 Task: Create a due date automation trigger when advanced on, on the wednesday before a card is due add fields without custom field "Resume" set to a number greater or equal to 1 and lower or equal to 10 at 11:00 AM.
Action: Mouse moved to (96, 350)
Screenshot: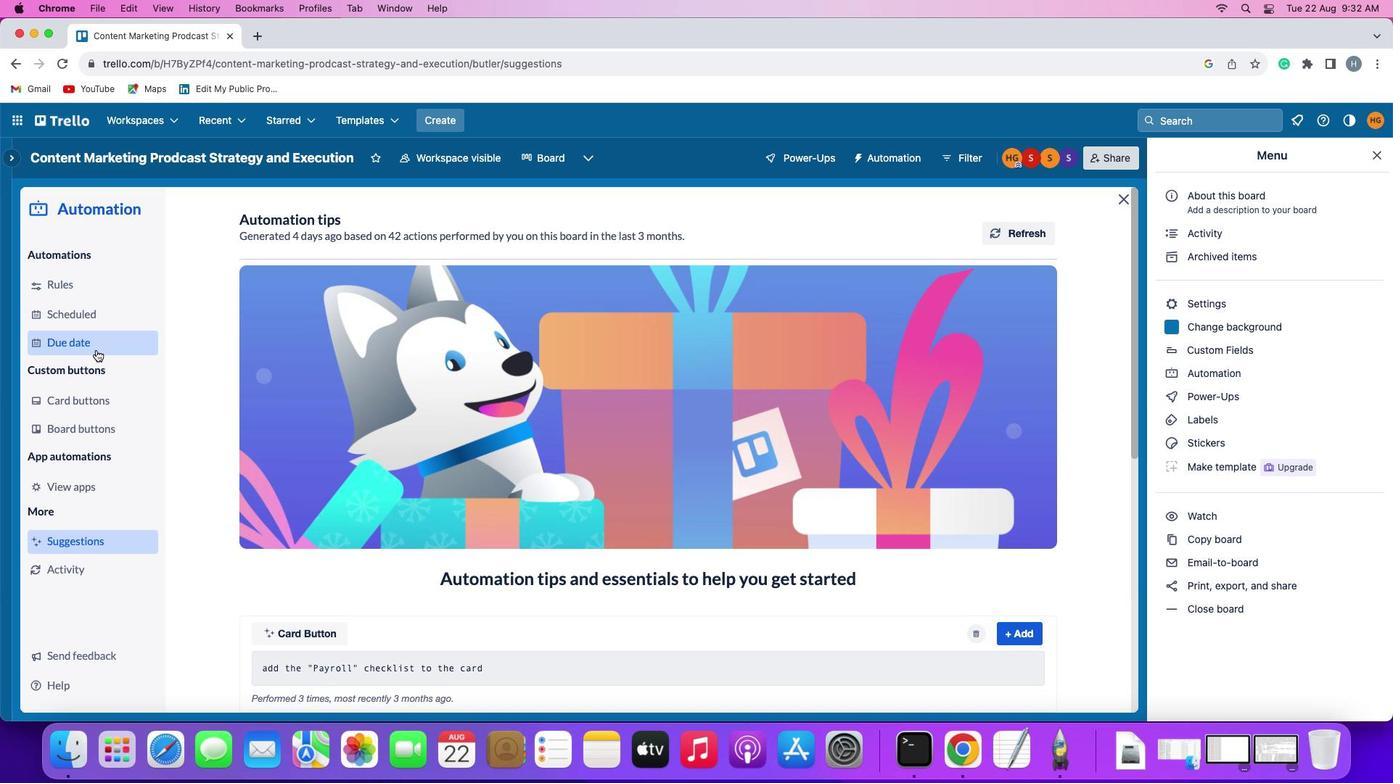 
Action: Mouse pressed left at (96, 350)
Screenshot: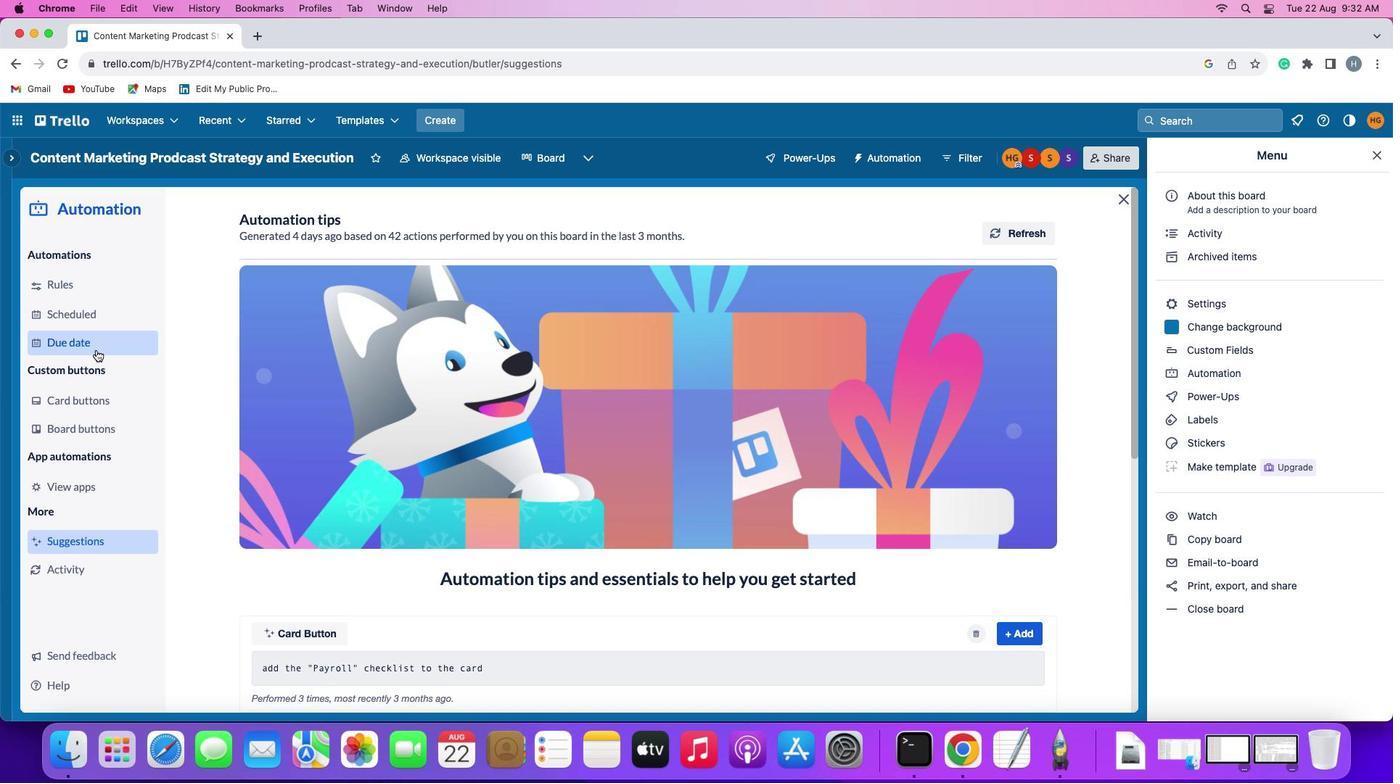 
Action: Mouse moved to (974, 214)
Screenshot: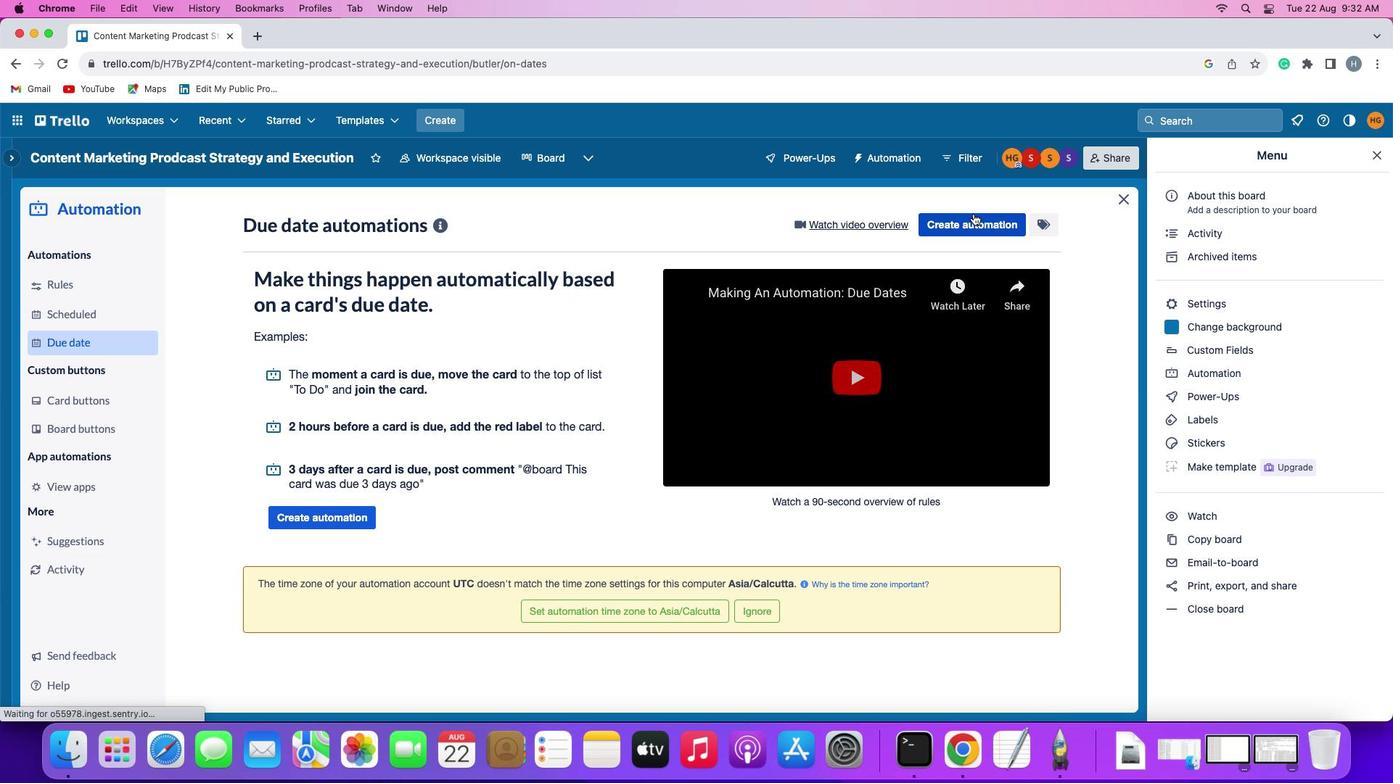
Action: Mouse pressed left at (974, 214)
Screenshot: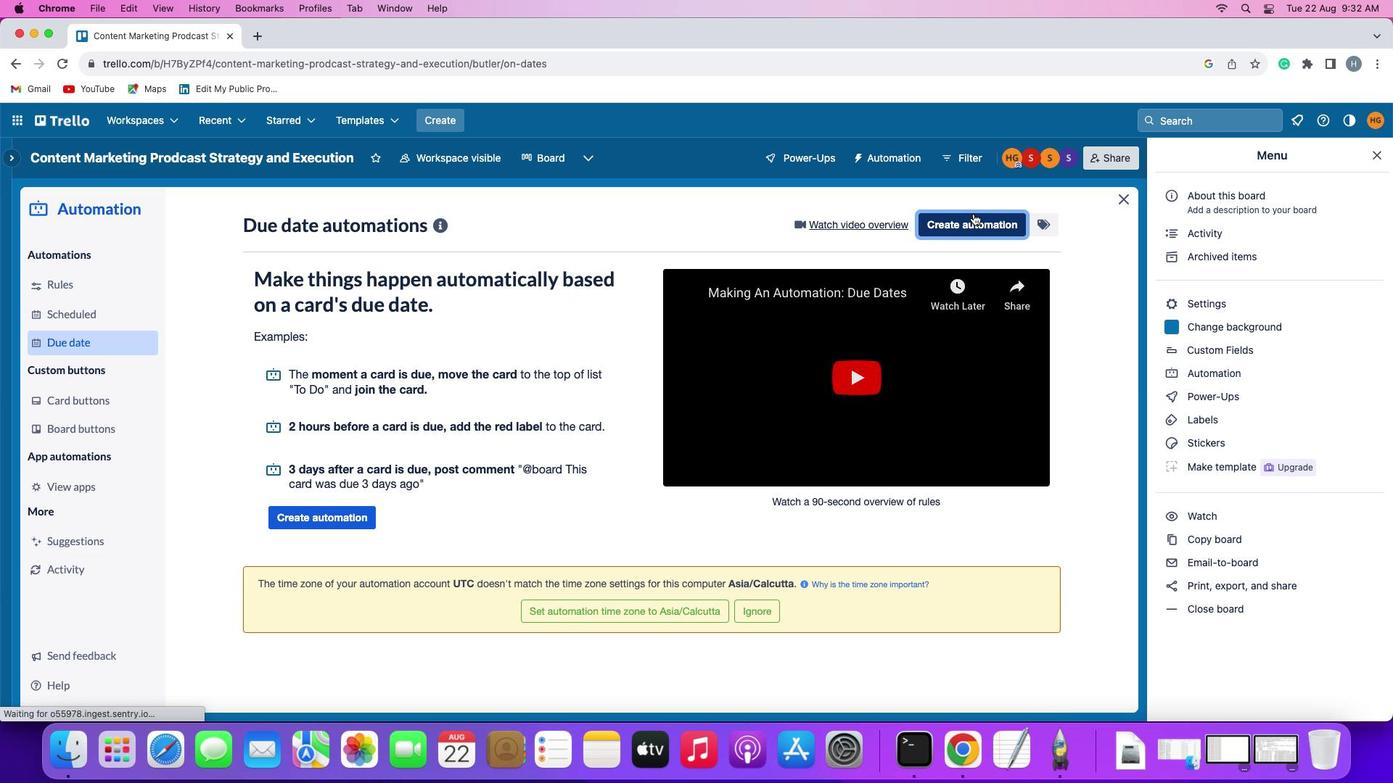 
Action: Mouse moved to (285, 367)
Screenshot: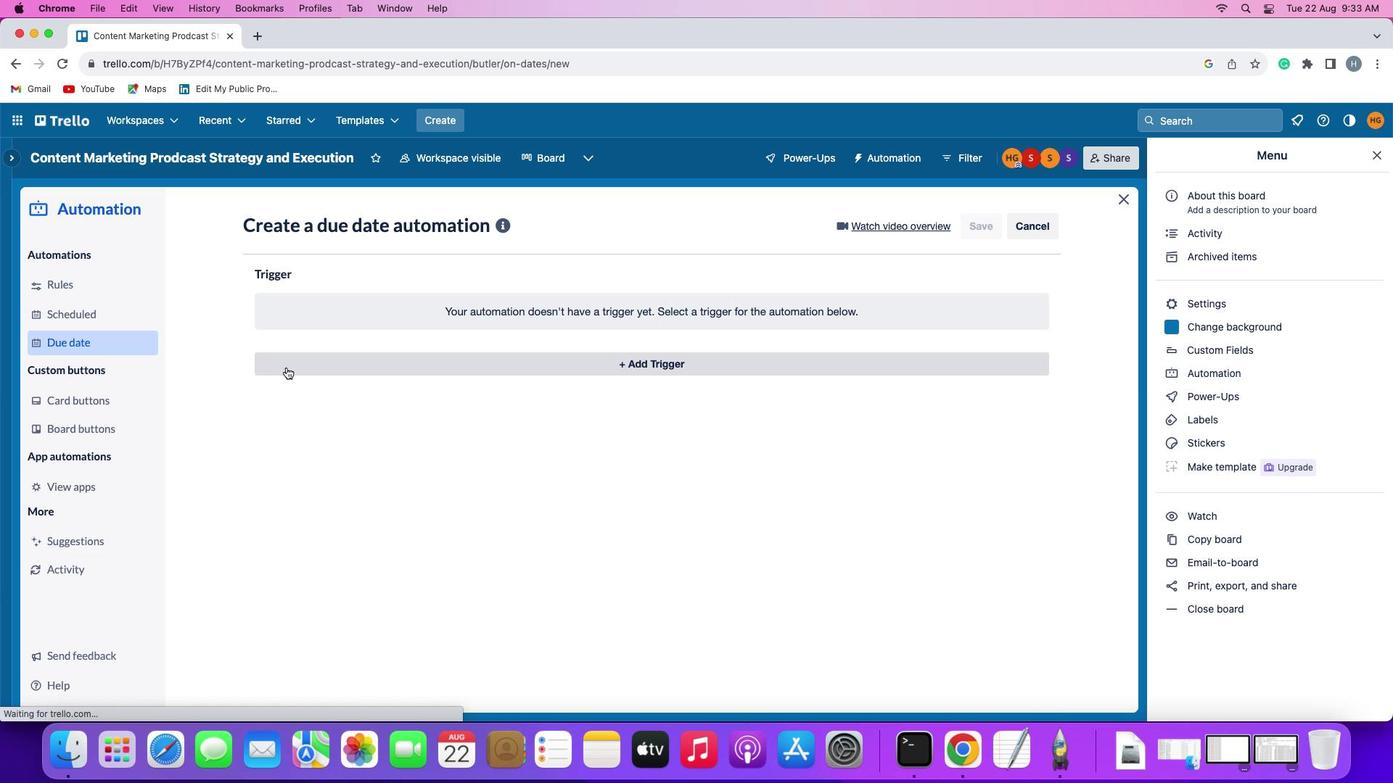 
Action: Mouse pressed left at (285, 367)
Screenshot: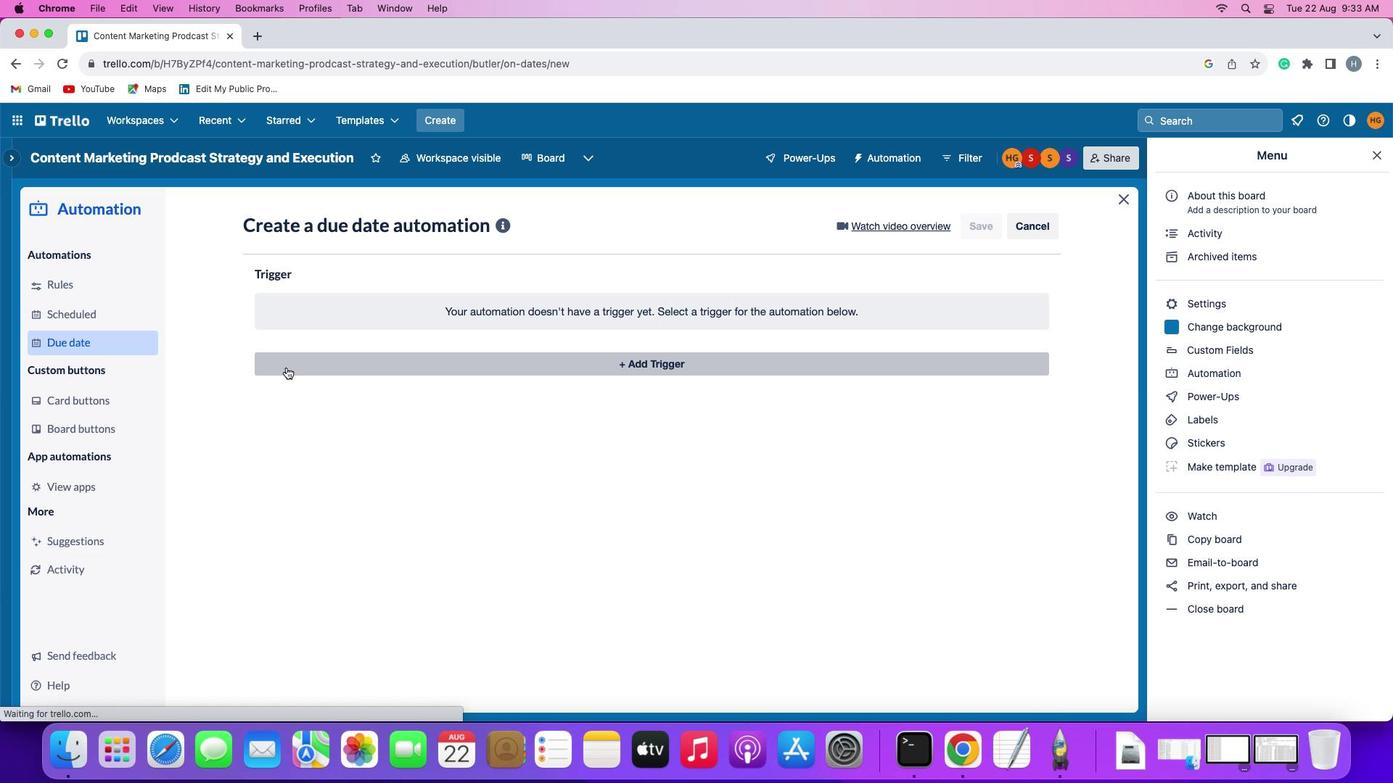 
Action: Mouse moved to (325, 624)
Screenshot: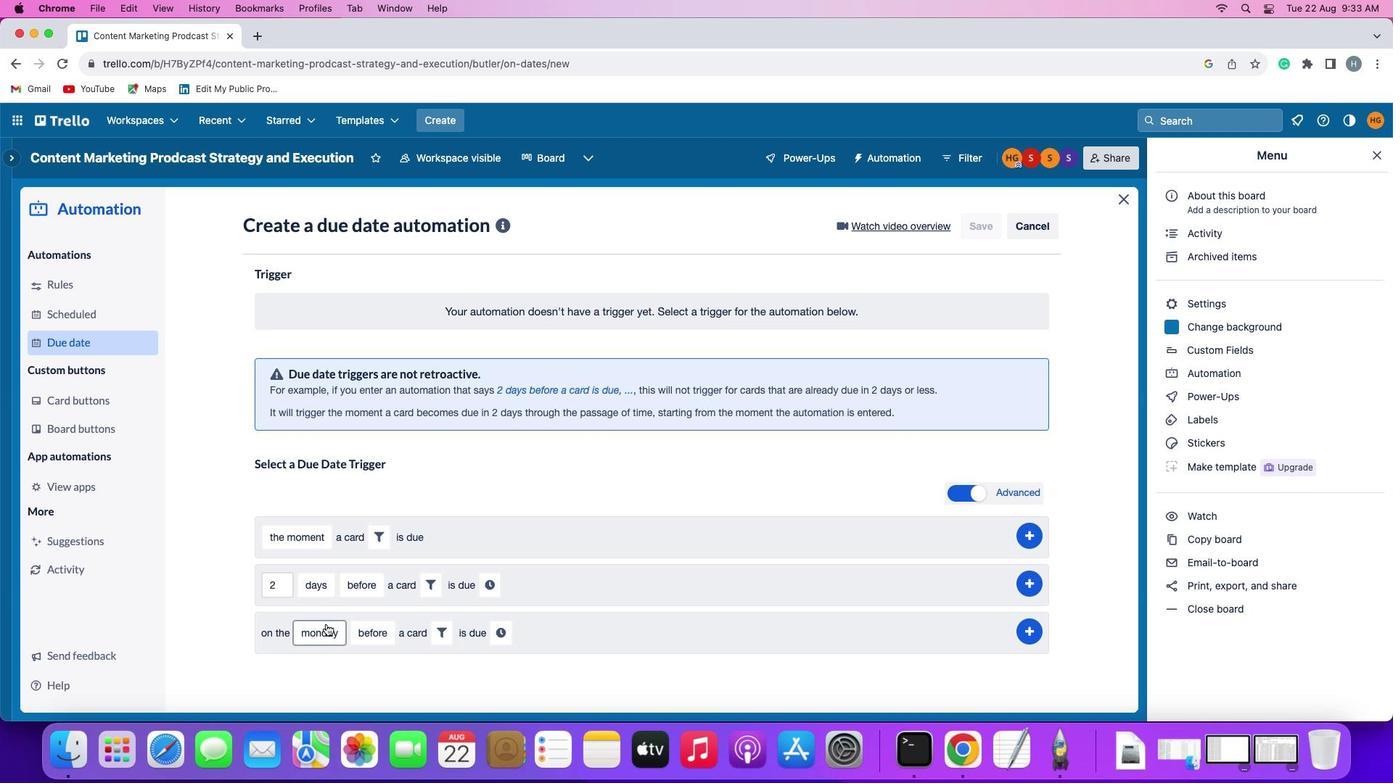 
Action: Mouse pressed left at (325, 624)
Screenshot: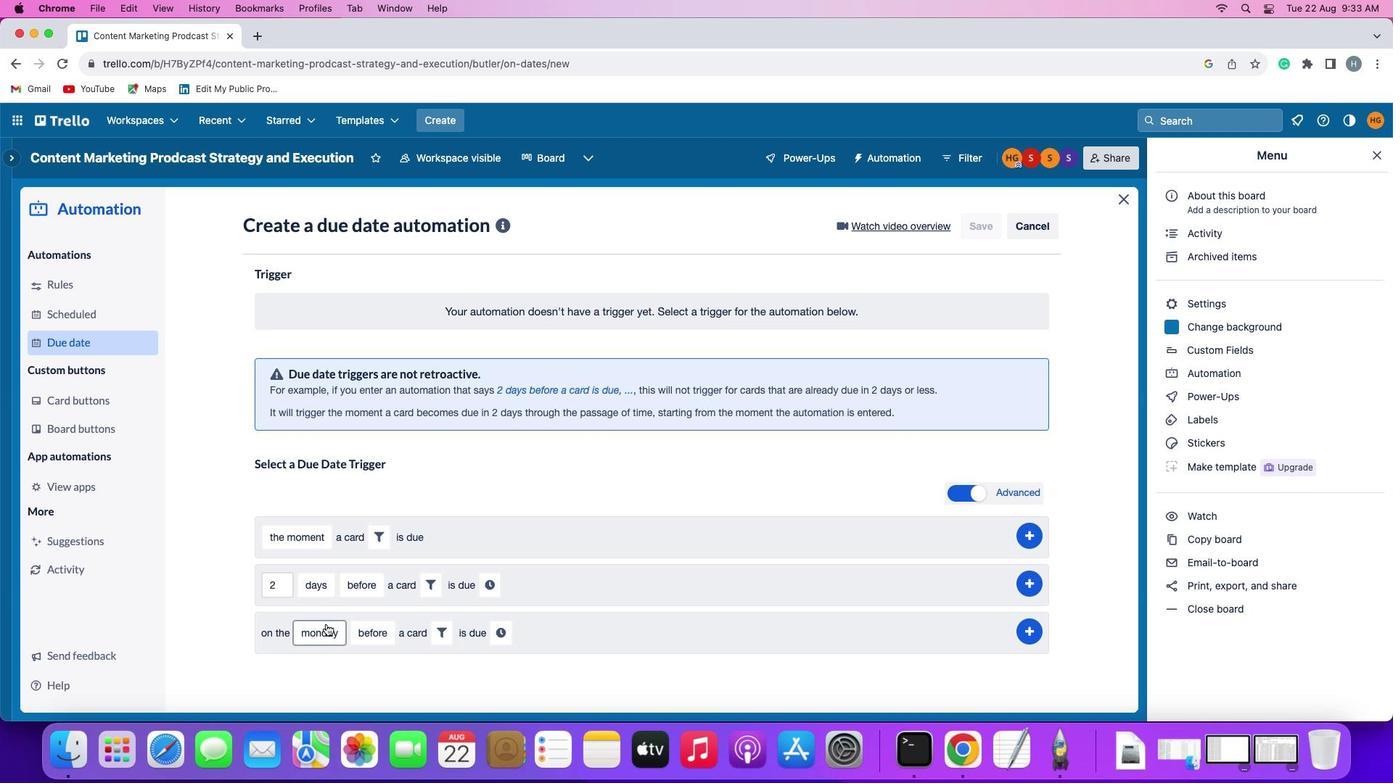 
Action: Mouse moved to (351, 495)
Screenshot: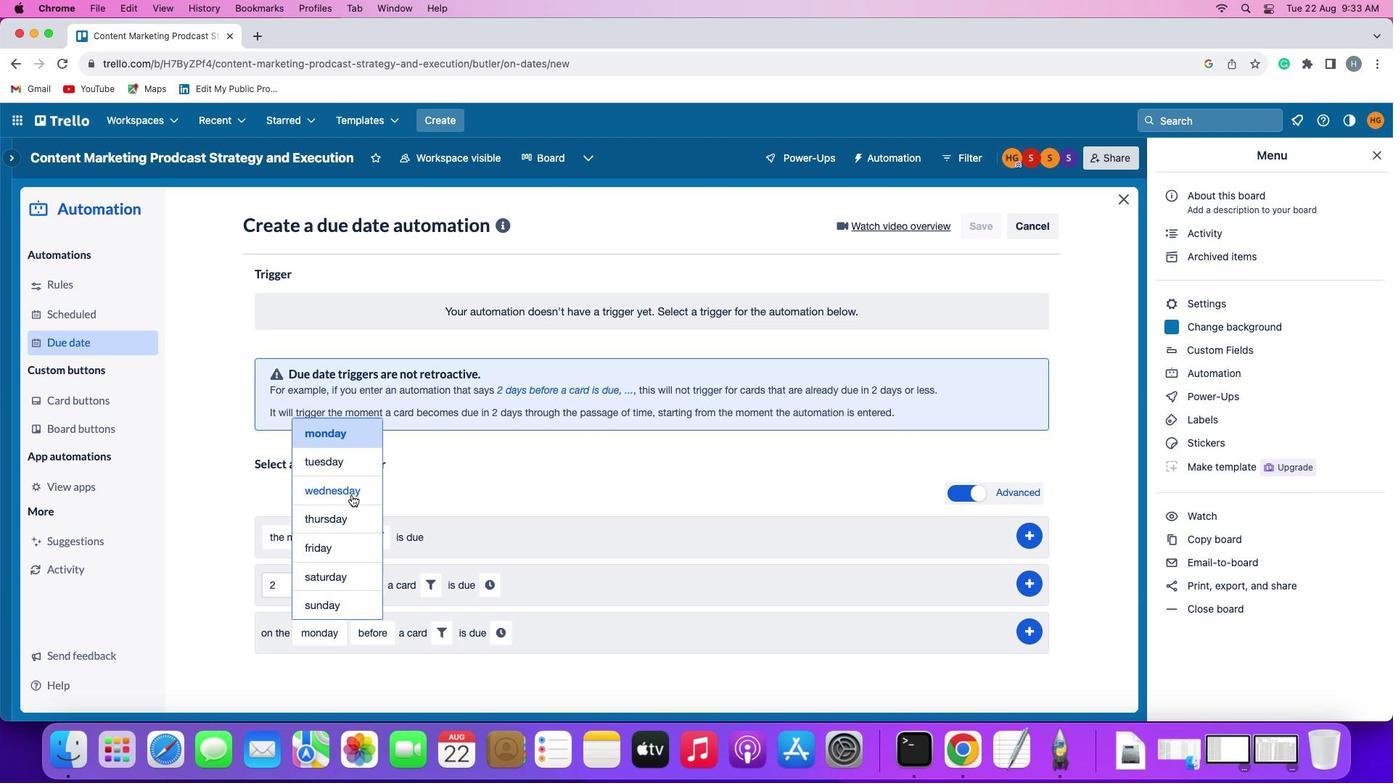 
Action: Mouse pressed left at (351, 495)
Screenshot: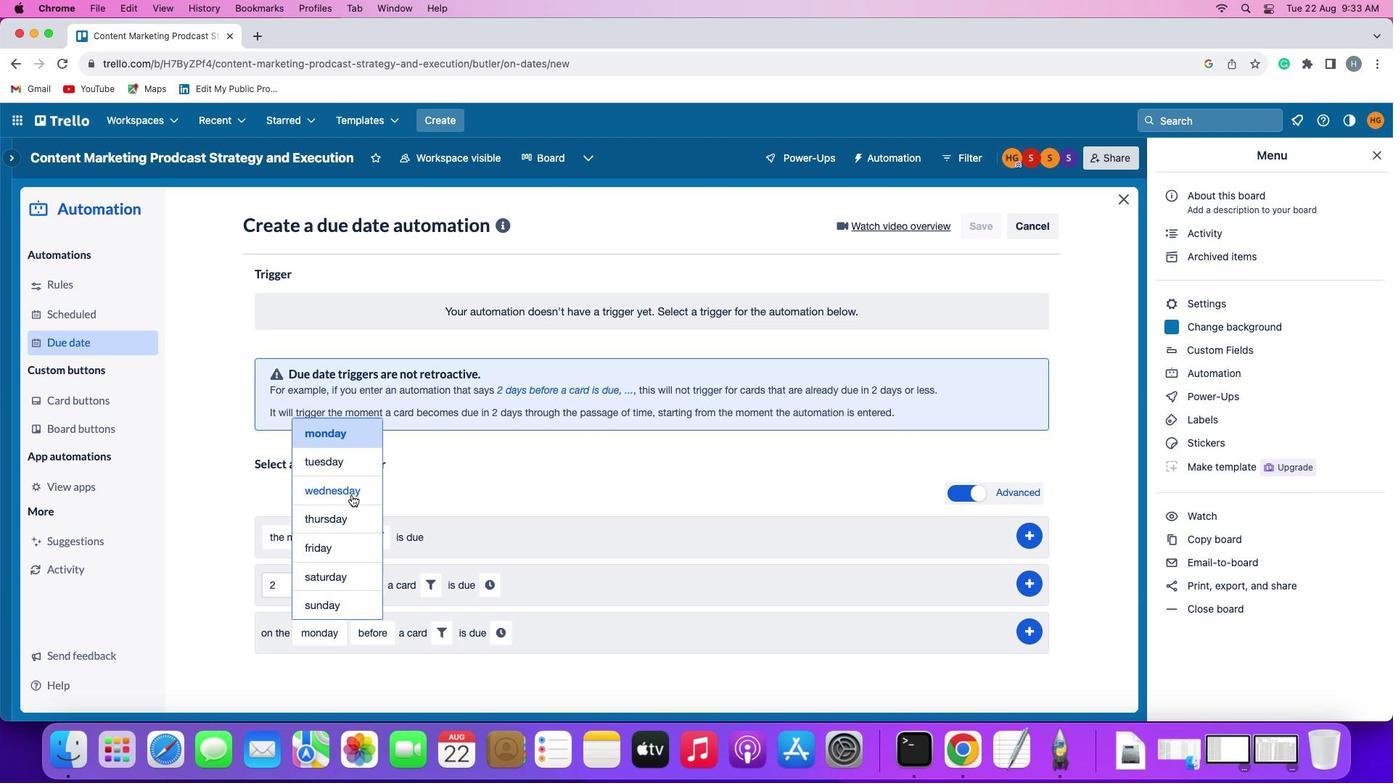 
Action: Mouse moved to (452, 628)
Screenshot: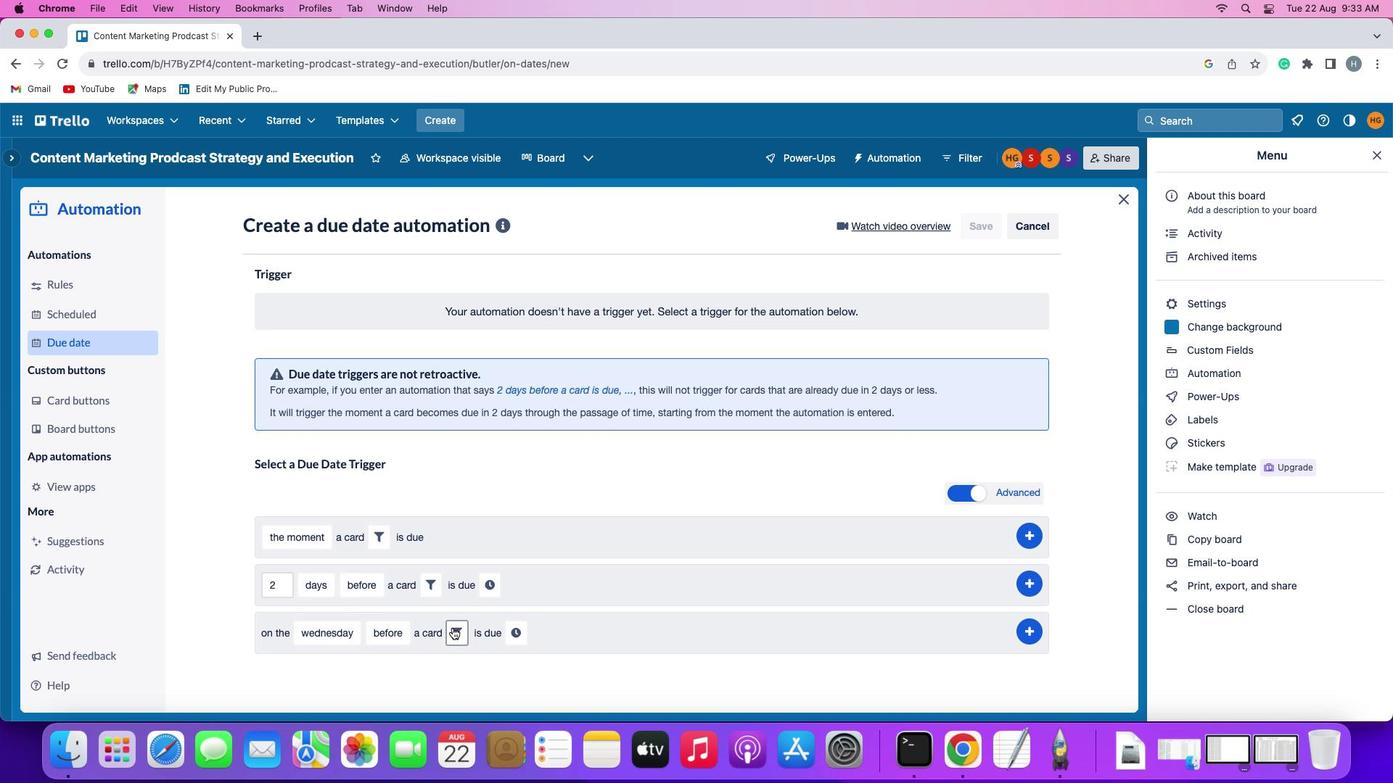 
Action: Mouse pressed left at (452, 628)
Screenshot: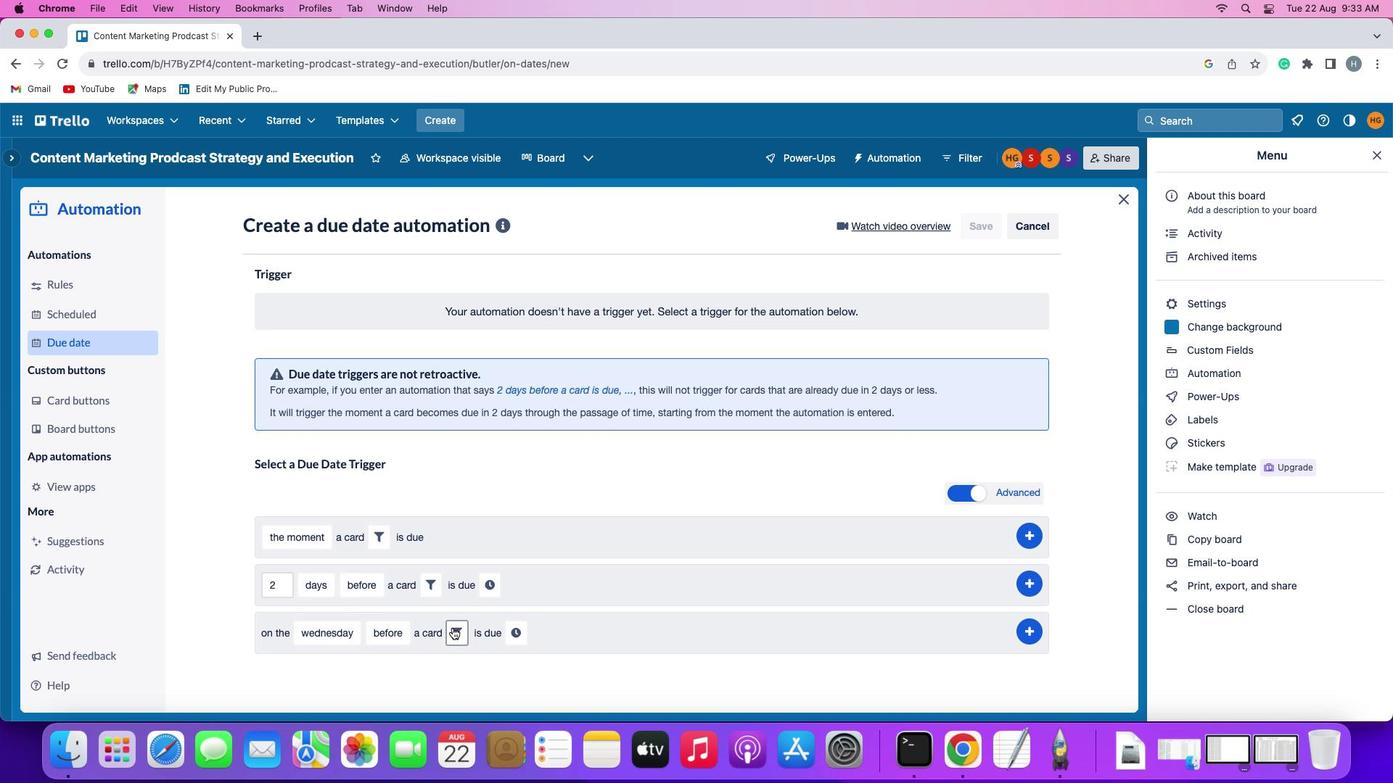 
Action: Mouse moved to (695, 681)
Screenshot: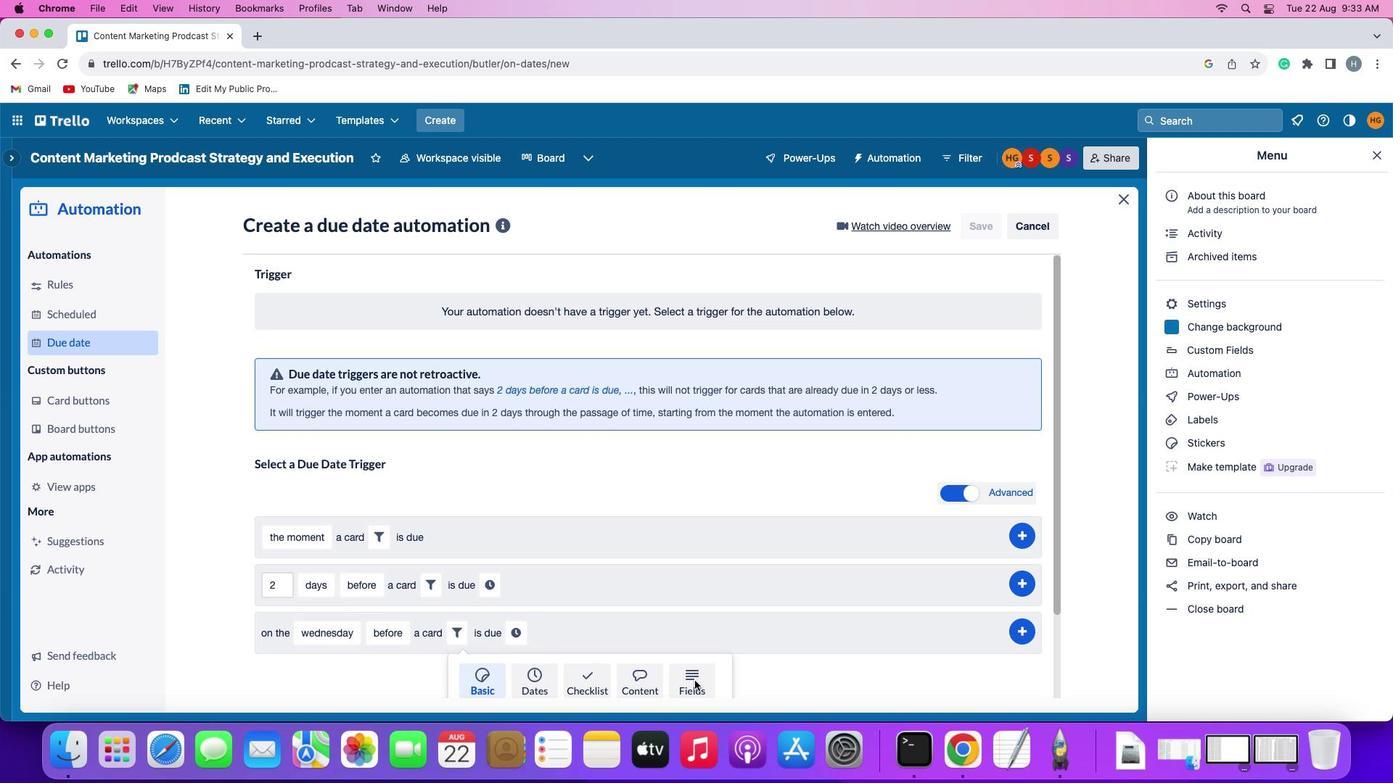 
Action: Mouse pressed left at (695, 681)
Screenshot: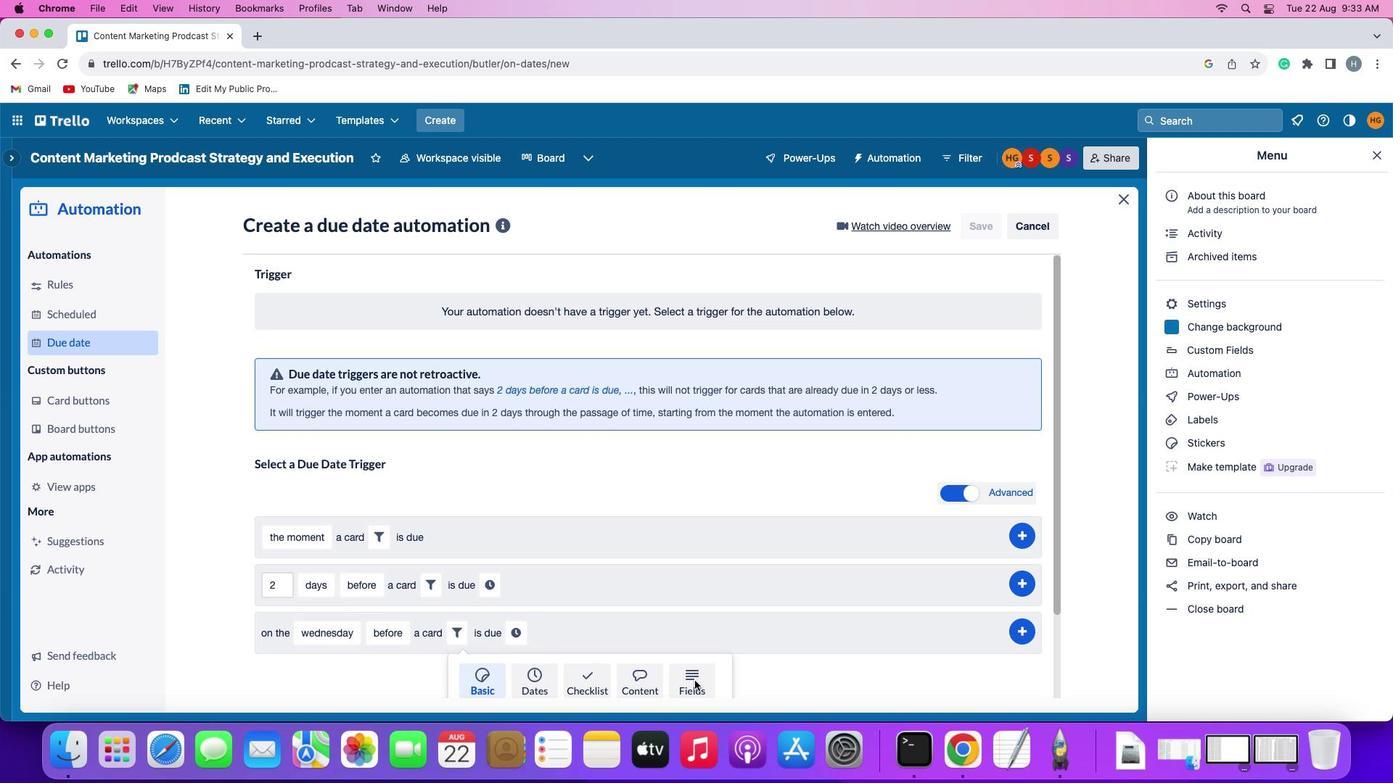 
Action: Mouse moved to (383, 672)
Screenshot: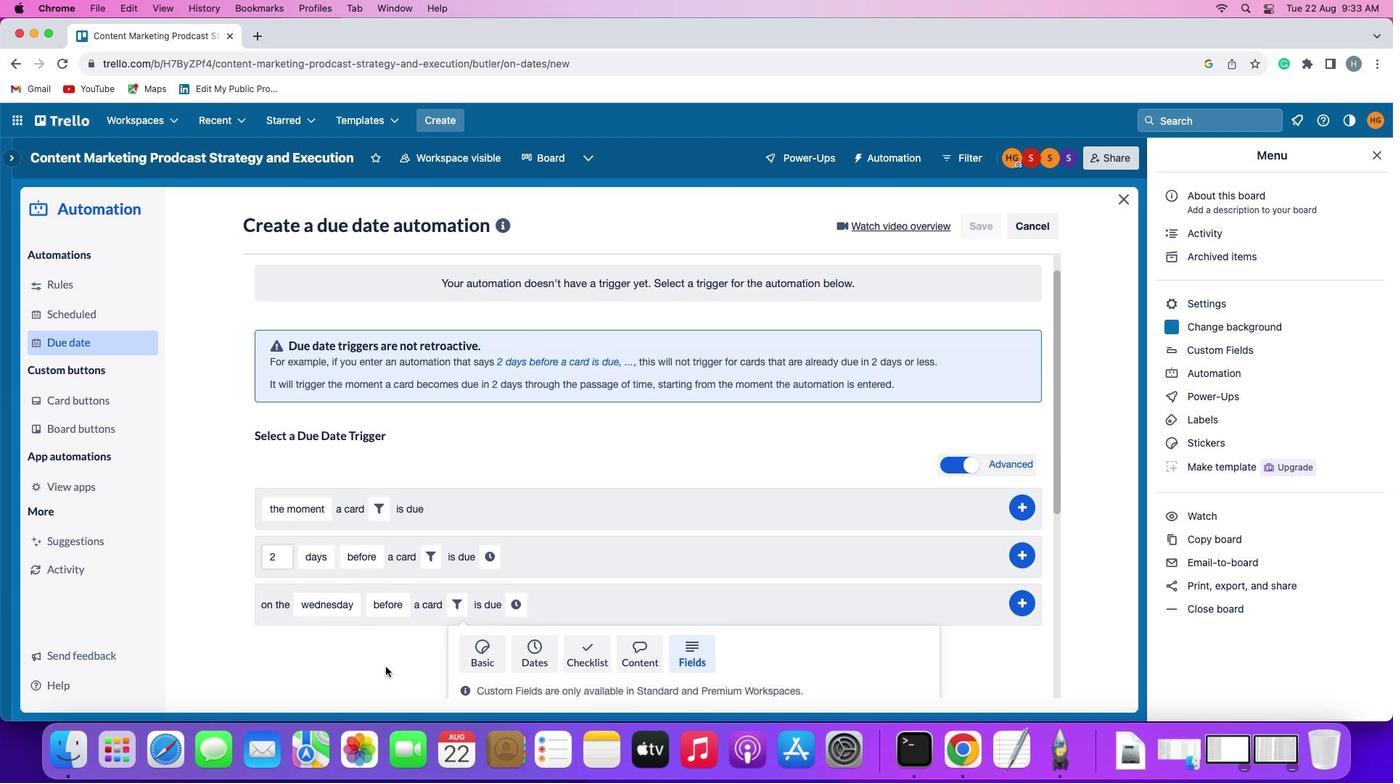 
Action: Mouse scrolled (383, 672) with delta (0, 0)
Screenshot: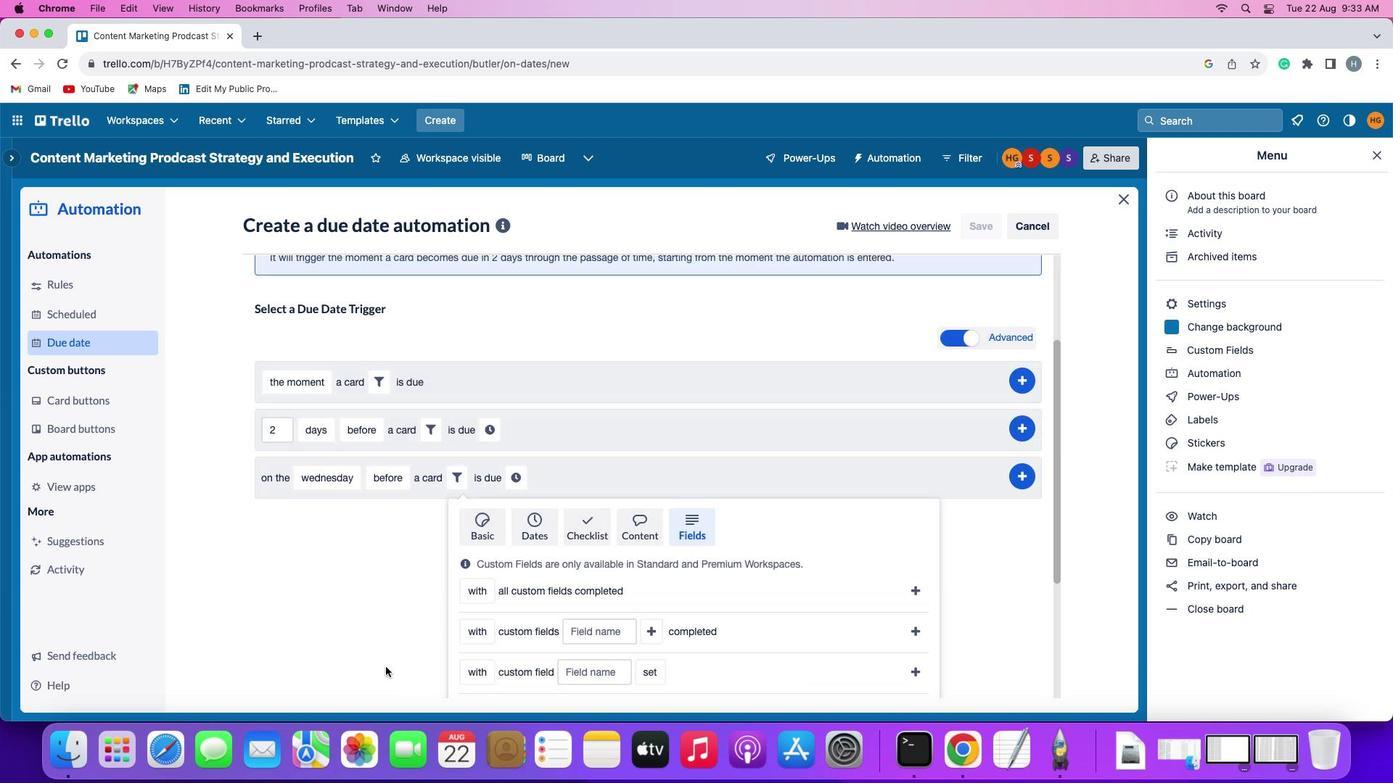 
Action: Mouse moved to (384, 671)
Screenshot: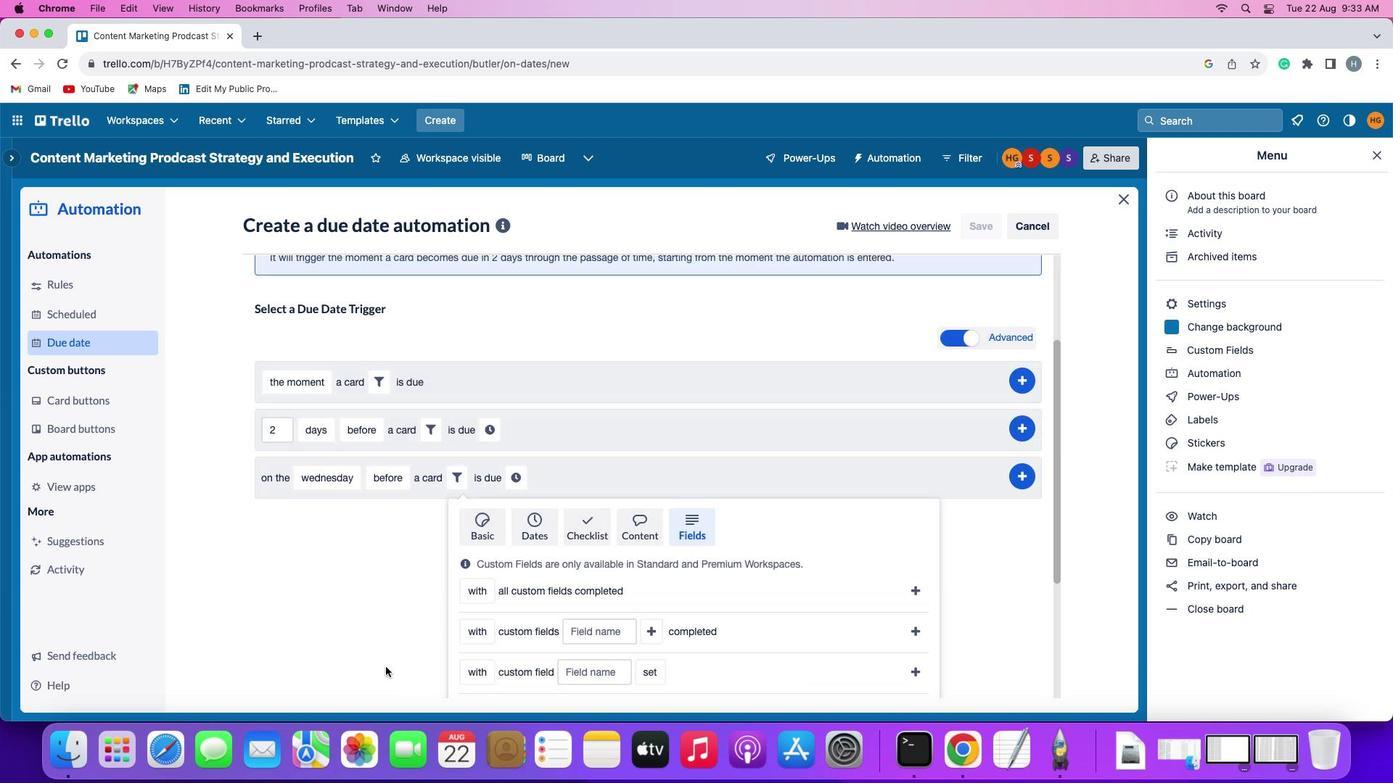 
Action: Mouse scrolled (384, 671) with delta (0, 0)
Screenshot: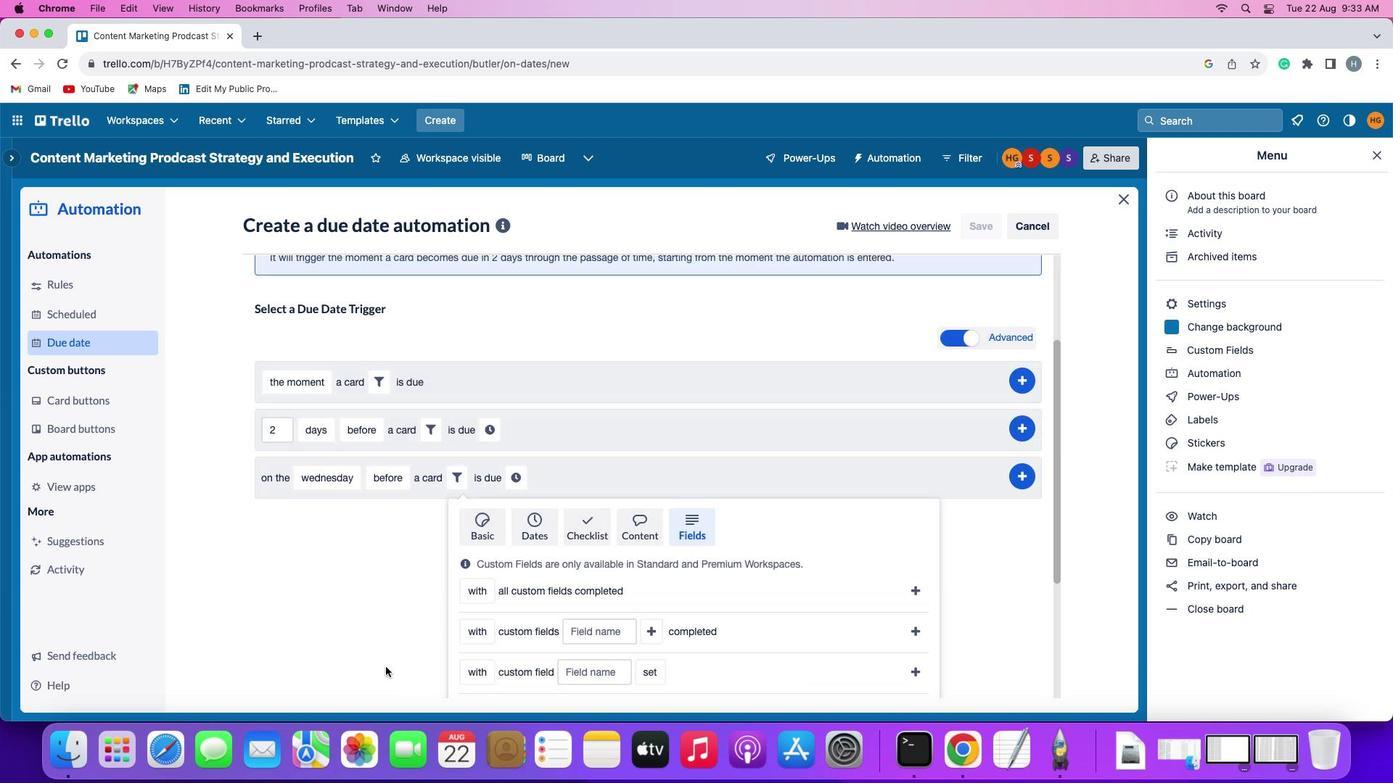 
Action: Mouse scrolled (384, 671) with delta (0, -2)
Screenshot: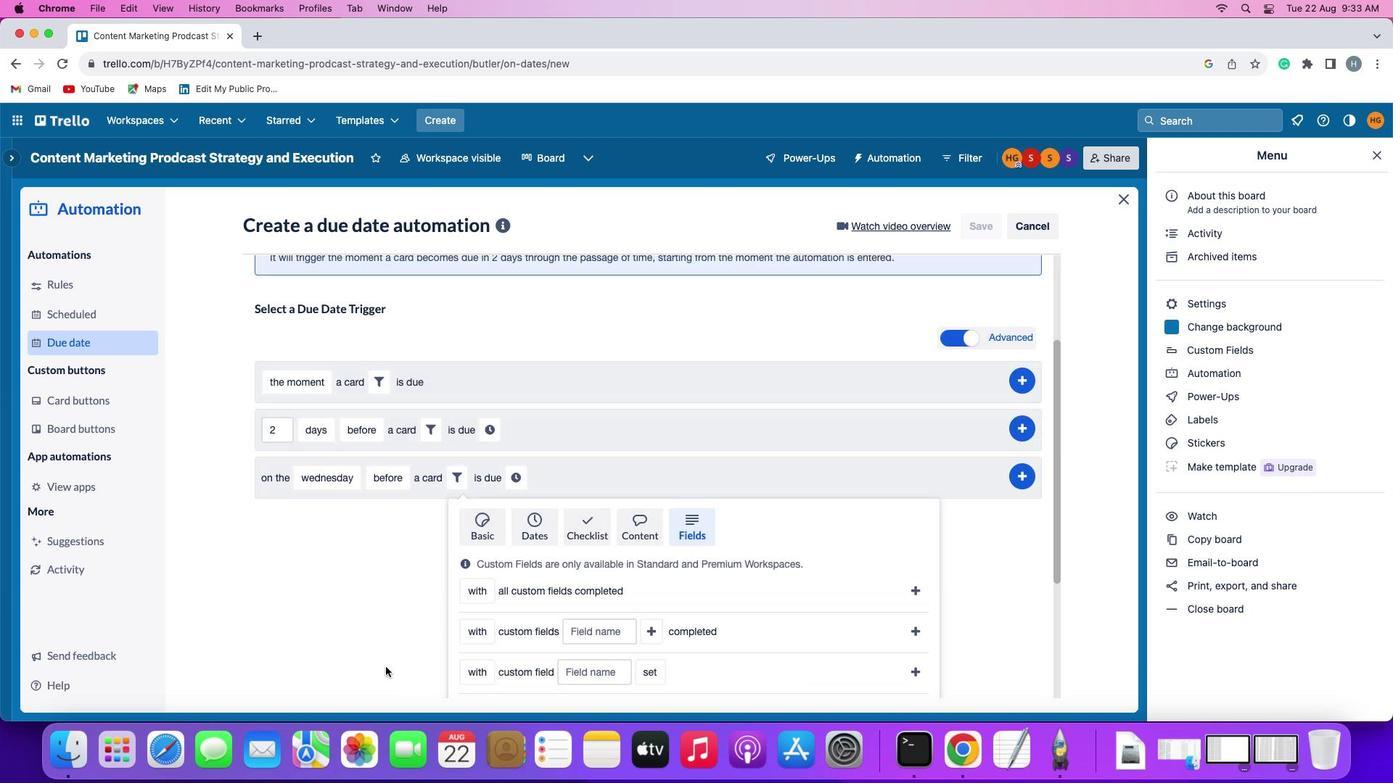 
Action: Mouse moved to (384, 670)
Screenshot: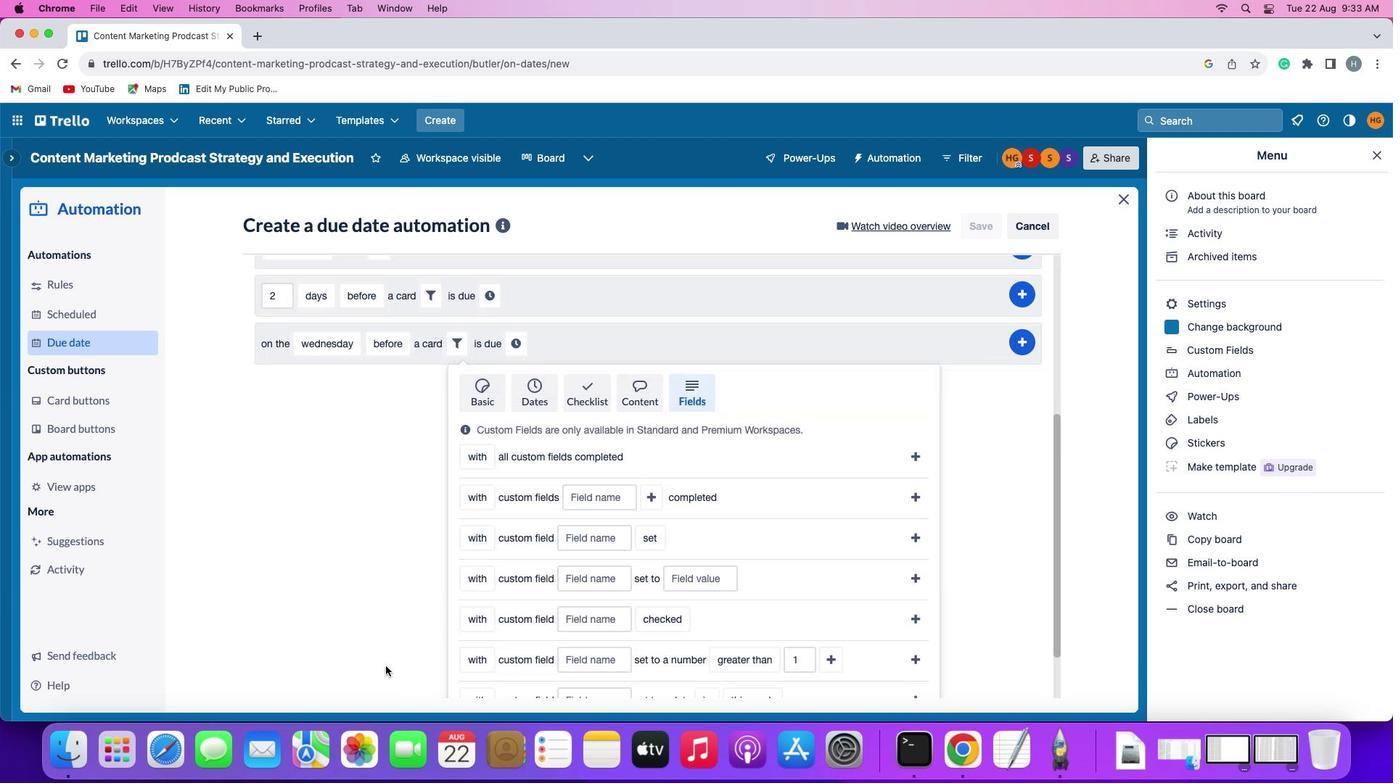 
Action: Mouse scrolled (384, 670) with delta (0, -2)
Screenshot: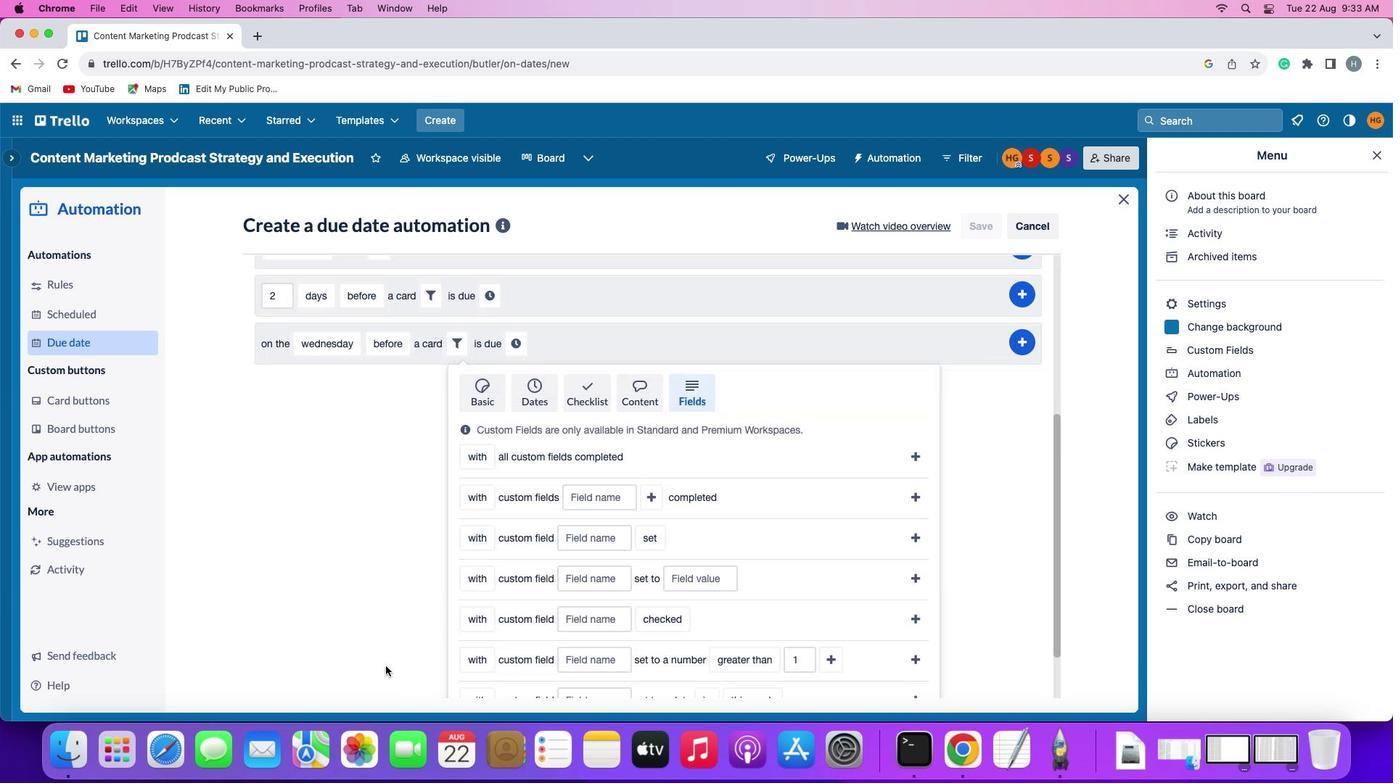 
Action: Mouse moved to (386, 667)
Screenshot: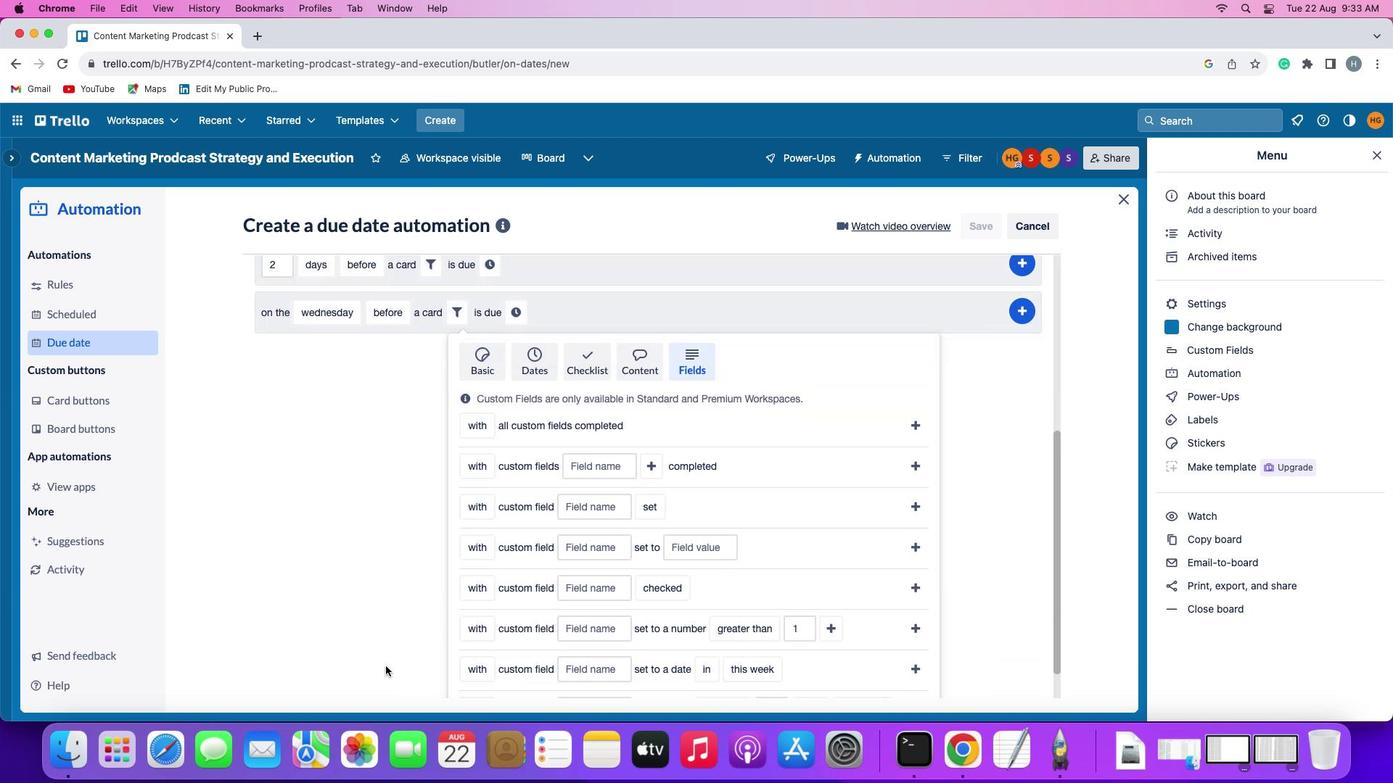 
Action: Mouse scrolled (386, 667) with delta (0, 0)
Screenshot: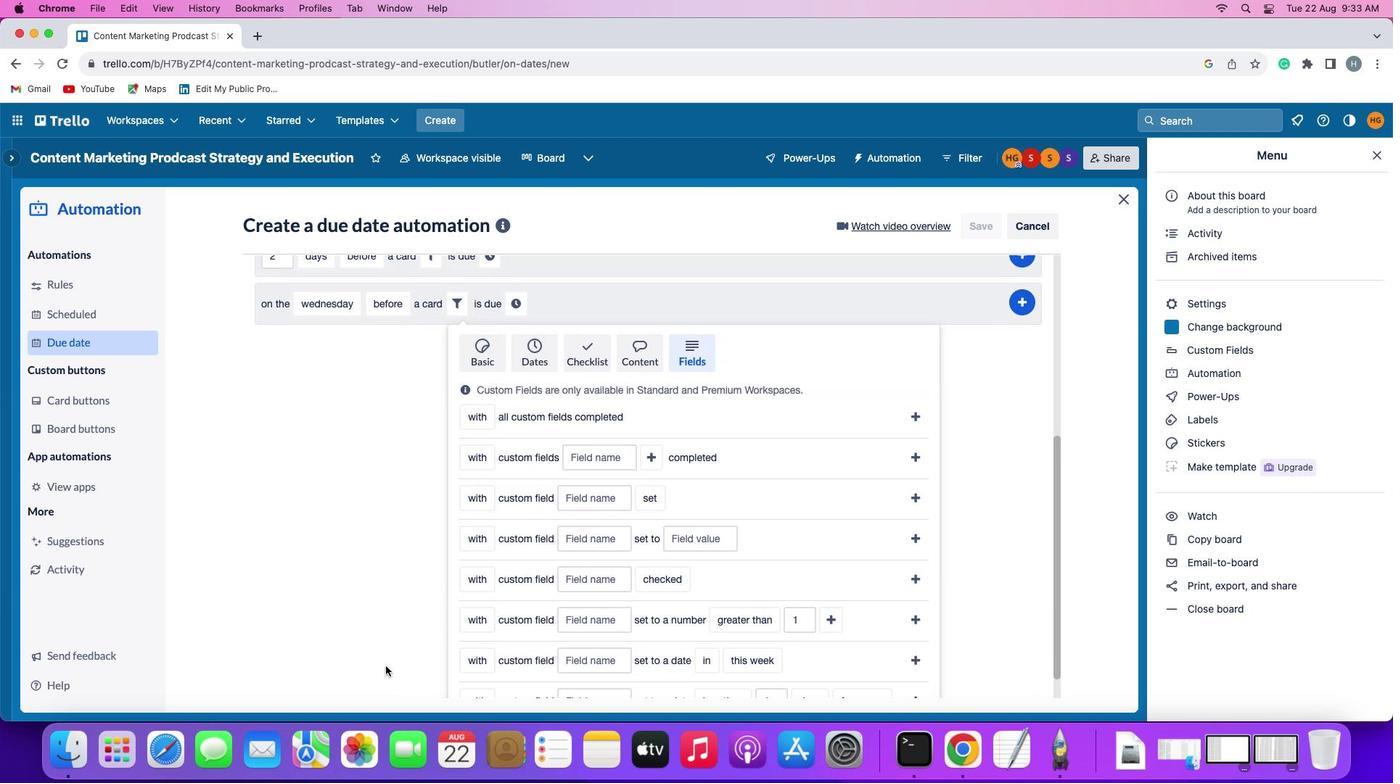 
Action: Mouse scrolled (386, 667) with delta (0, 0)
Screenshot: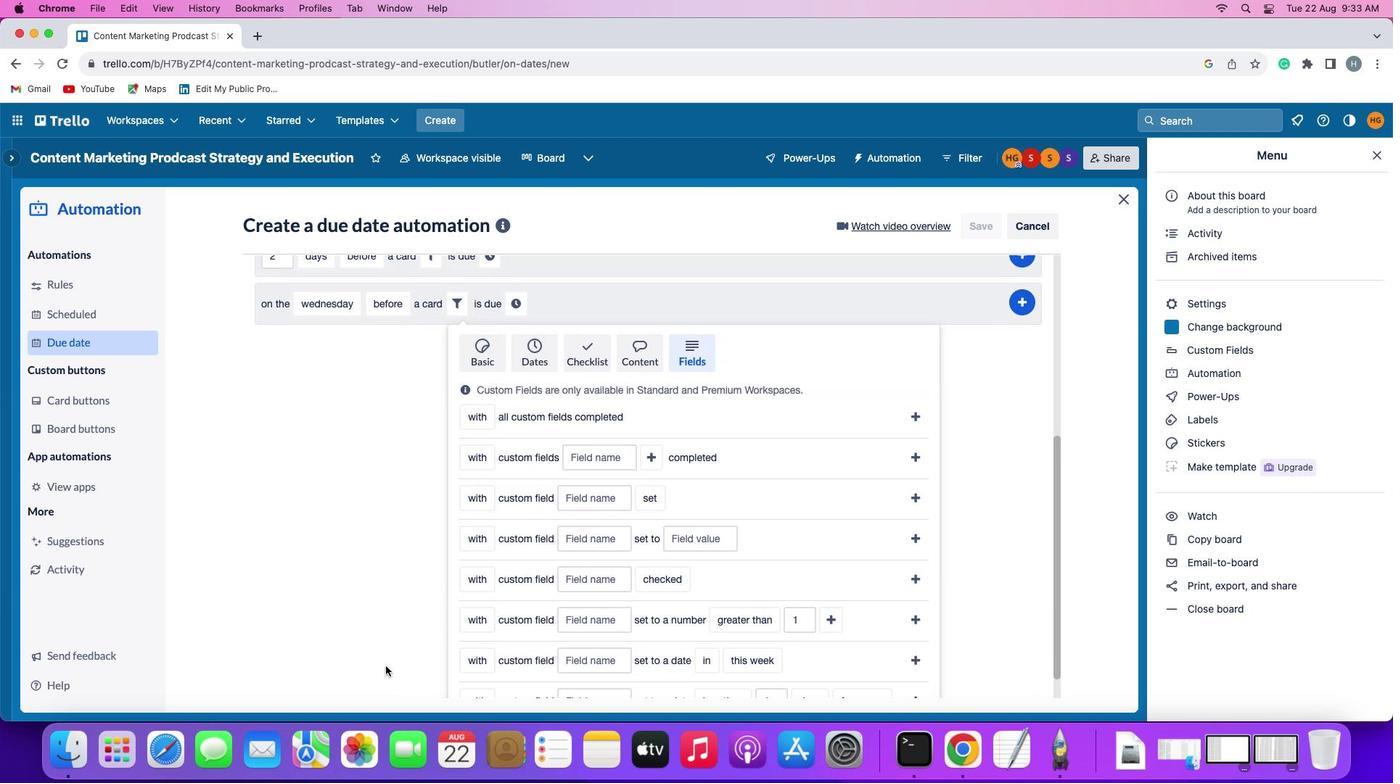 
Action: Mouse scrolled (386, 667) with delta (0, -1)
Screenshot: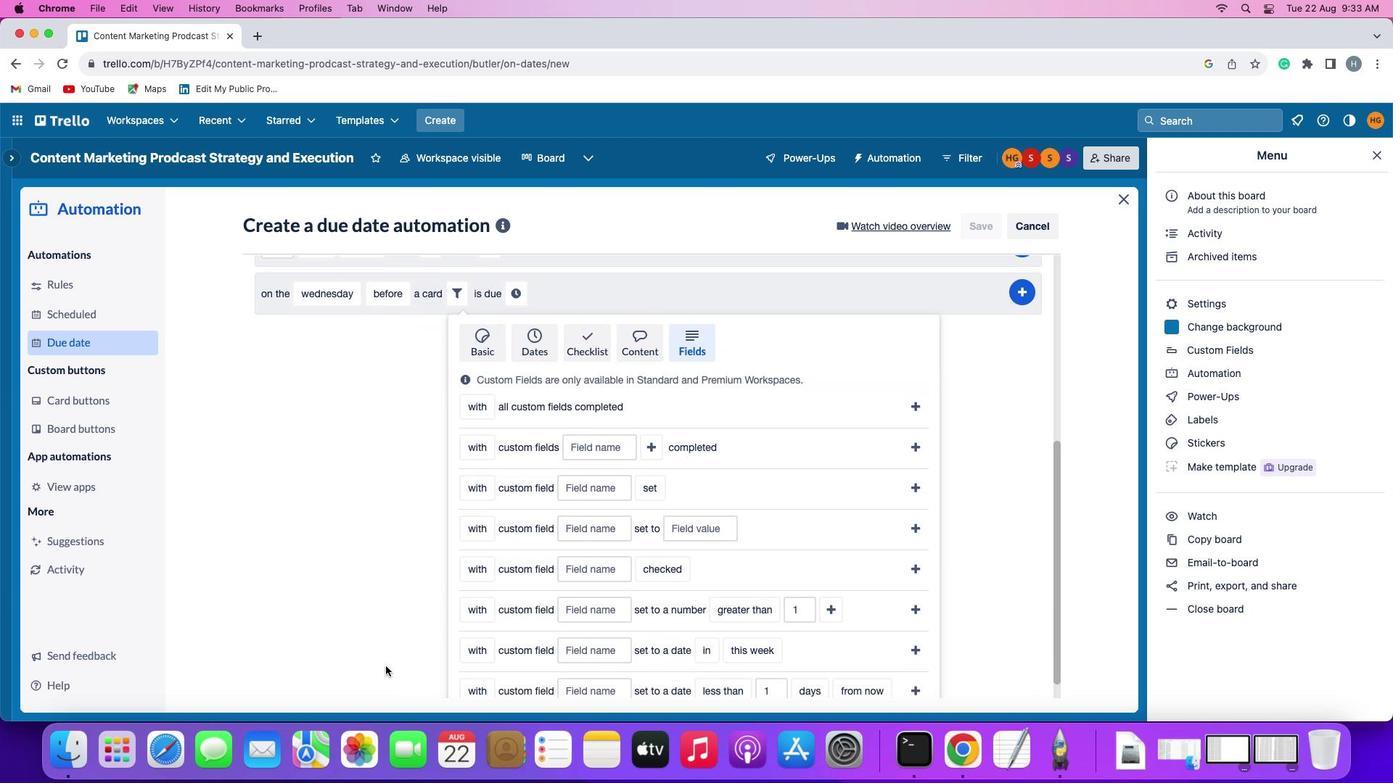 
Action: Mouse scrolled (386, 667) with delta (0, -2)
Screenshot: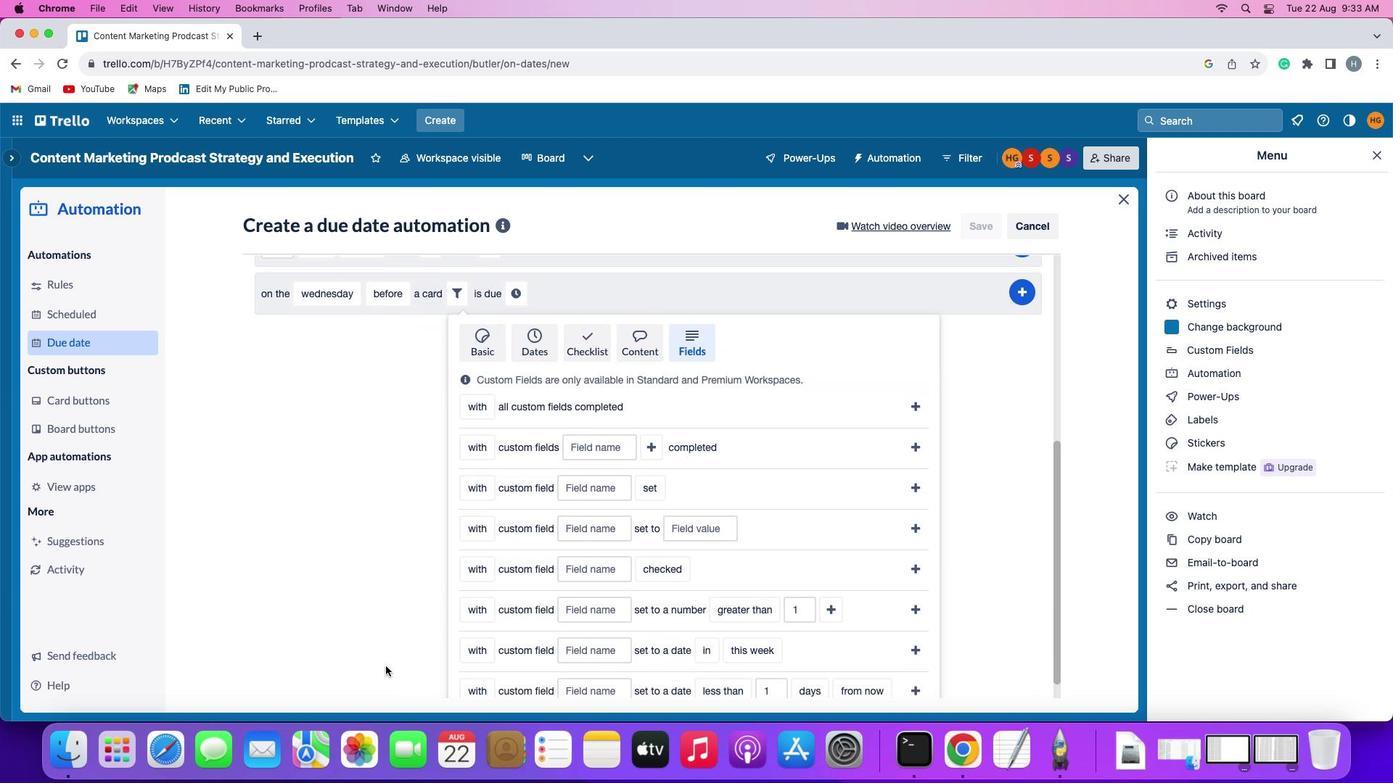 
Action: Mouse scrolled (386, 667) with delta (0, -3)
Screenshot: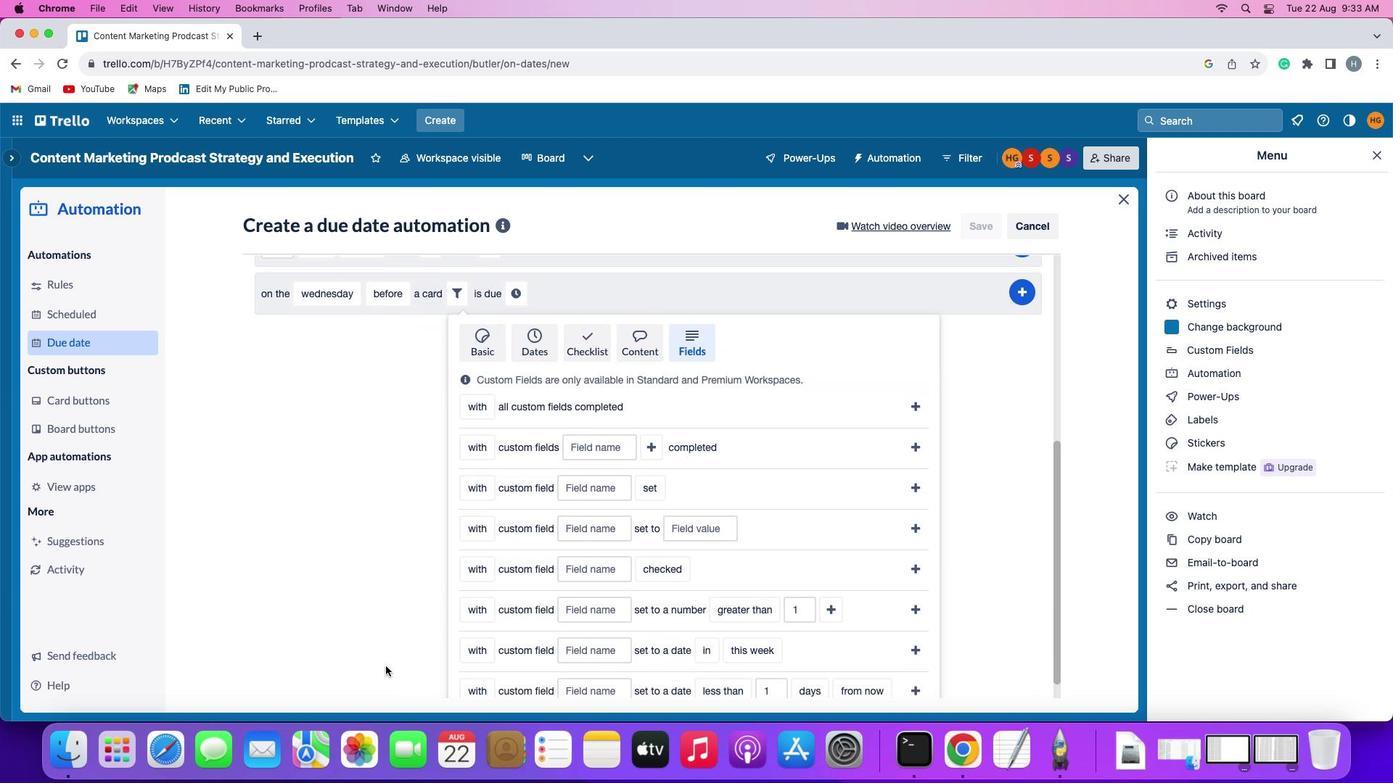 
Action: Mouse moved to (386, 640)
Screenshot: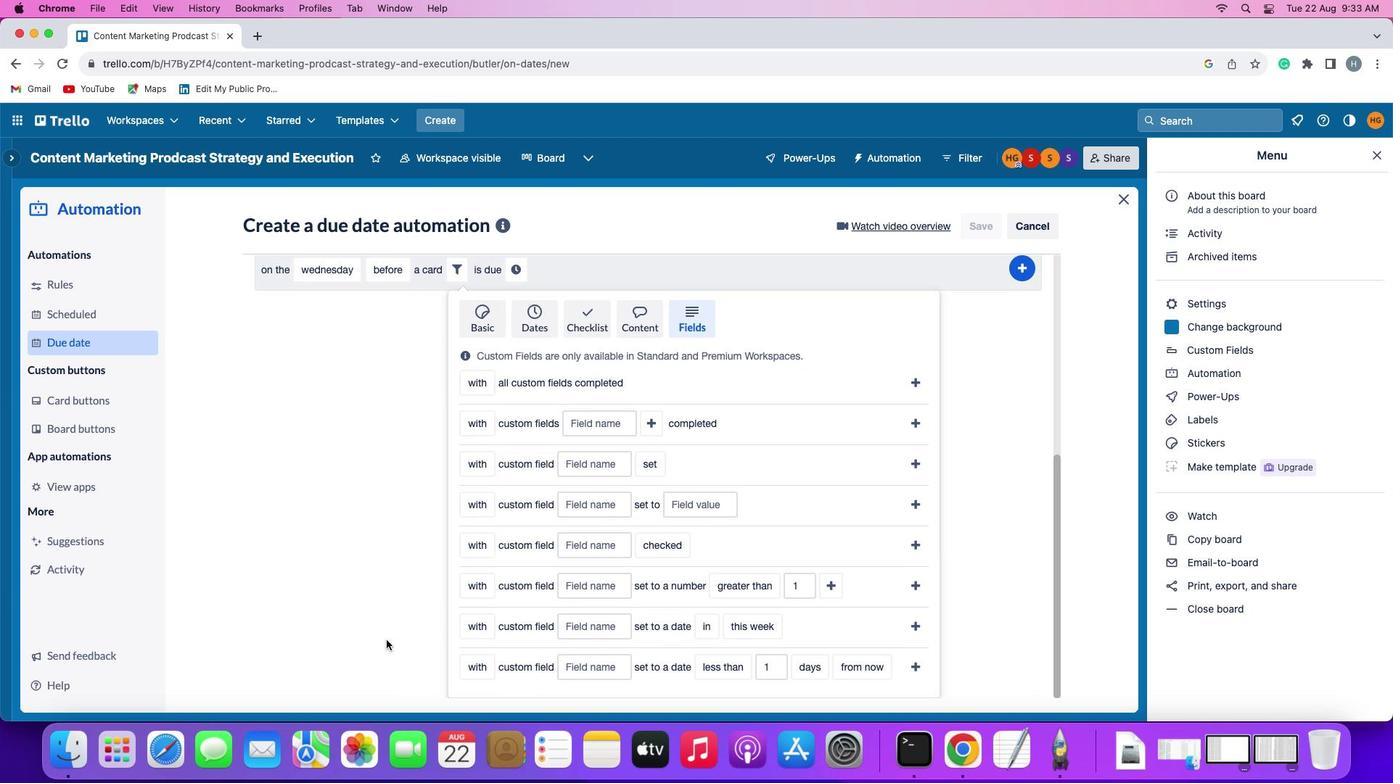 
Action: Mouse scrolled (386, 640) with delta (0, 0)
Screenshot: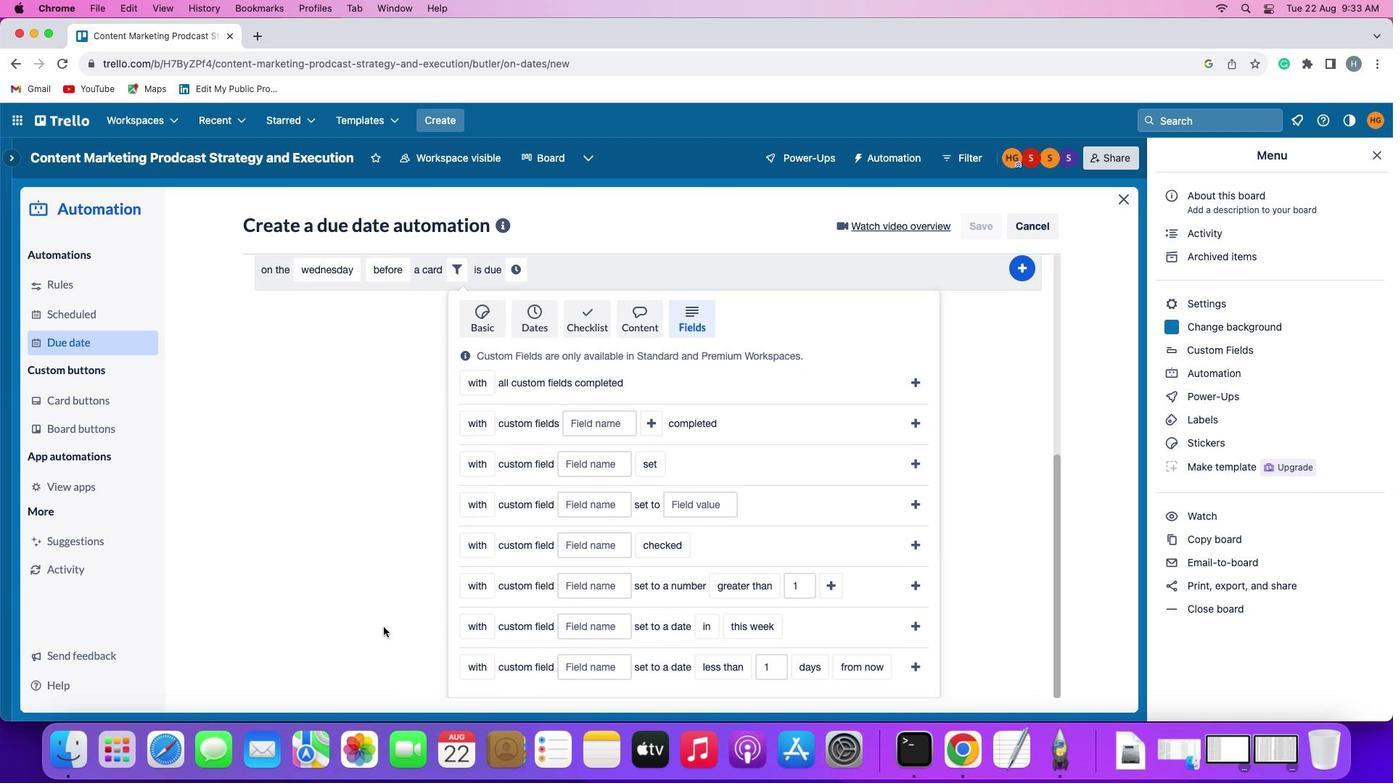
Action: Mouse moved to (386, 640)
Screenshot: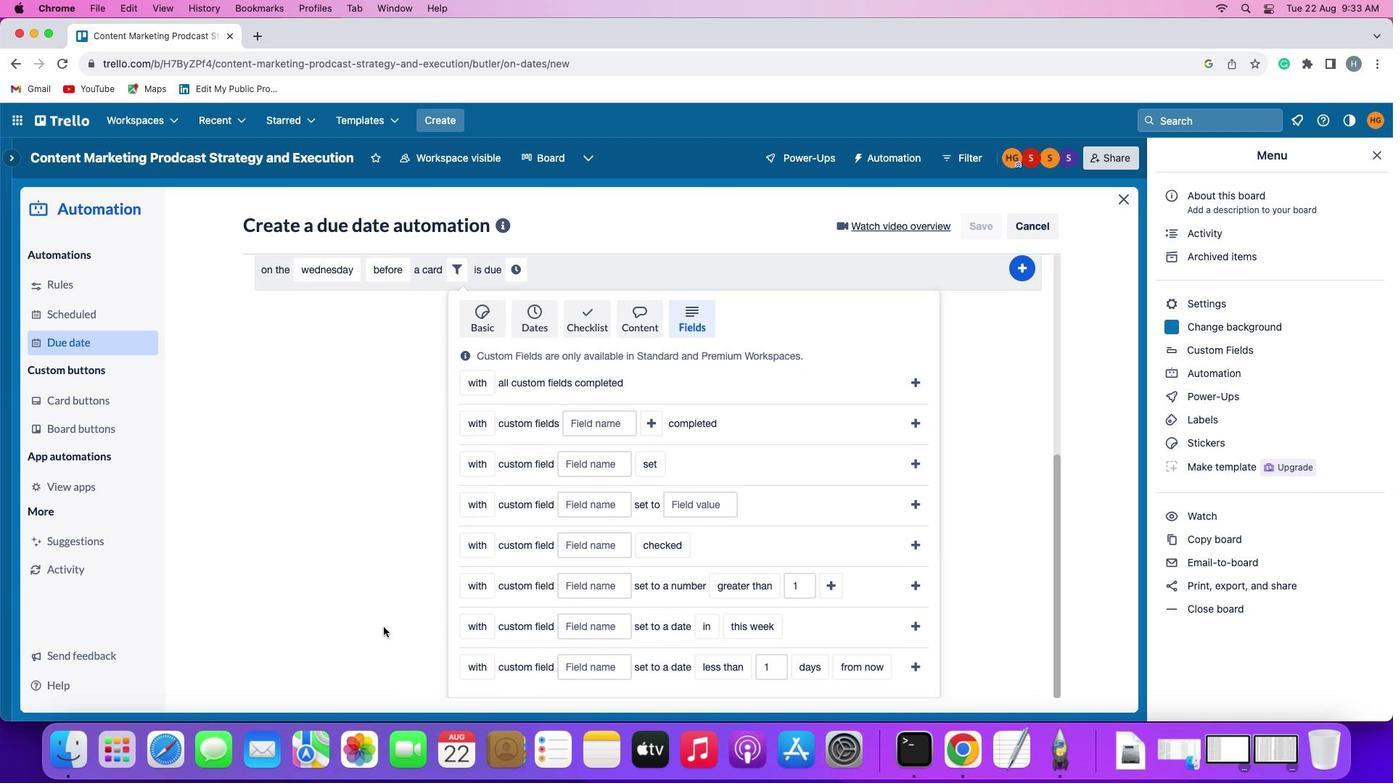 
Action: Mouse scrolled (386, 640) with delta (0, 0)
Screenshot: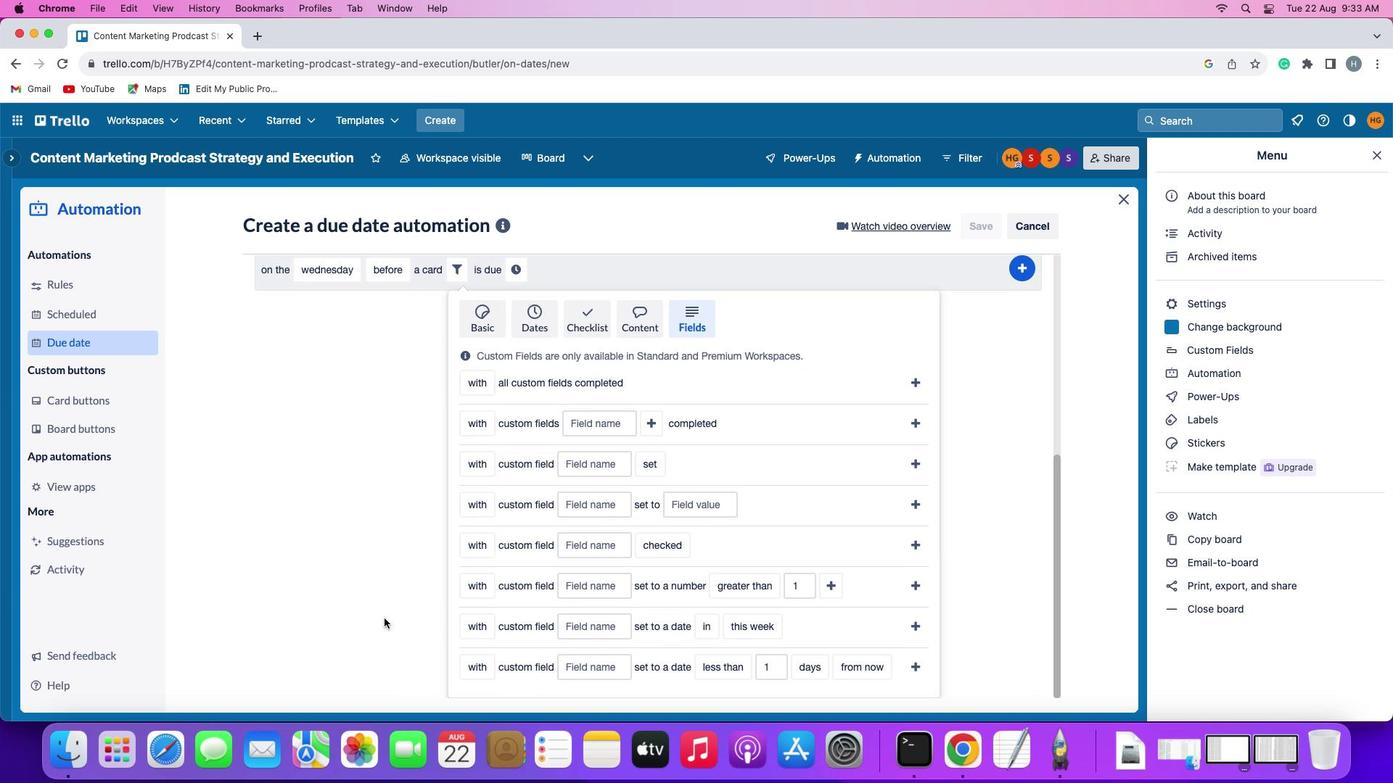 
Action: Mouse scrolled (386, 640) with delta (0, -1)
Screenshot: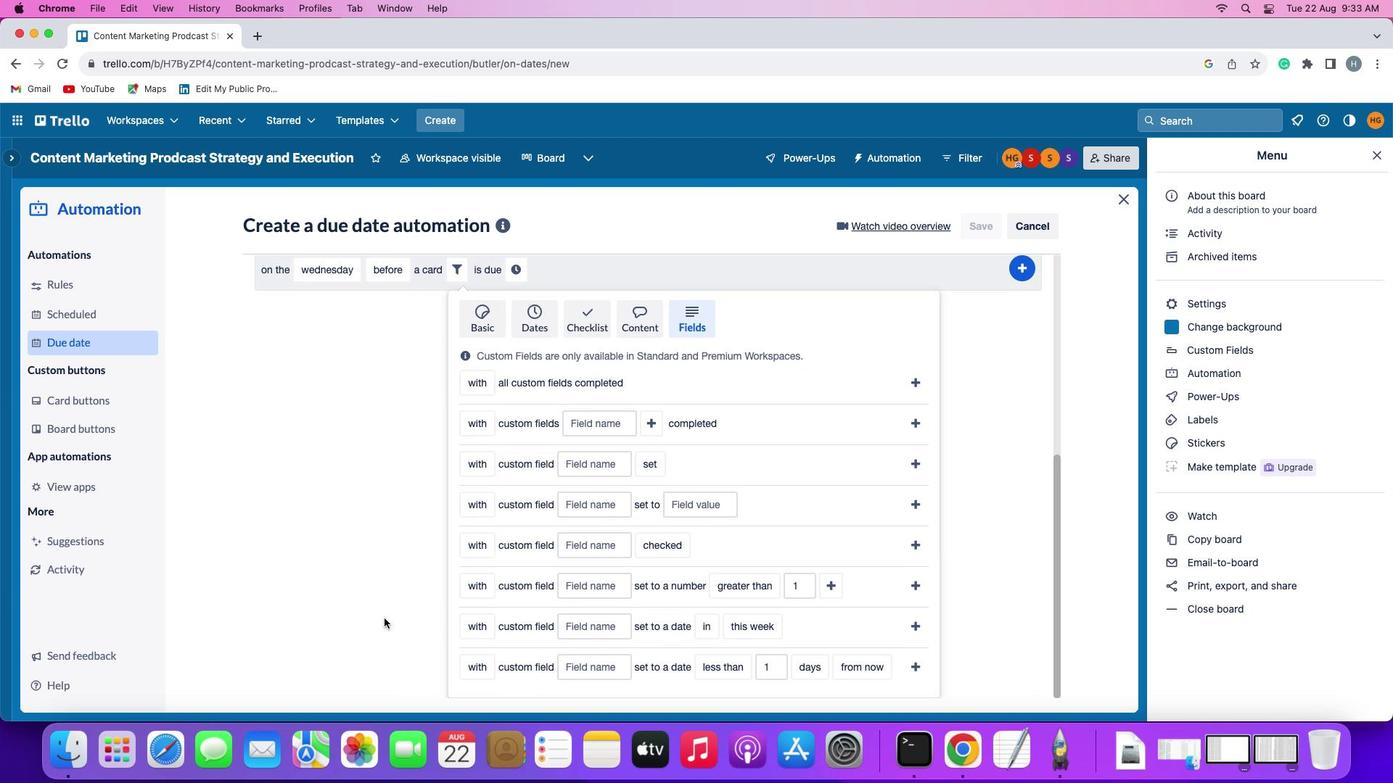
Action: Mouse moved to (384, 635)
Screenshot: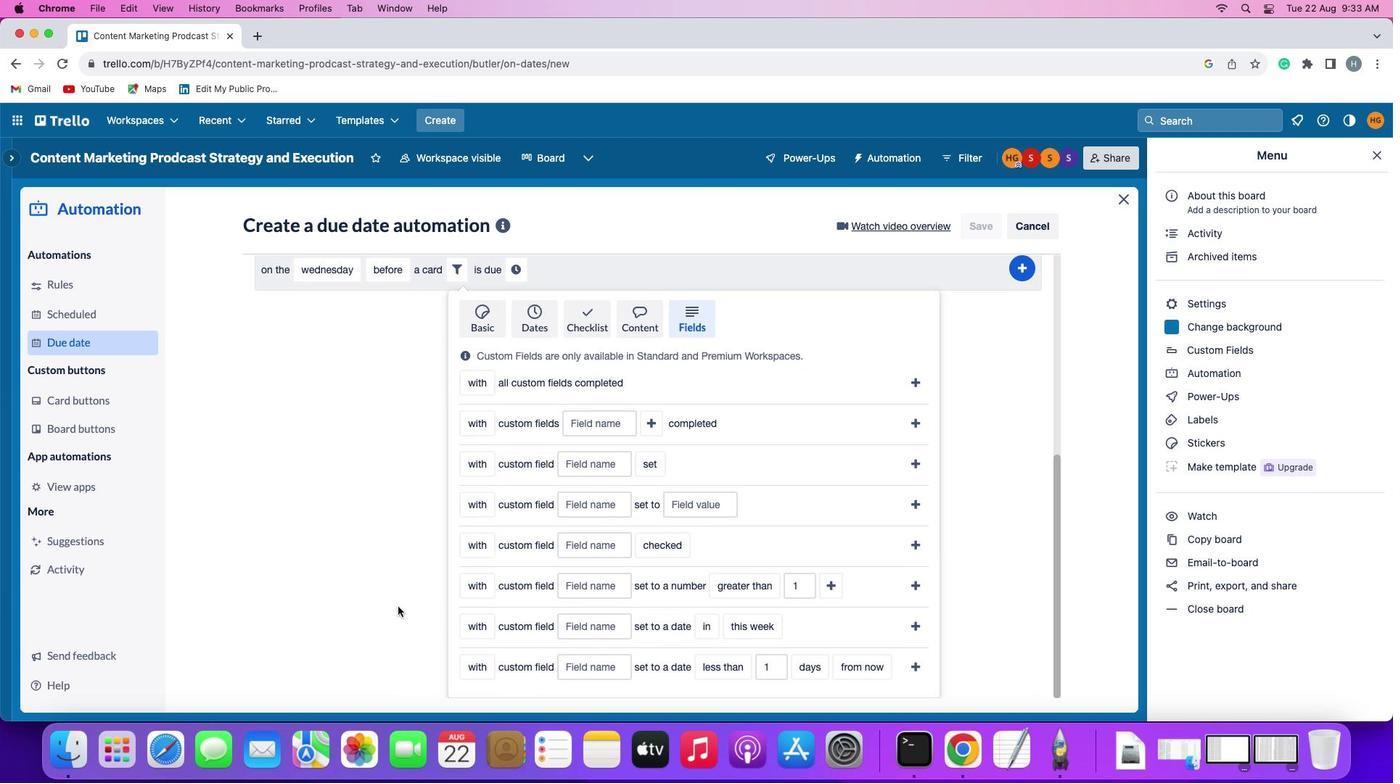 
Action: Mouse scrolled (384, 635) with delta (0, -2)
Screenshot: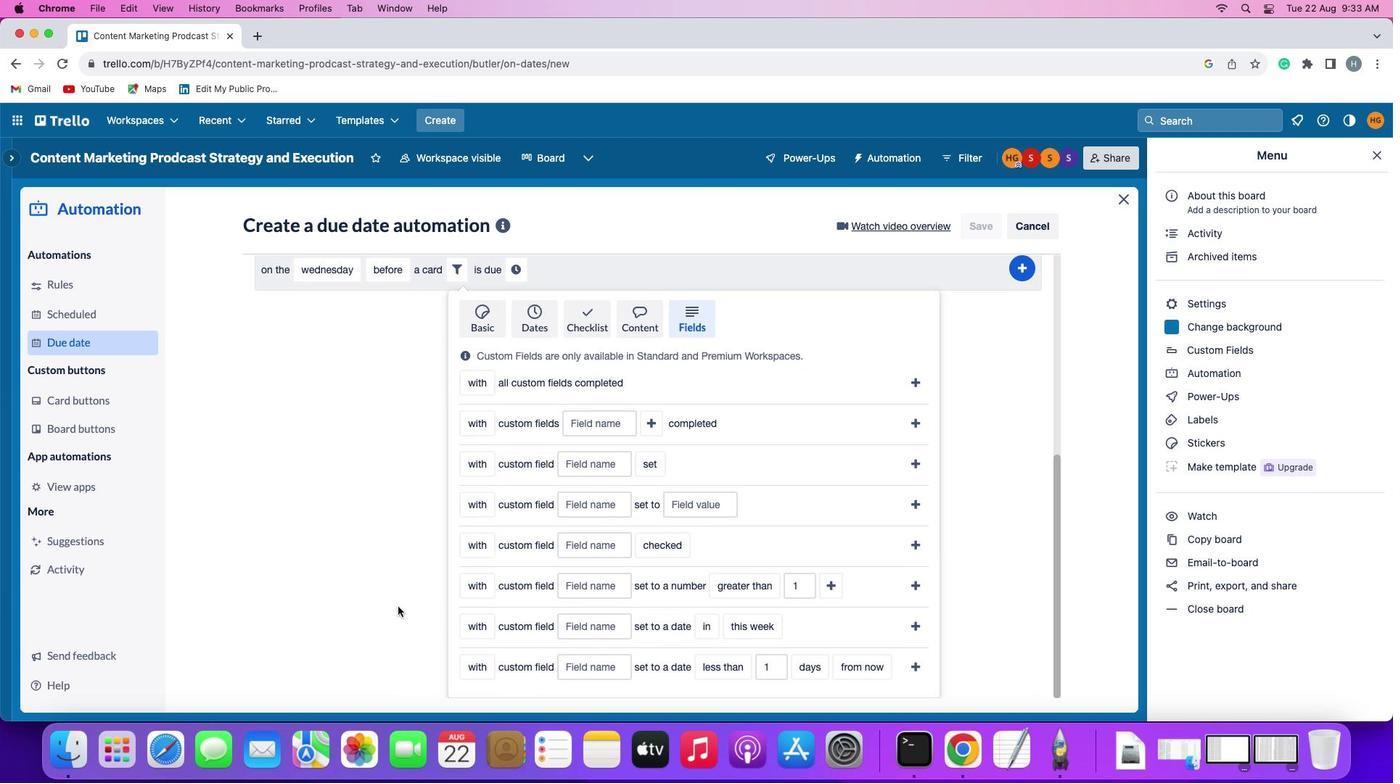 
Action: Mouse moved to (479, 583)
Screenshot: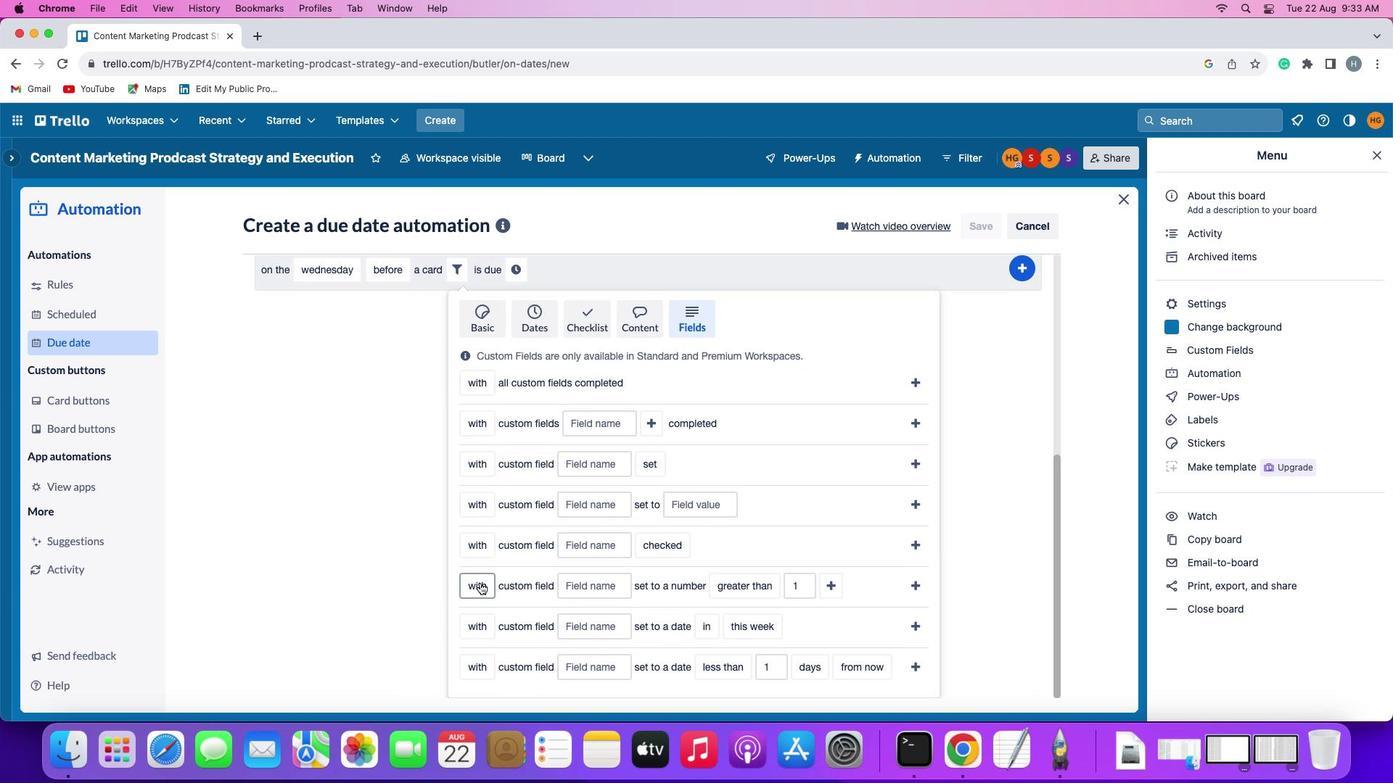
Action: Mouse pressed left at (479, 583)
Screenshot: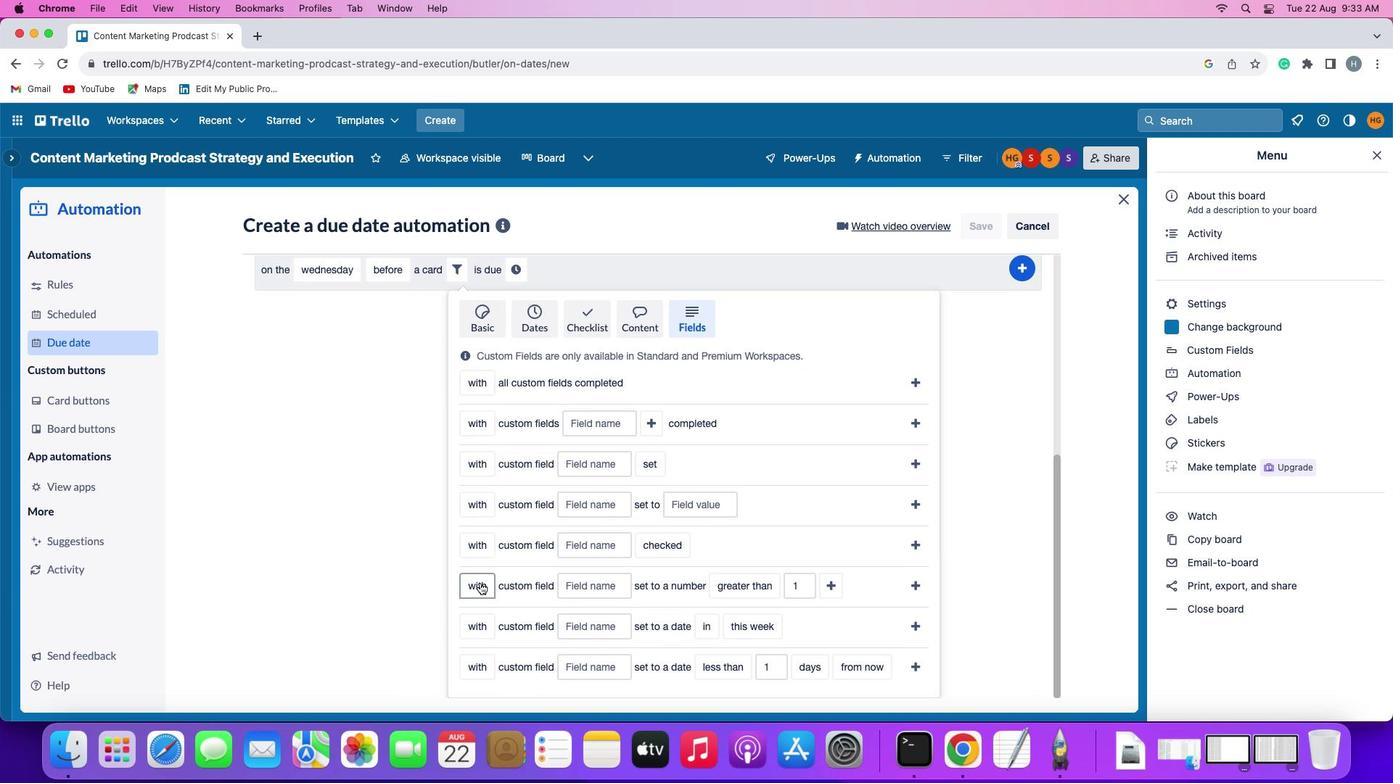 
Action: Mouse moved to (487, 640)
Screenshot: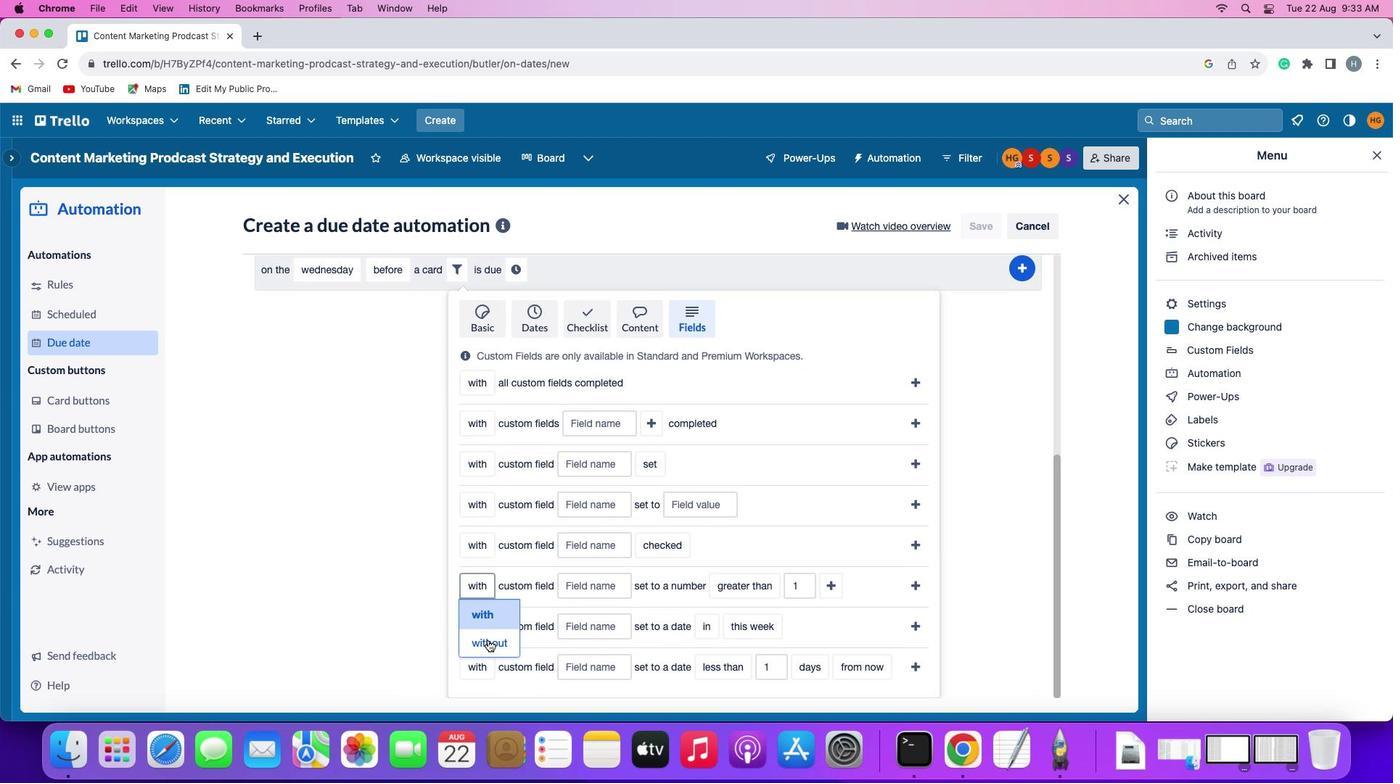 
Action: Mouse pressed left at (487, 640)
Screenshot: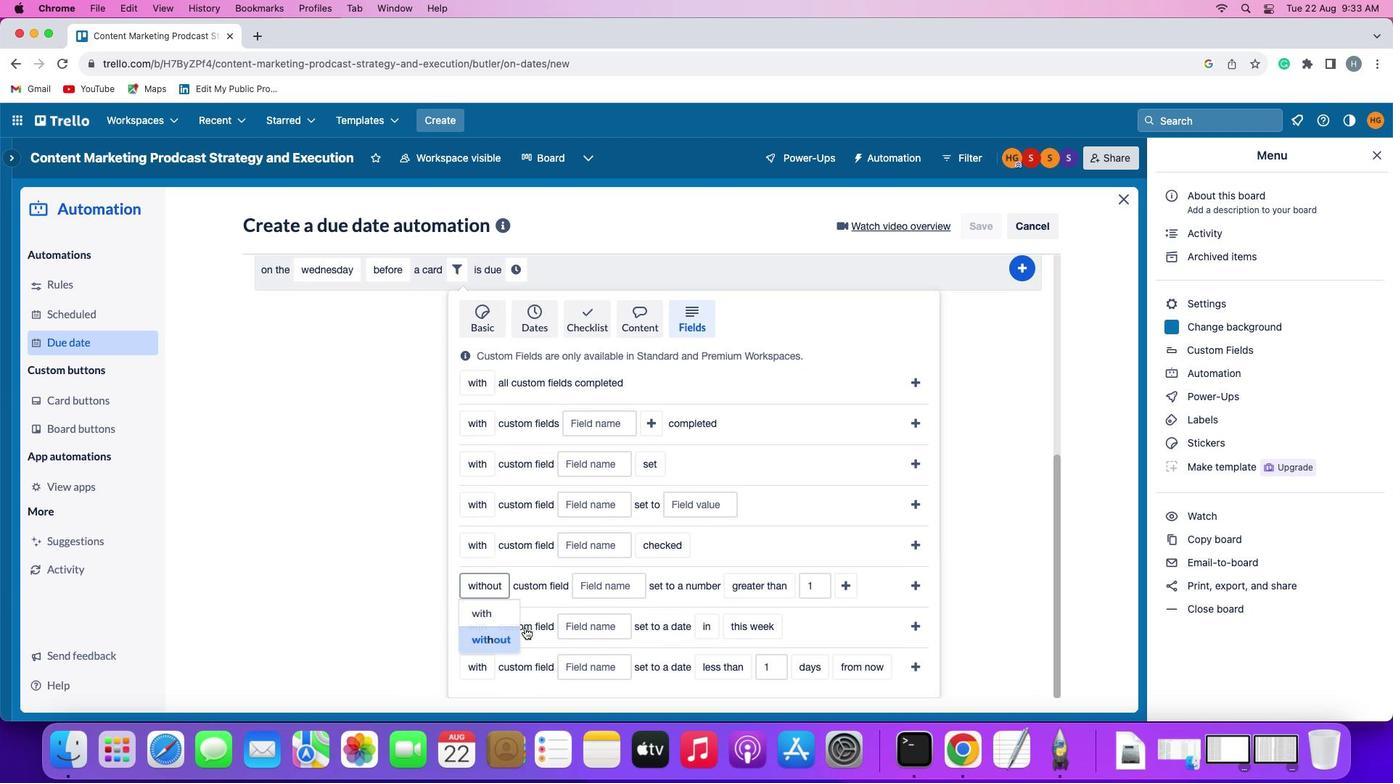 
Action: Mouse moved to (609, 594)
Screenshot: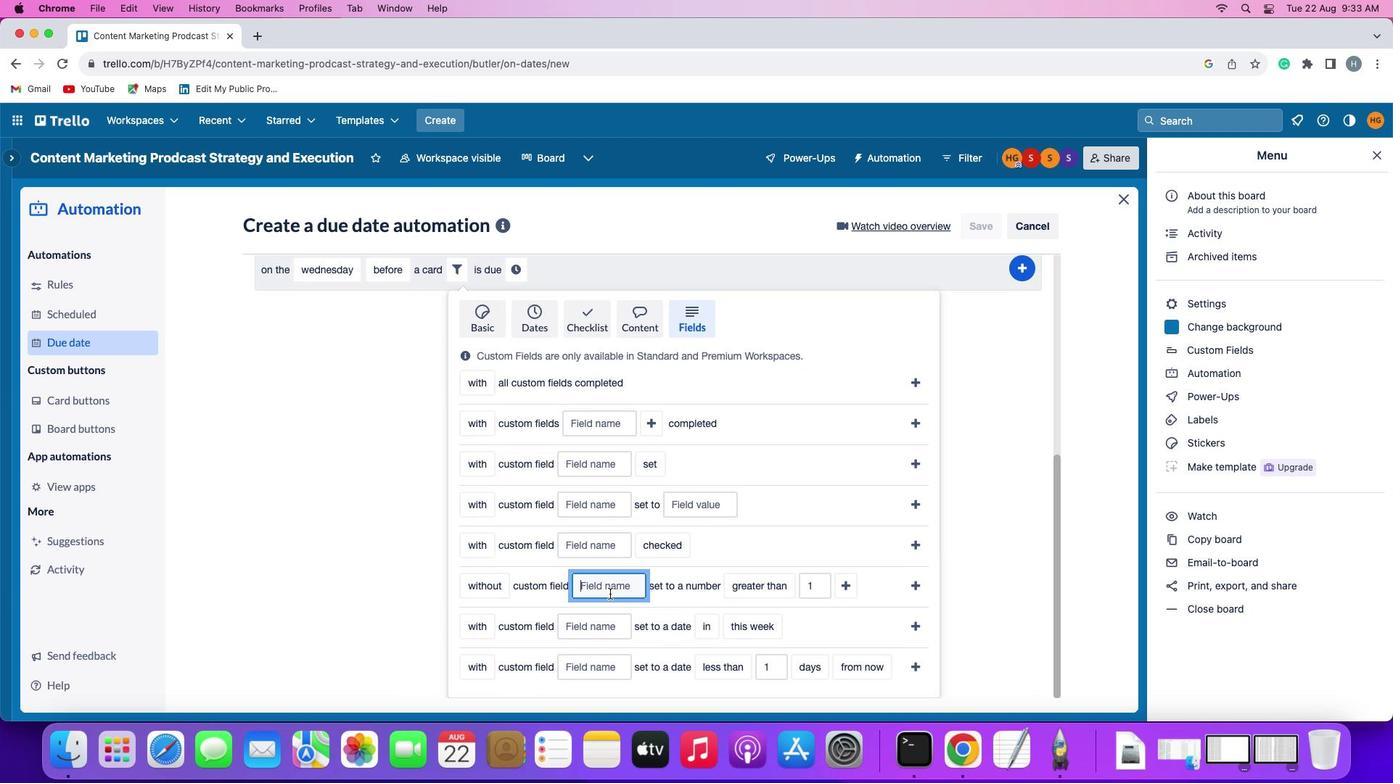 
Action: Mouse pressed left at (609, 594)
Screenshot: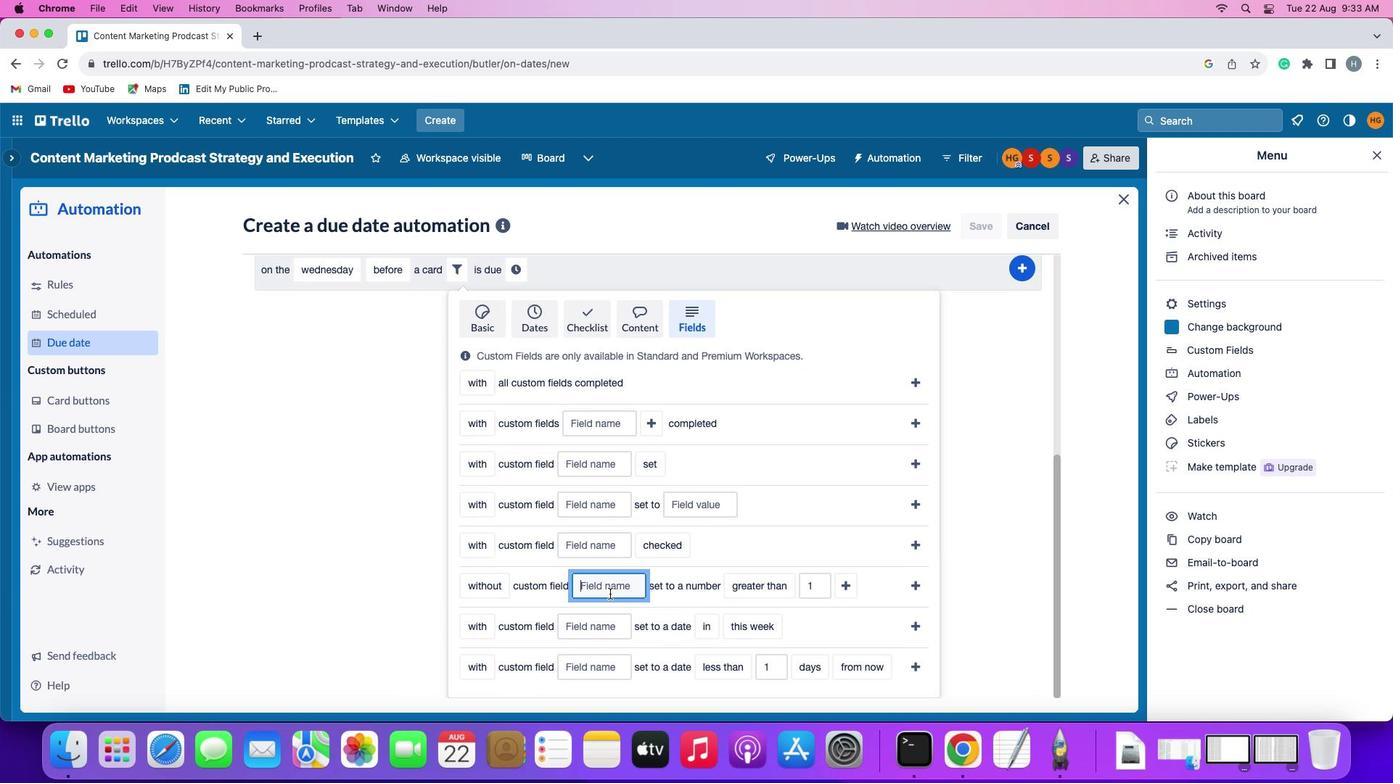 
Action: Mouse moved to (611, 592)
Screenshot: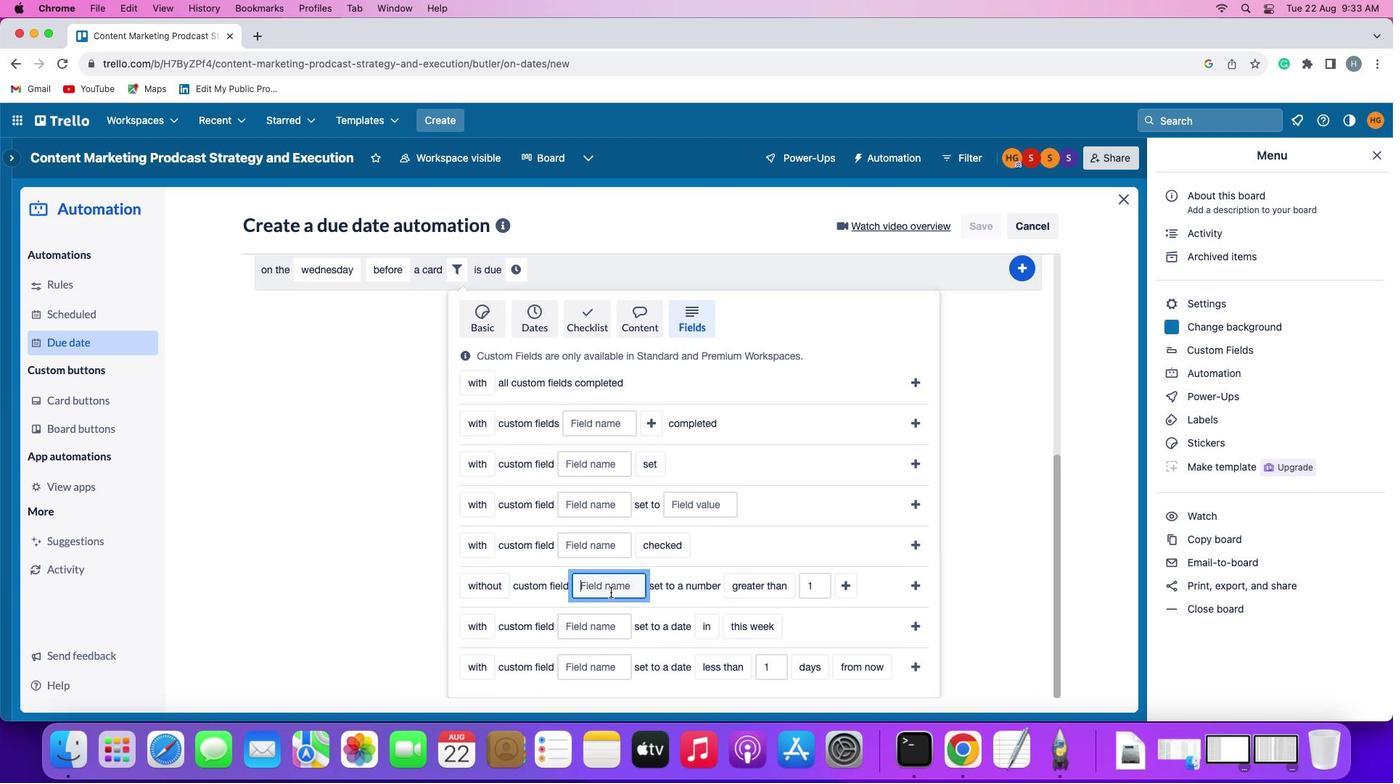 
Action: Key pressed Key.shift
Screenshot: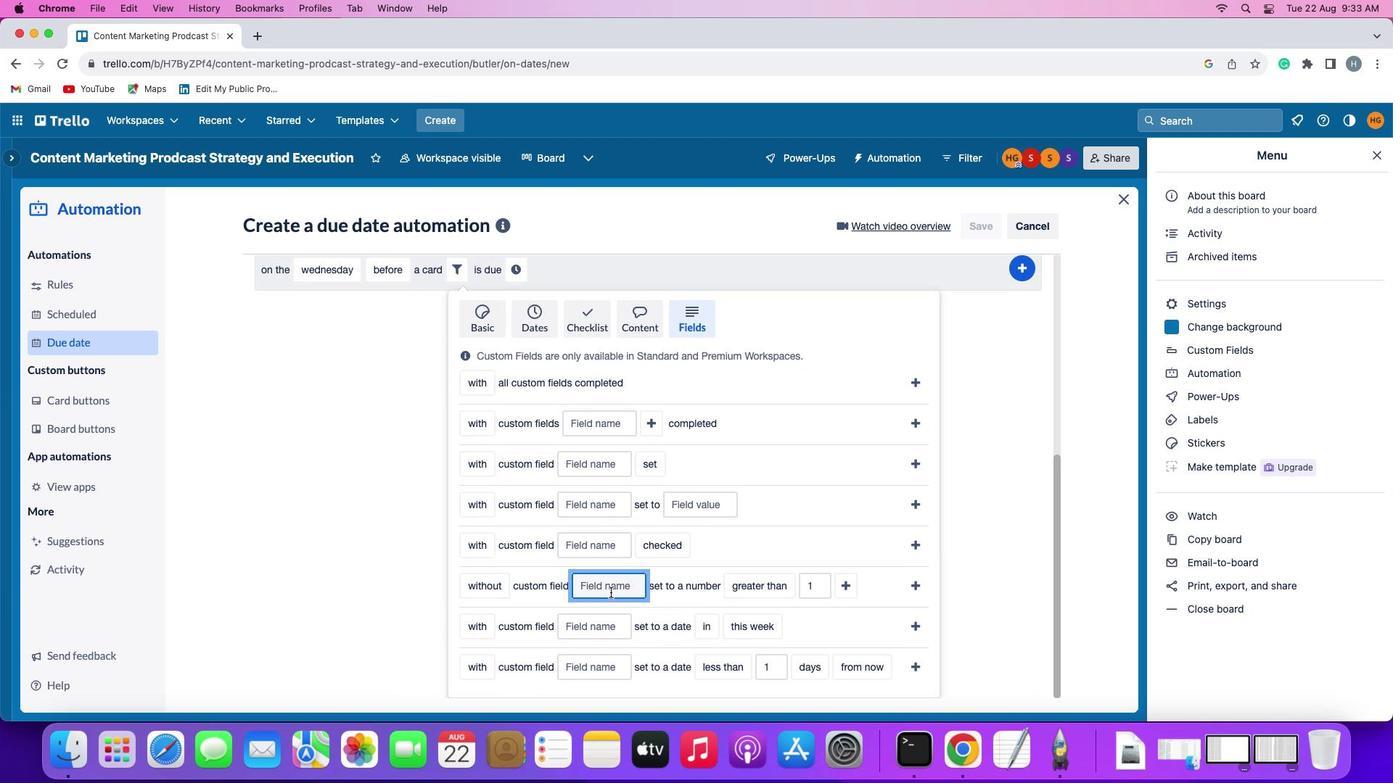 
Action: Mouse moved to (611, 592)
Screenshot: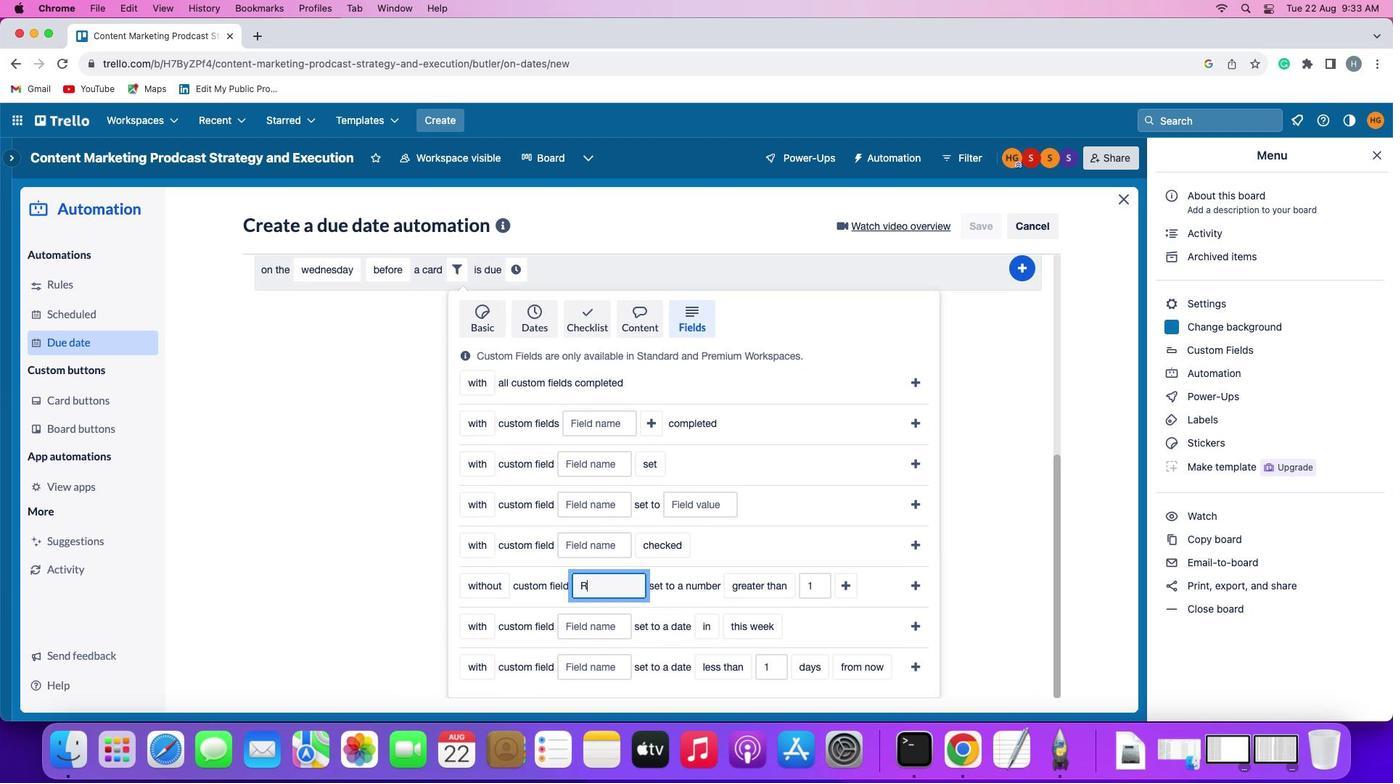 
Action: Key pressed 'R'
Screenshot: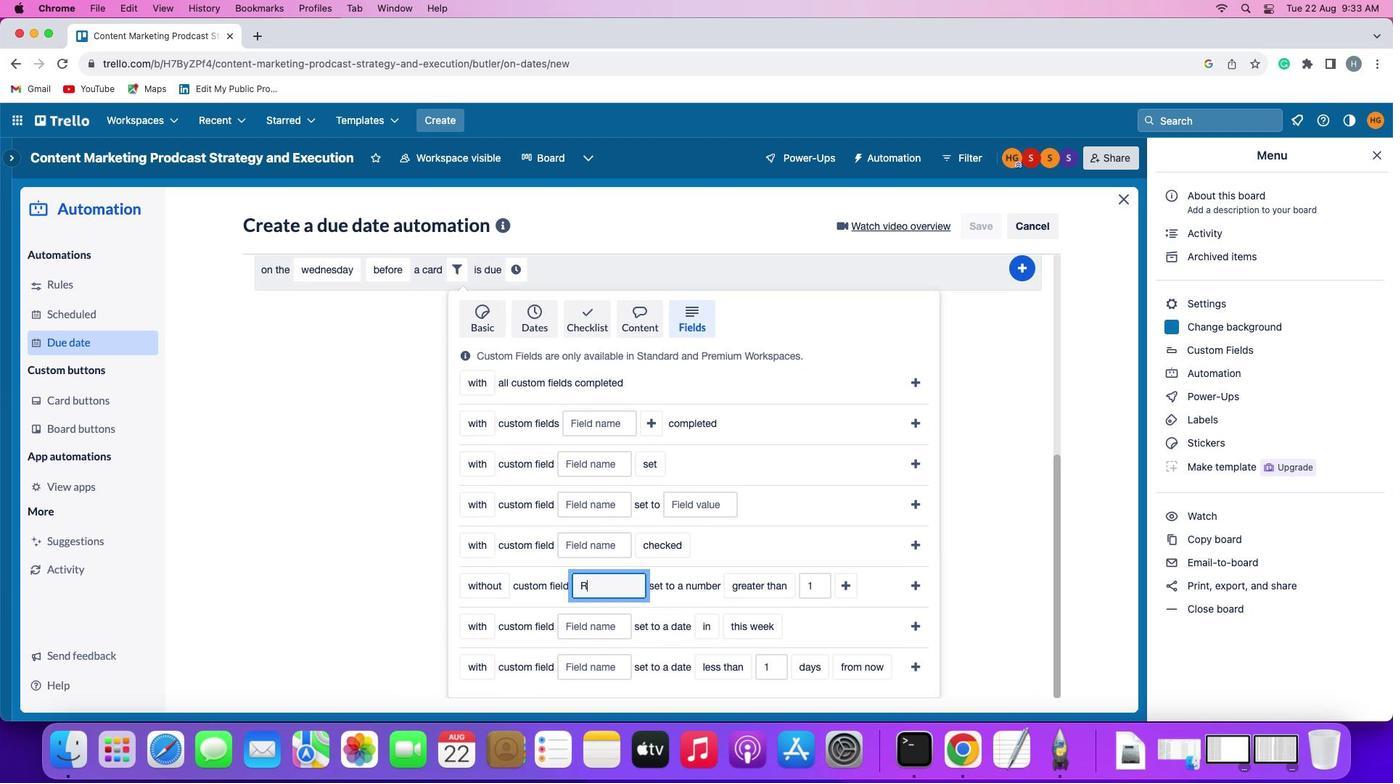 
Action: Mouse moved to (611, 593)
Screenshot: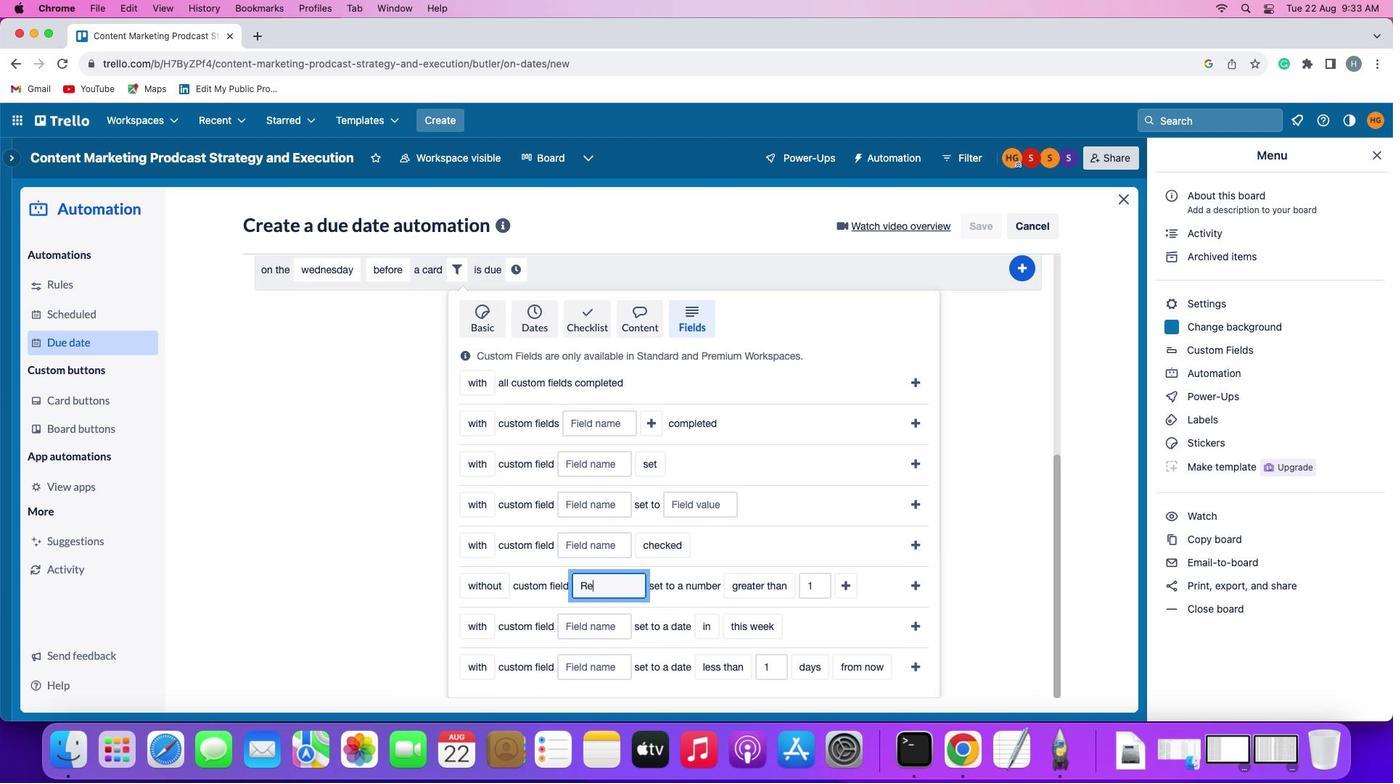 
Action: Key pressed 'e''s''u''m'
Screenshot: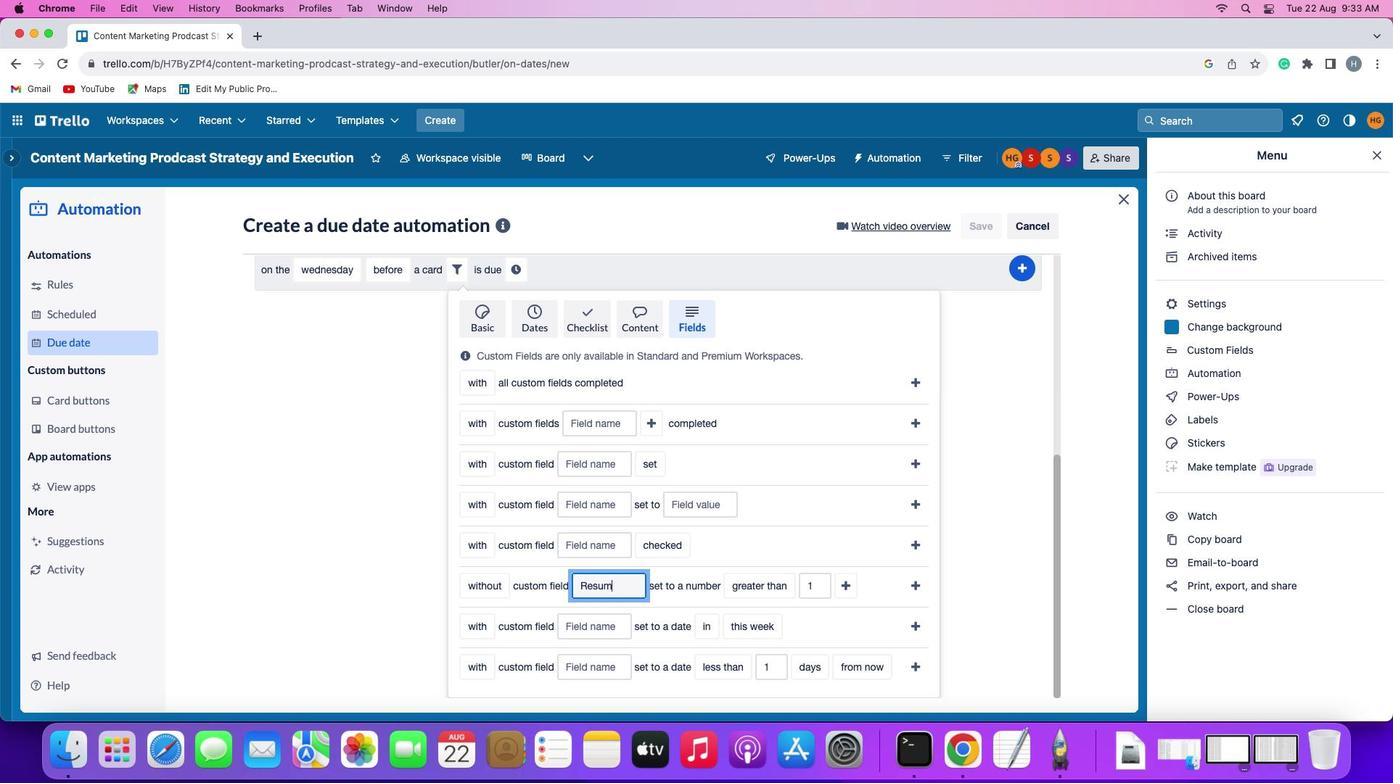 
Action: Mouse moved to (611, 592)
Screenshot: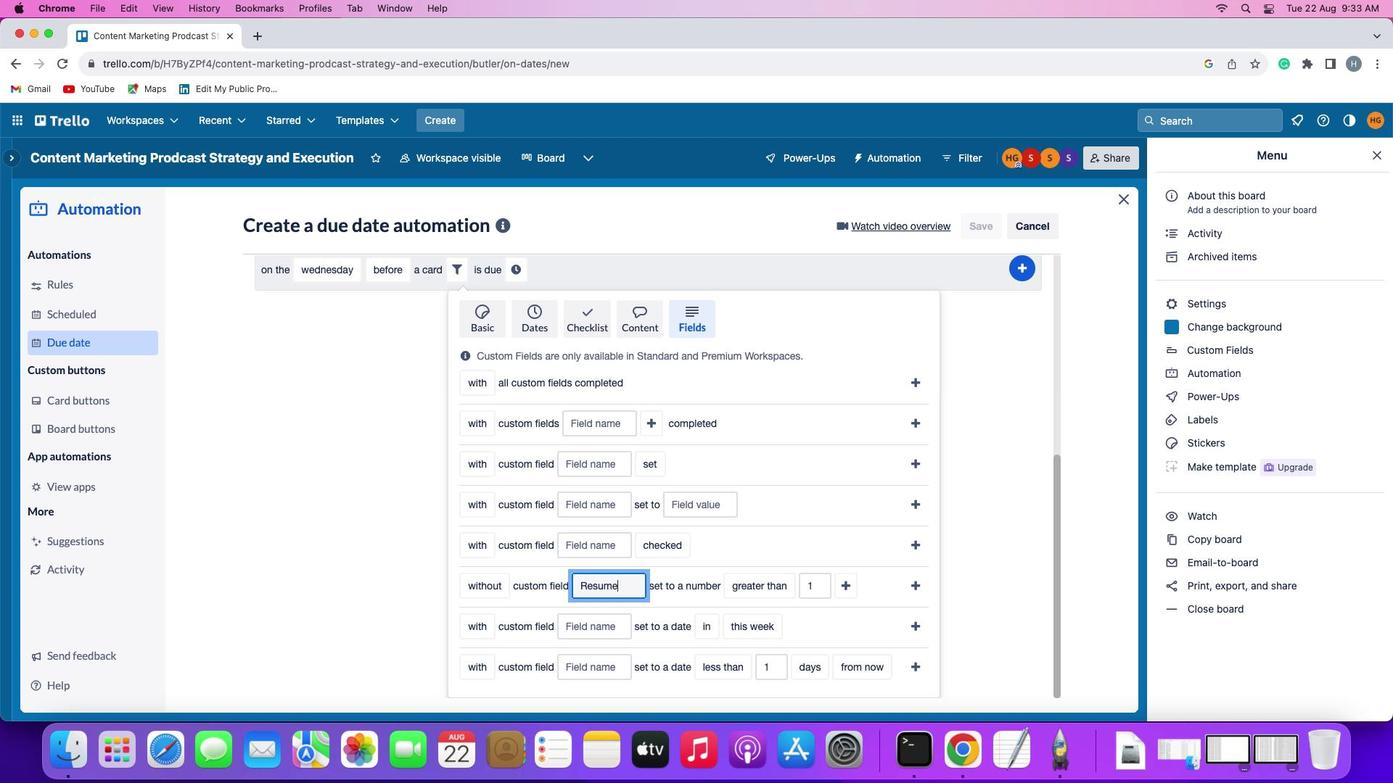 
Action: Key pressed 'e'
Screenshot: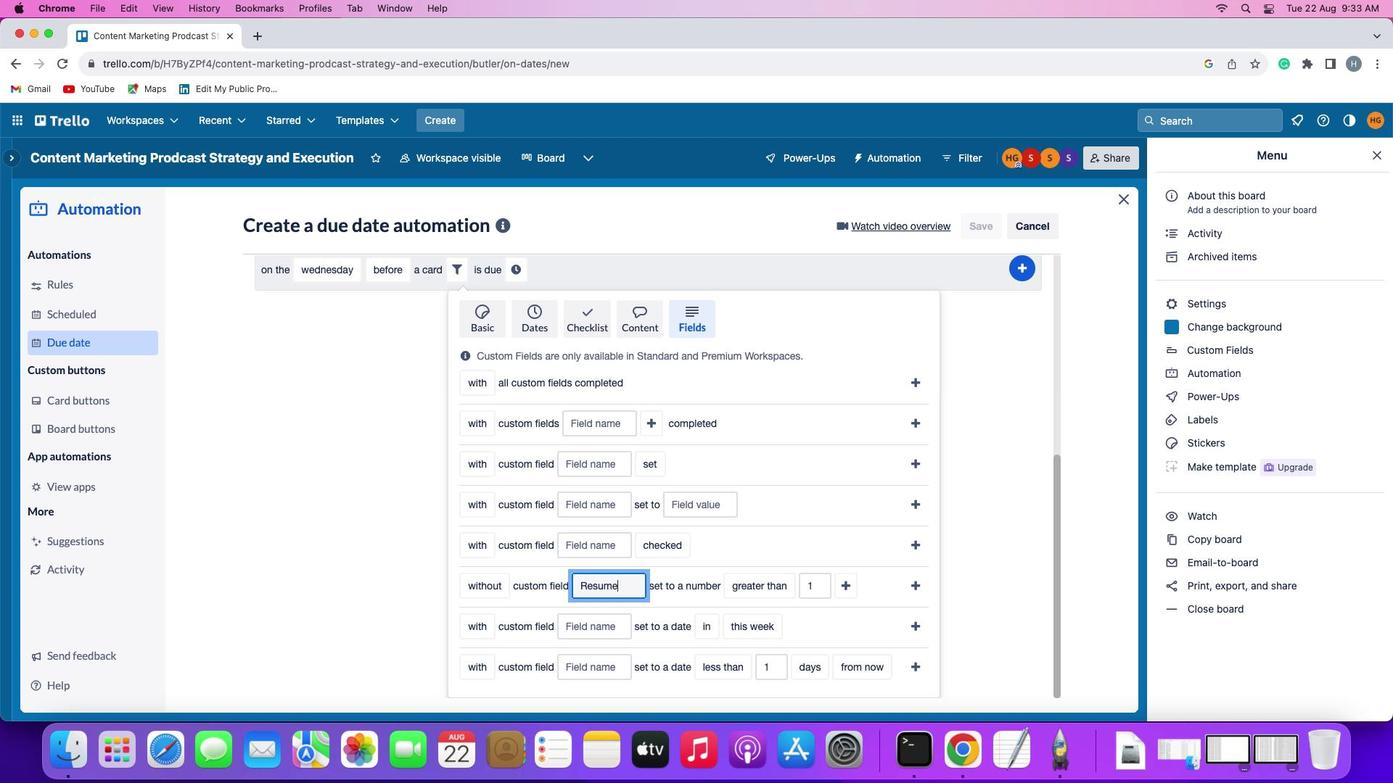 
Action: Mouse moved to (720, 583)
Screenshot: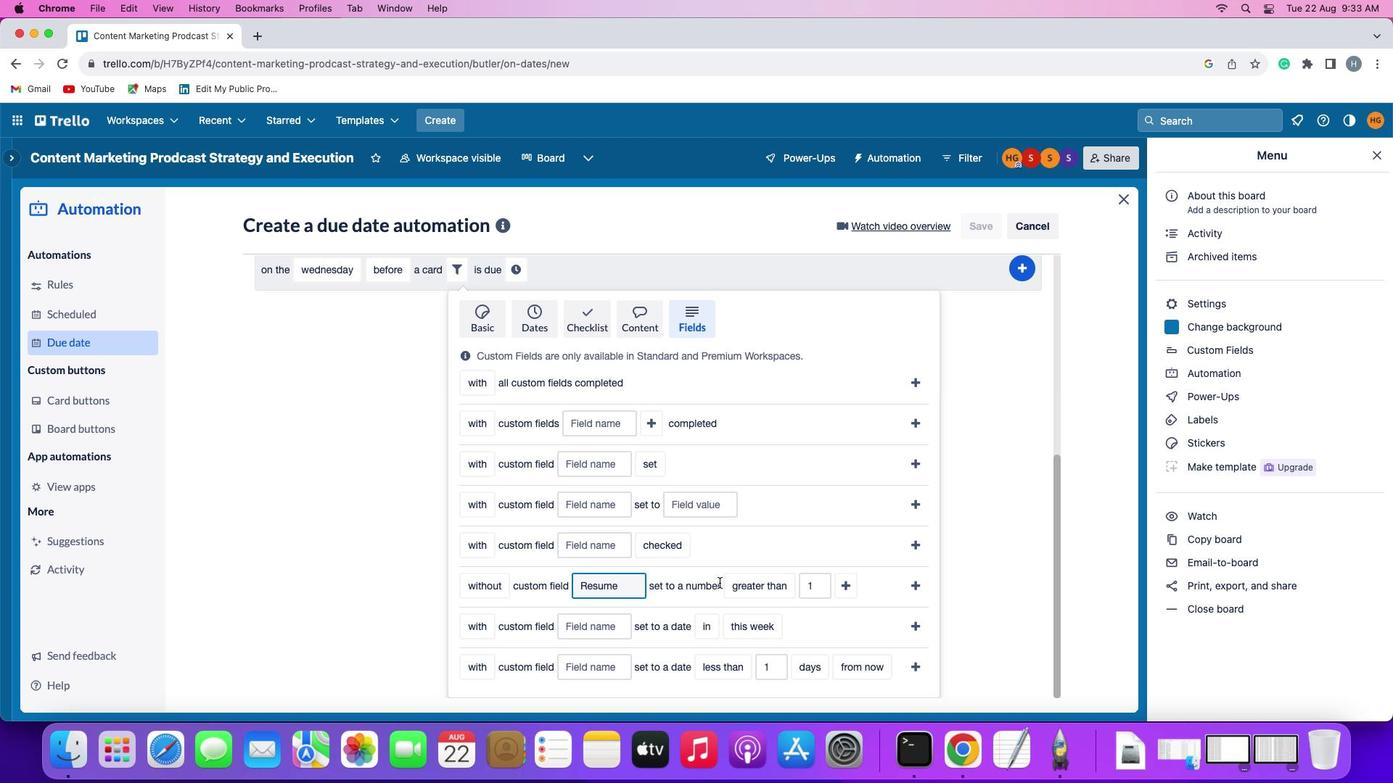
Action: Mouse pressed left at (720, 583)
Screenshot: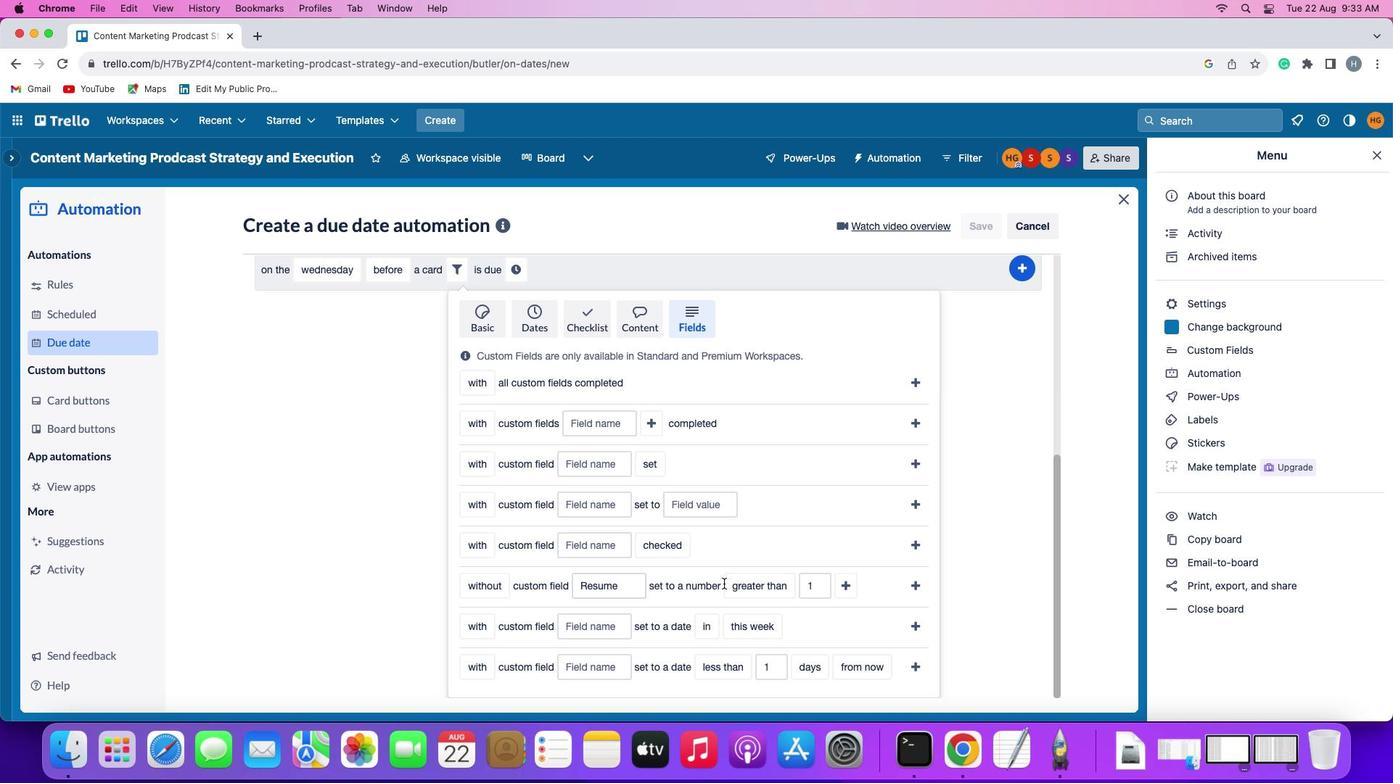 
Action: Mouse moved to (748, 586)
Screenshot: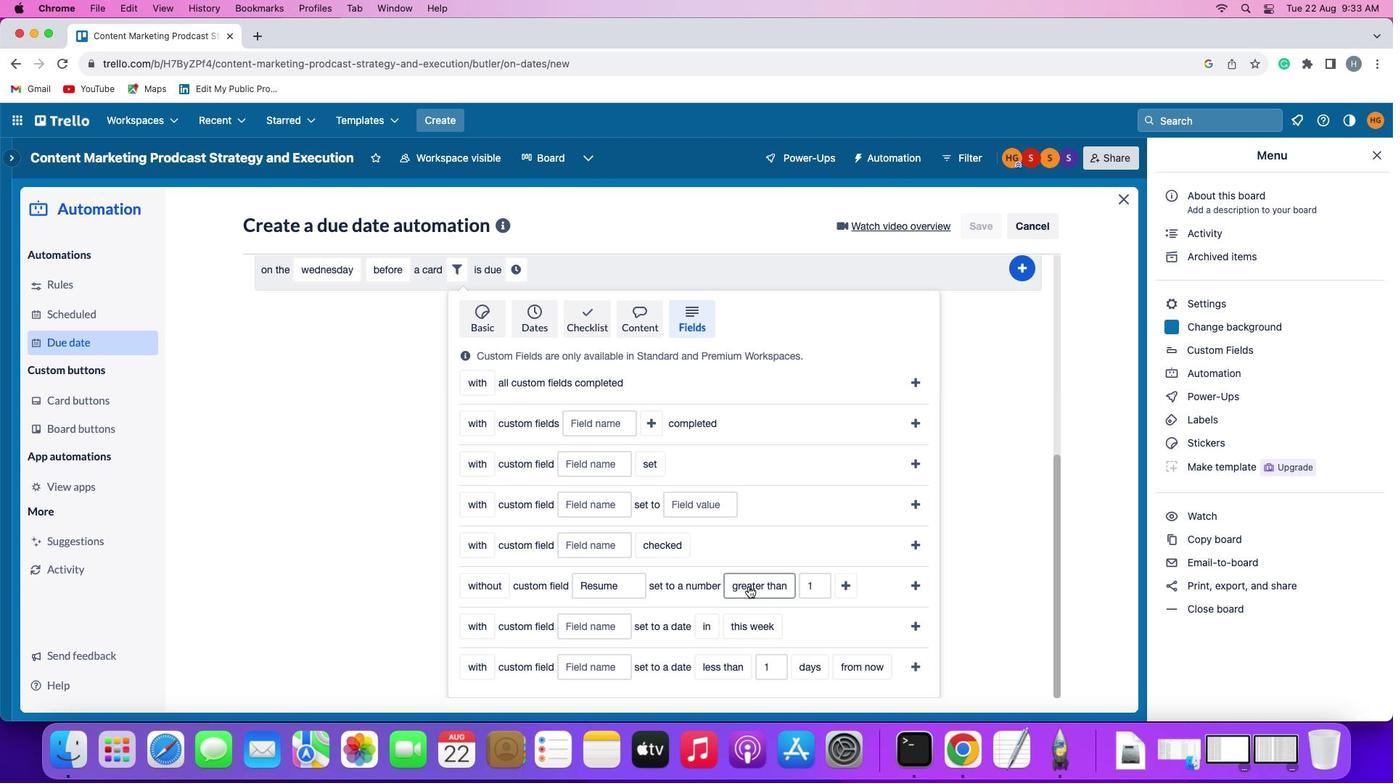 
Action: Mouse pressed left at (748, 586)
Screenshot: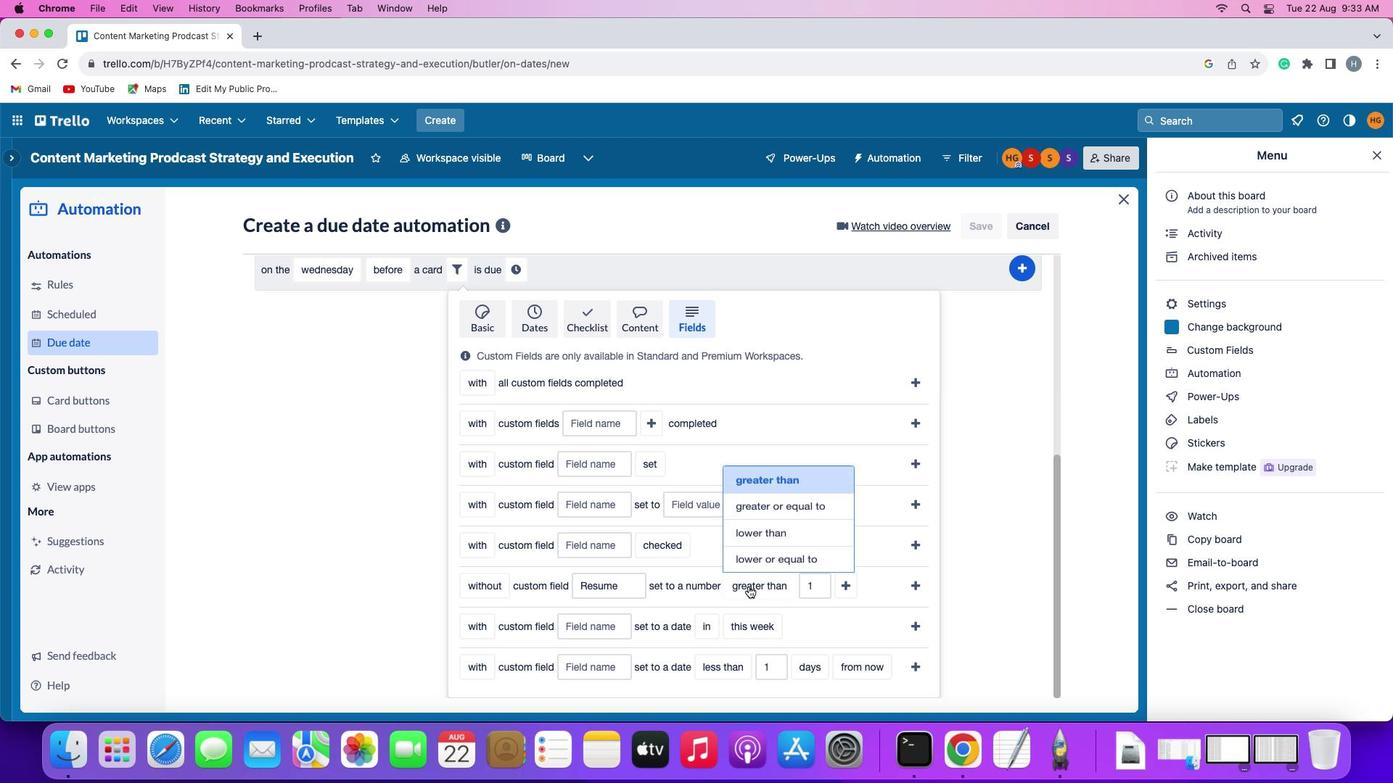 
Action: Mouse moved to (781, 505)
Screenshot: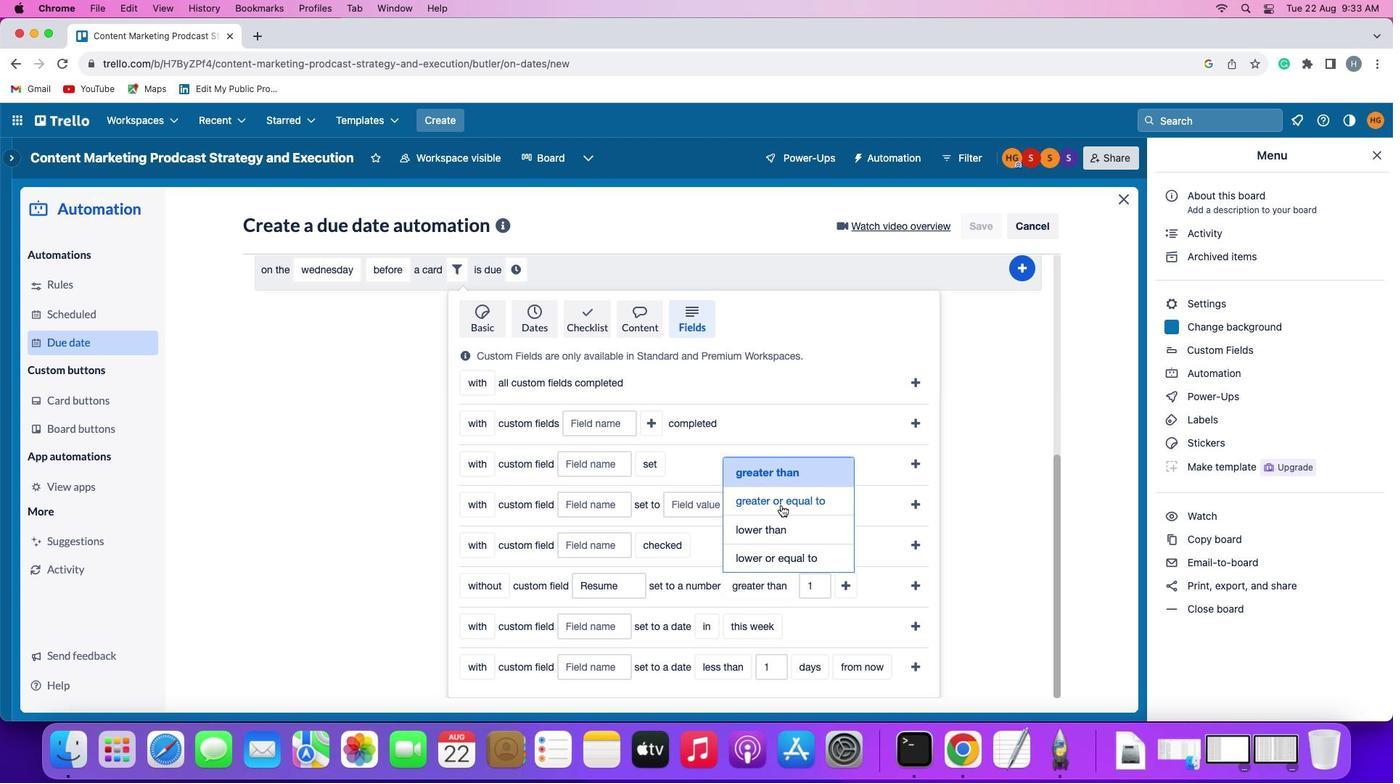 
Action: Mouse pressed left at (781, 505)
Screenshot: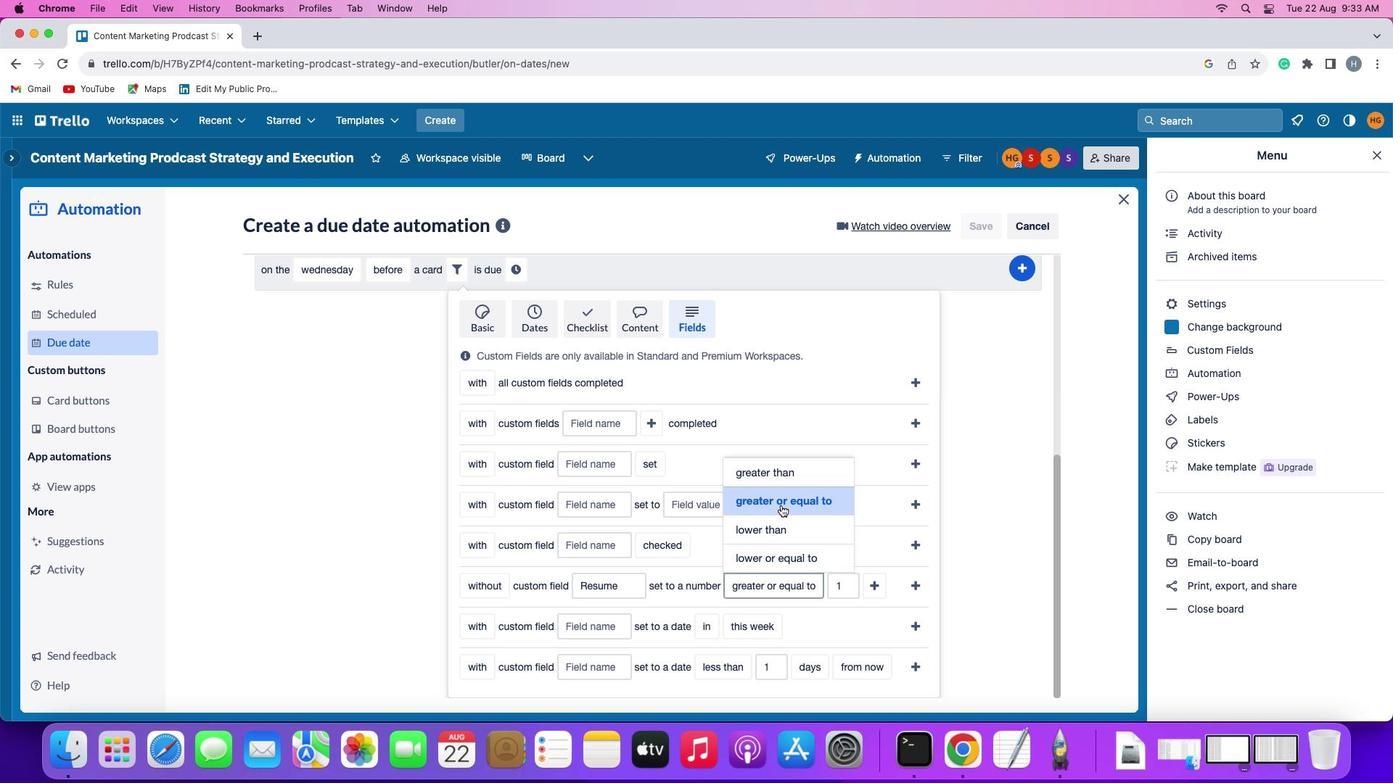 
Action: Mouse moved to (886, 584)
Screenshot: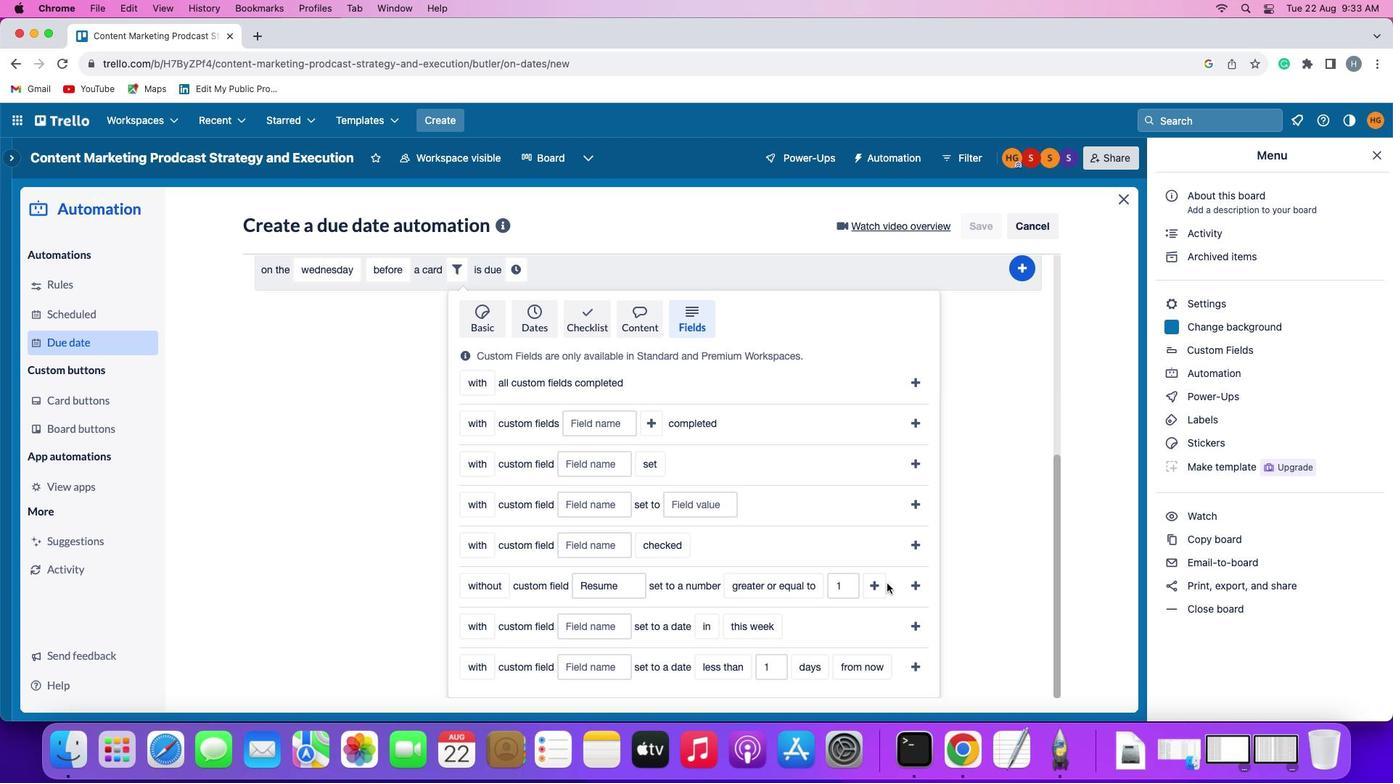 
Action: Mouse pressed left at (886, 584)
Screenshot: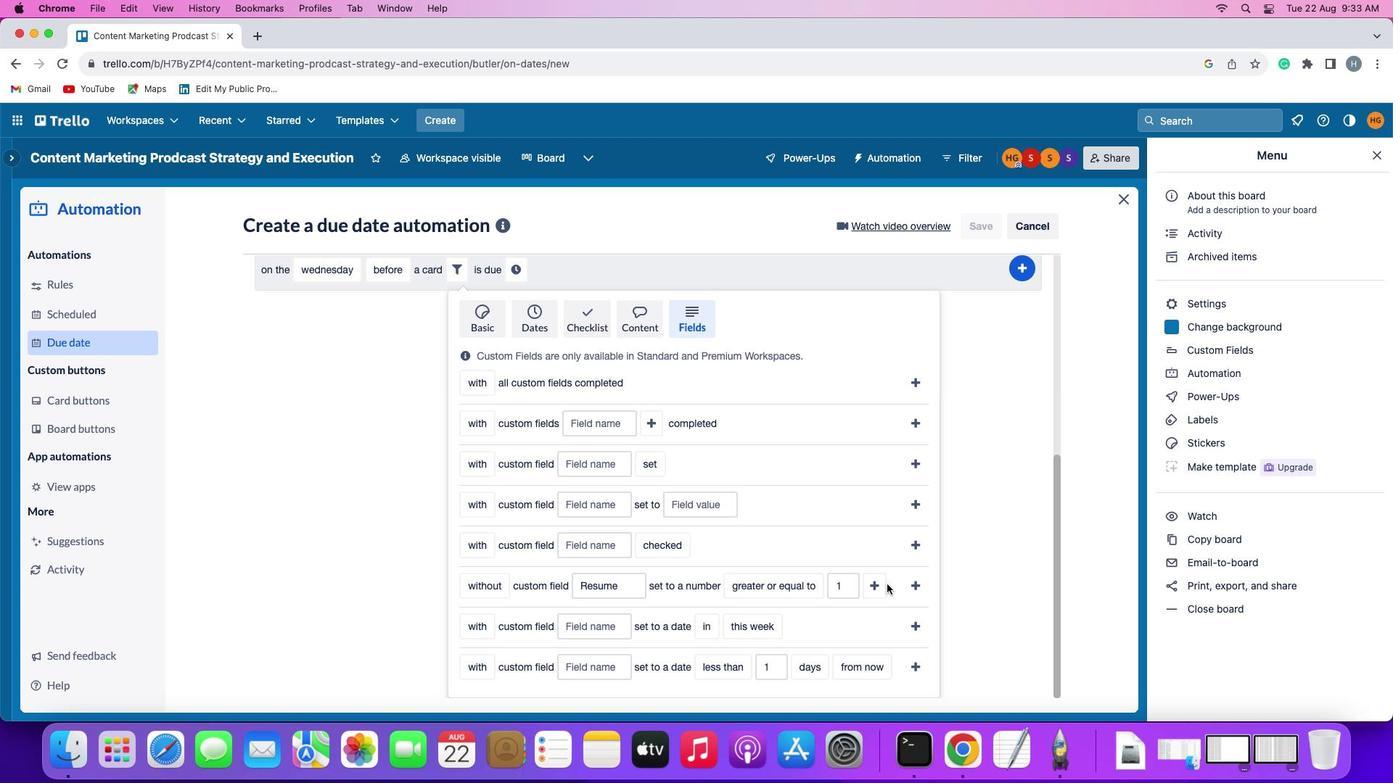 
Action: Mouse moved to (871, 585)
Screenshot: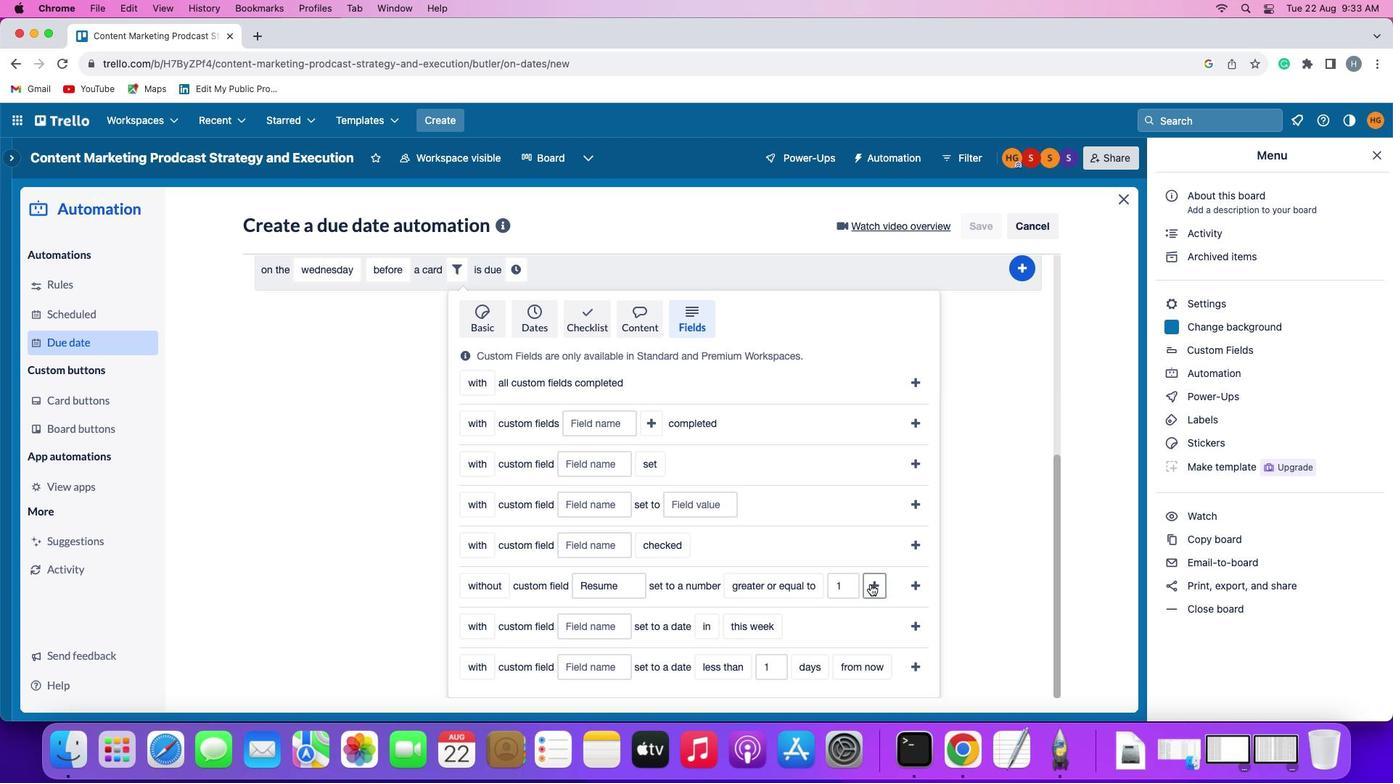 
Action: Mouse pressed left at (871, 585)
Screenshot: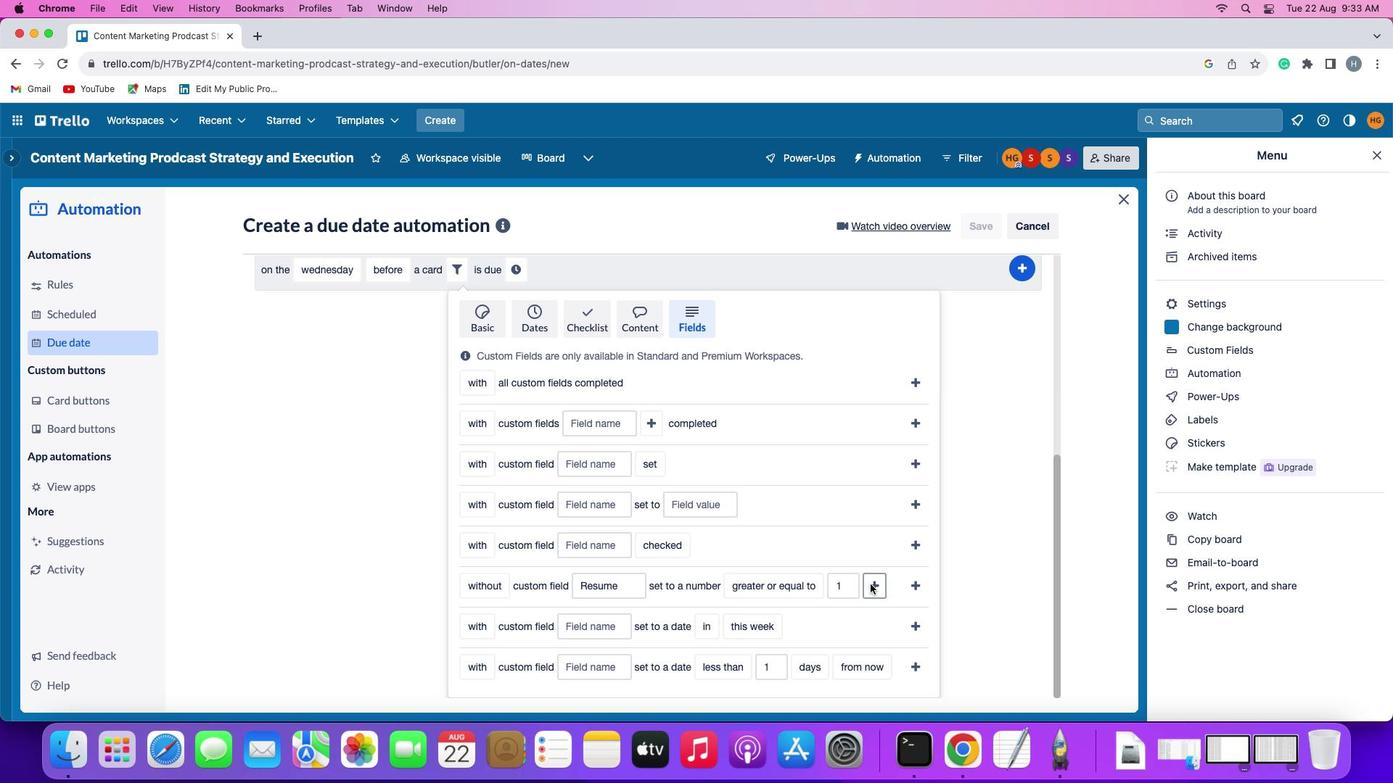 
Action: Mouse moved to (497, 618)
Screenshot: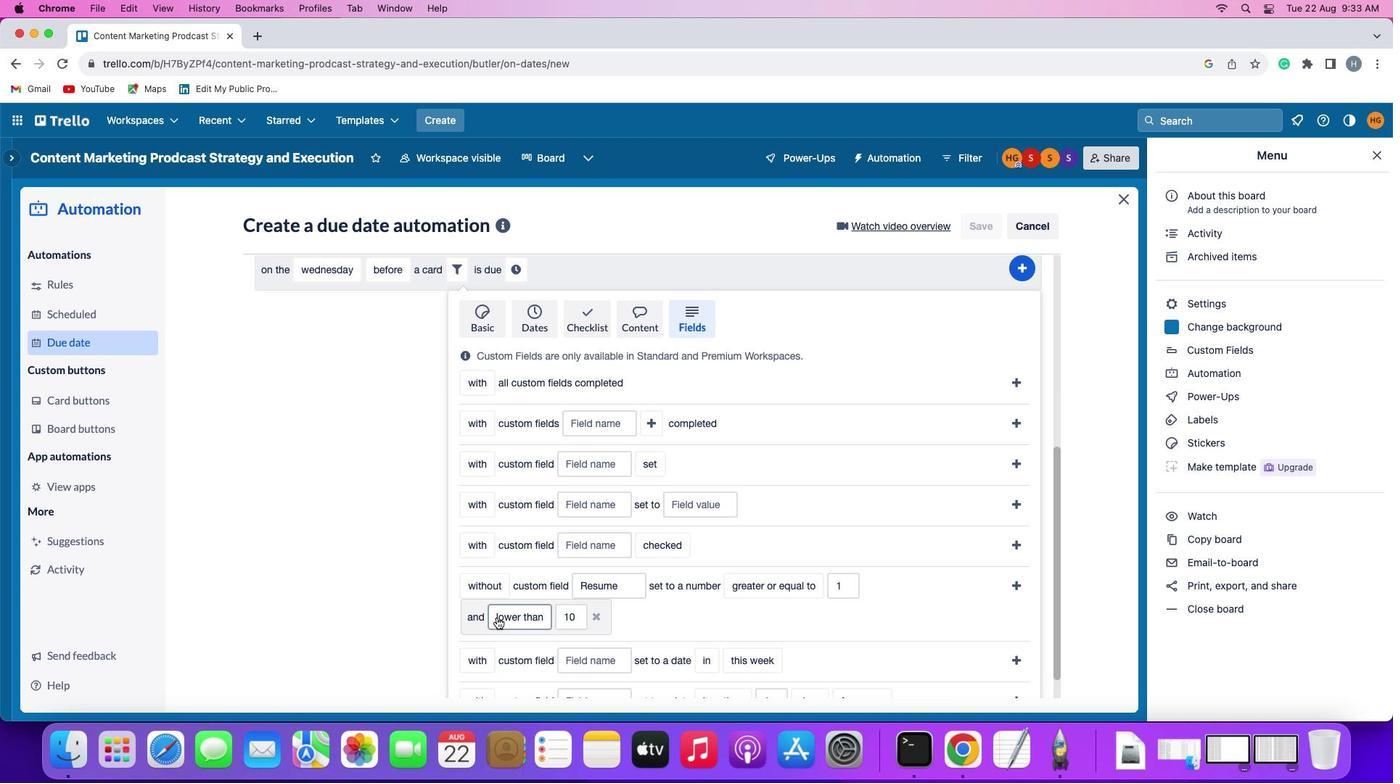 
Action: Mouse pressed left at (497, 618)
Screenshot: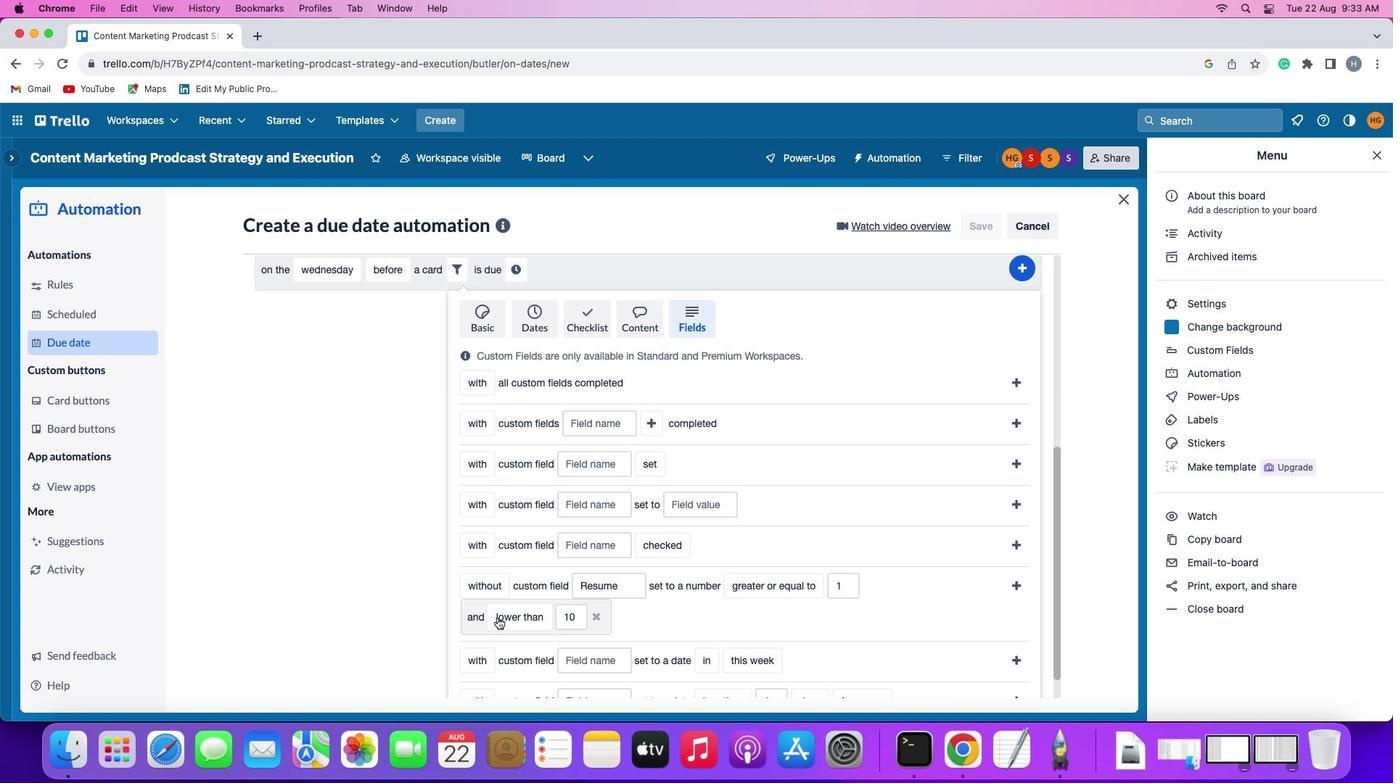 
Action: Mouse moved to (520, 537)
Screenshot: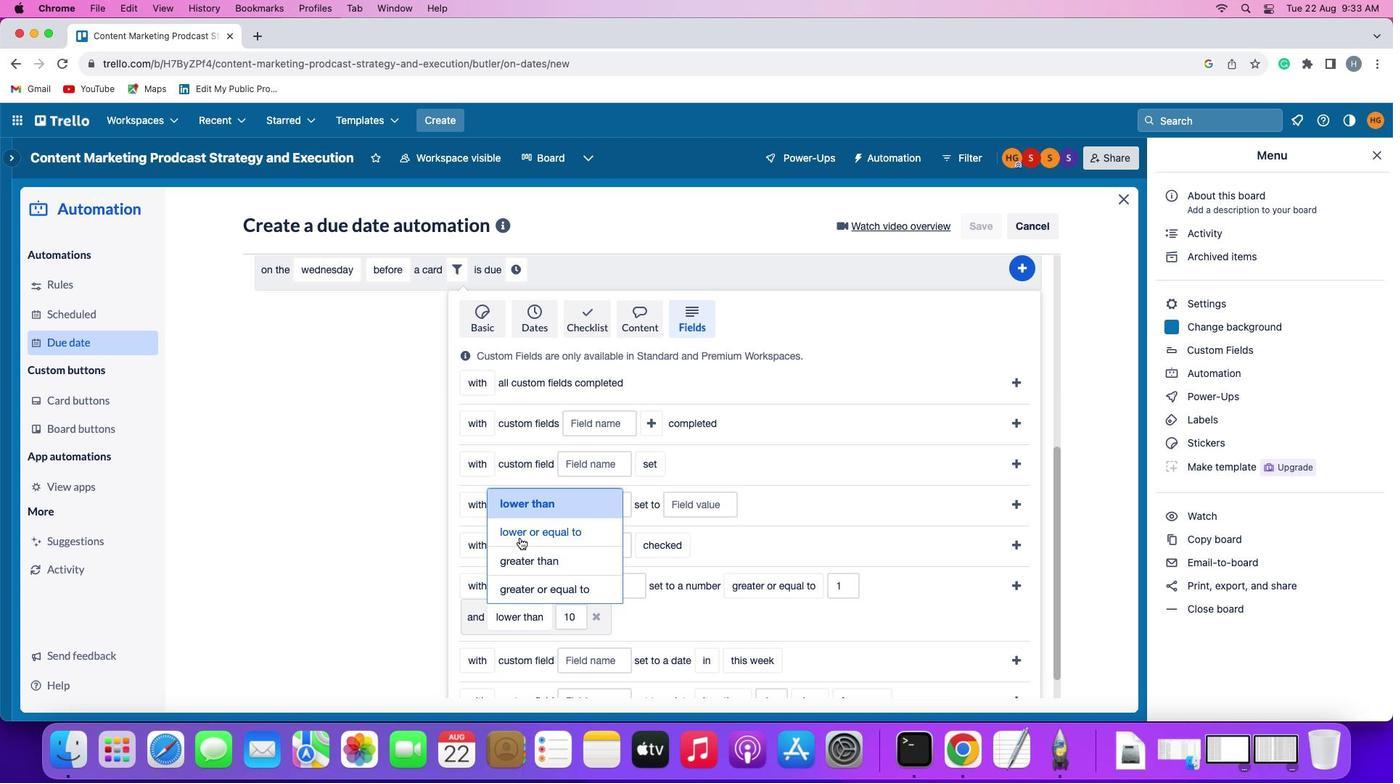 
Action: Mouse pressed left at (520, 537)
Screenshot: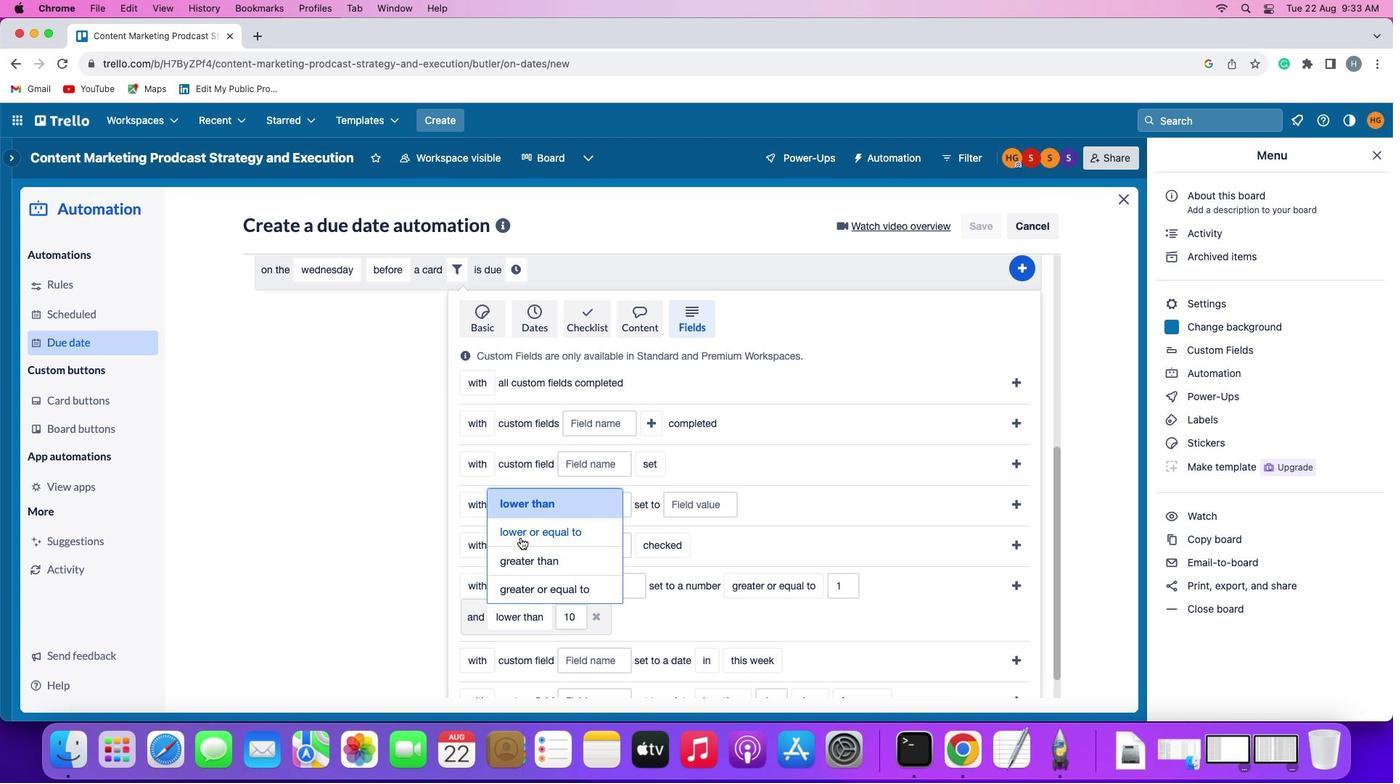 
Action: Mouse moved to (1013, 585)
Screenshot: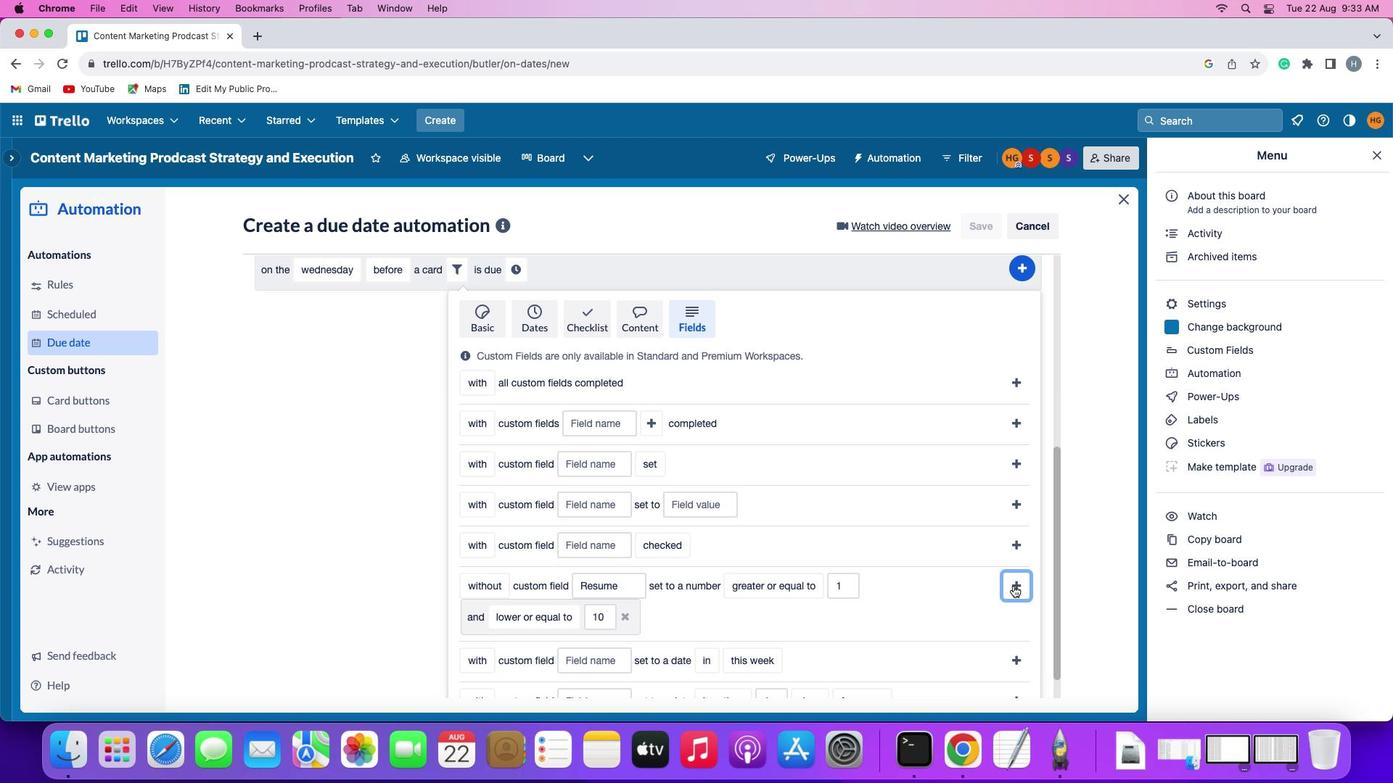 
Action: Mouse pressed left at (1013, 585)
Screenshot: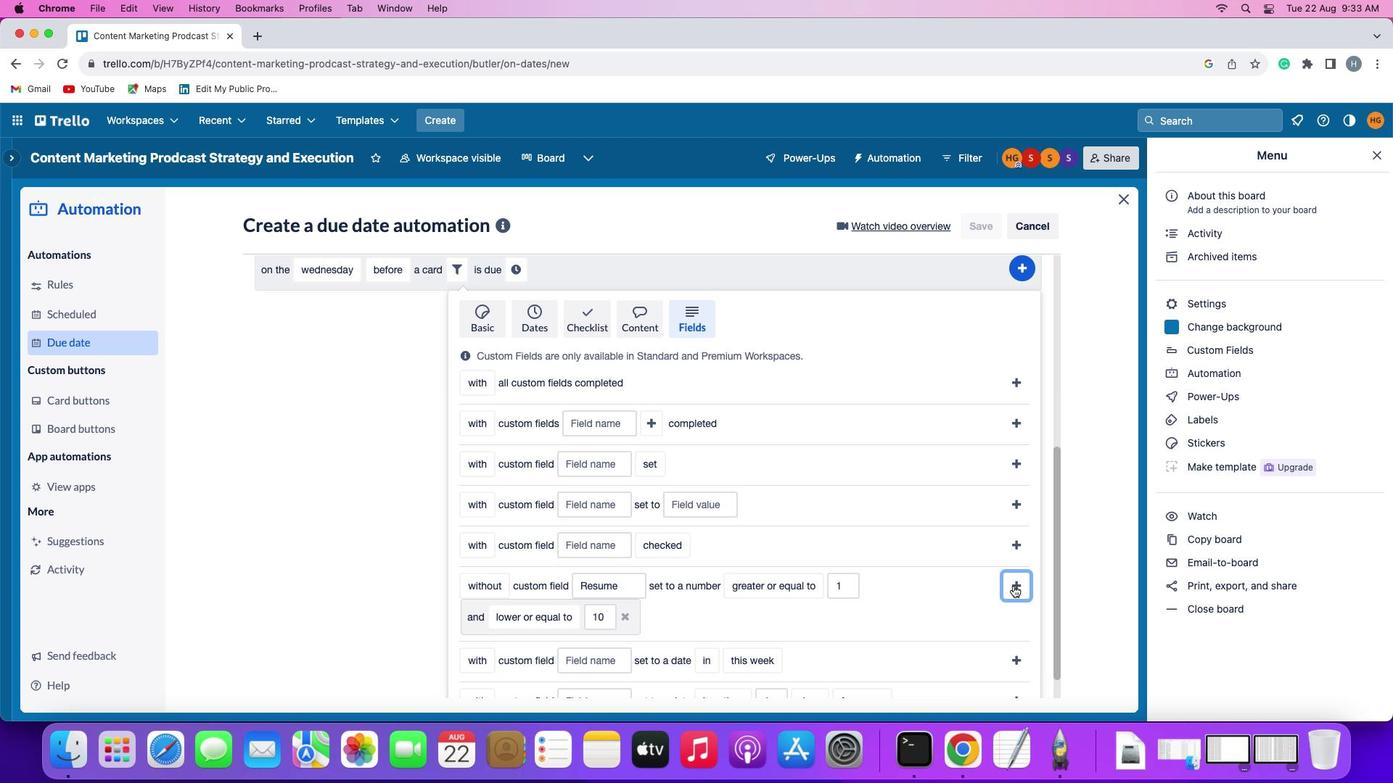 
Action: Mouse moved to (965, 630)
Screenshot: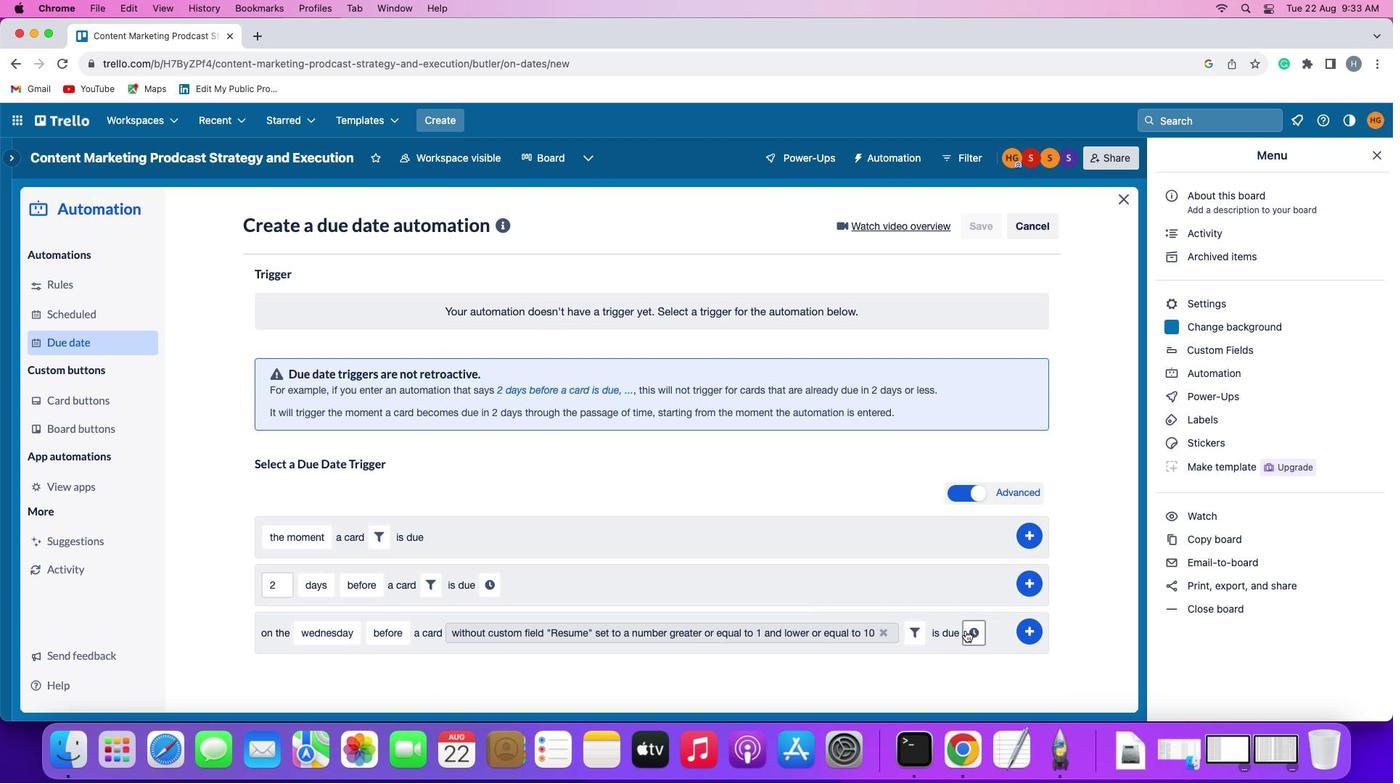 
Action: Mouse pressed left at (965, 630)
Screenshot: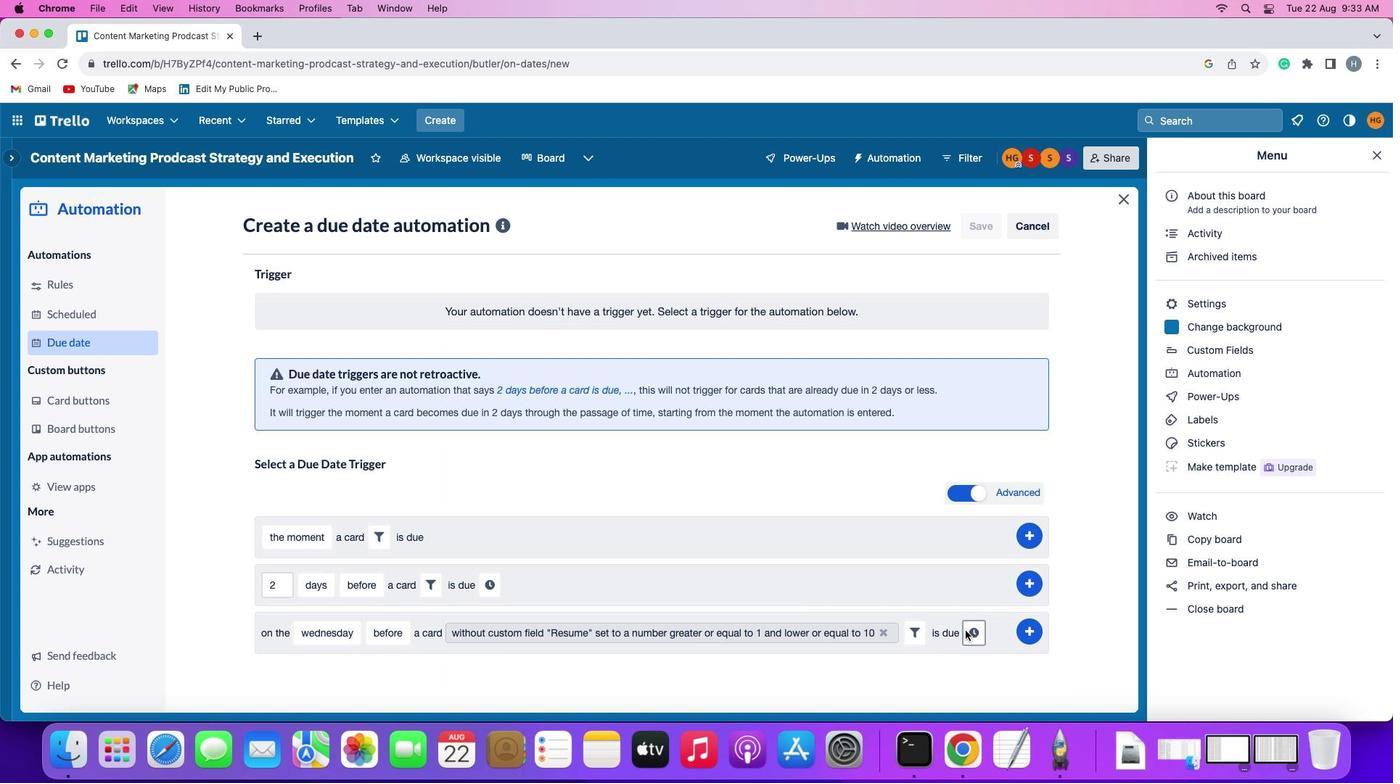 
Action: Mouse moved to (293, 663)
Screenshot: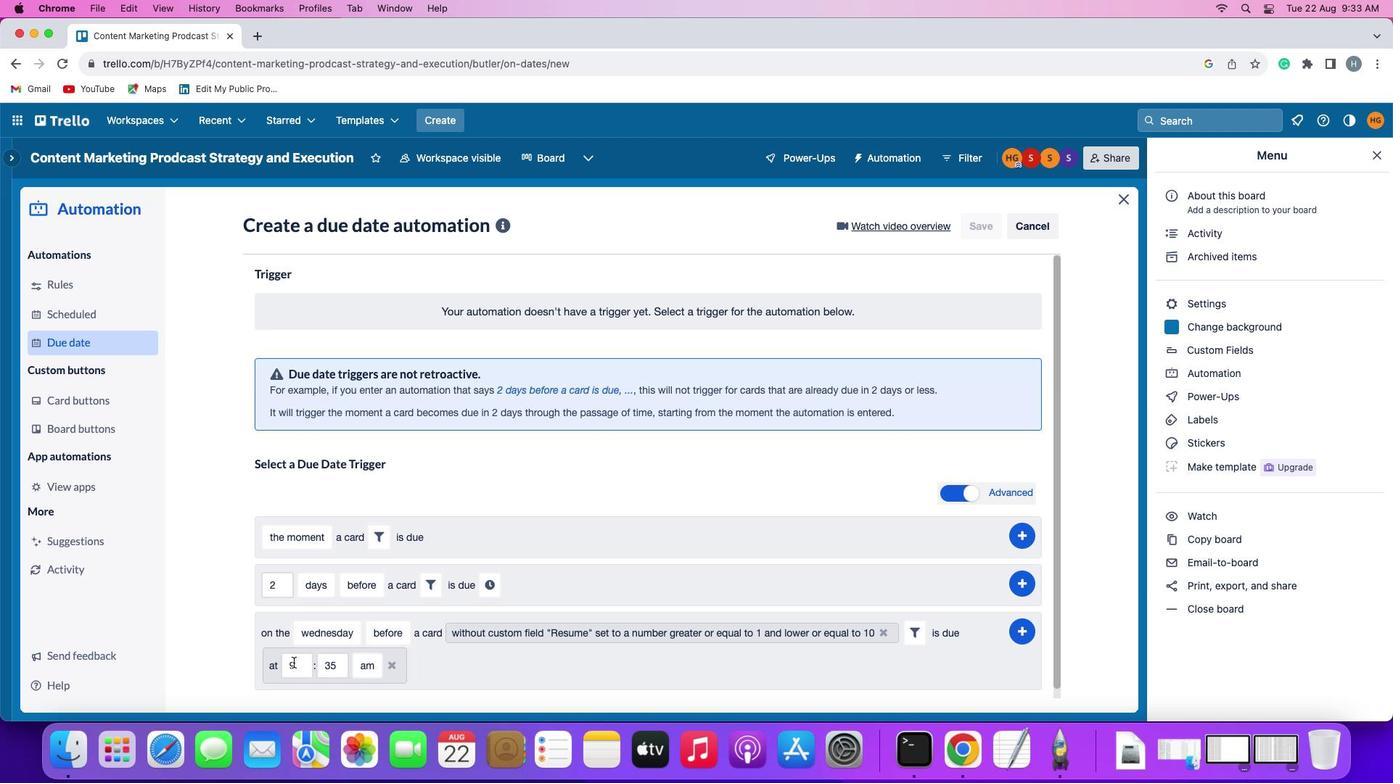 
Action: Mouse pressed left at (293, 663)
Screenshot: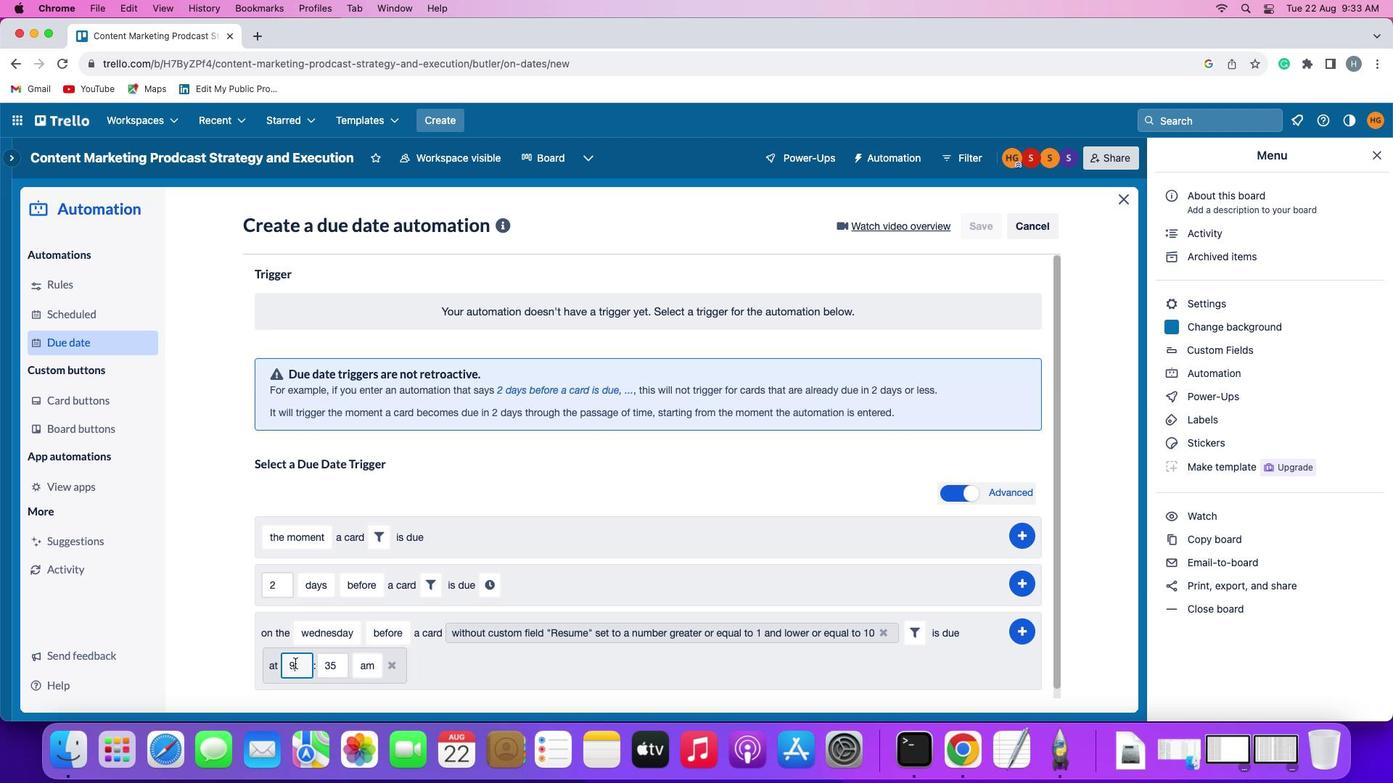 
Action: Mouse moved to (294, 663)
Screenshot: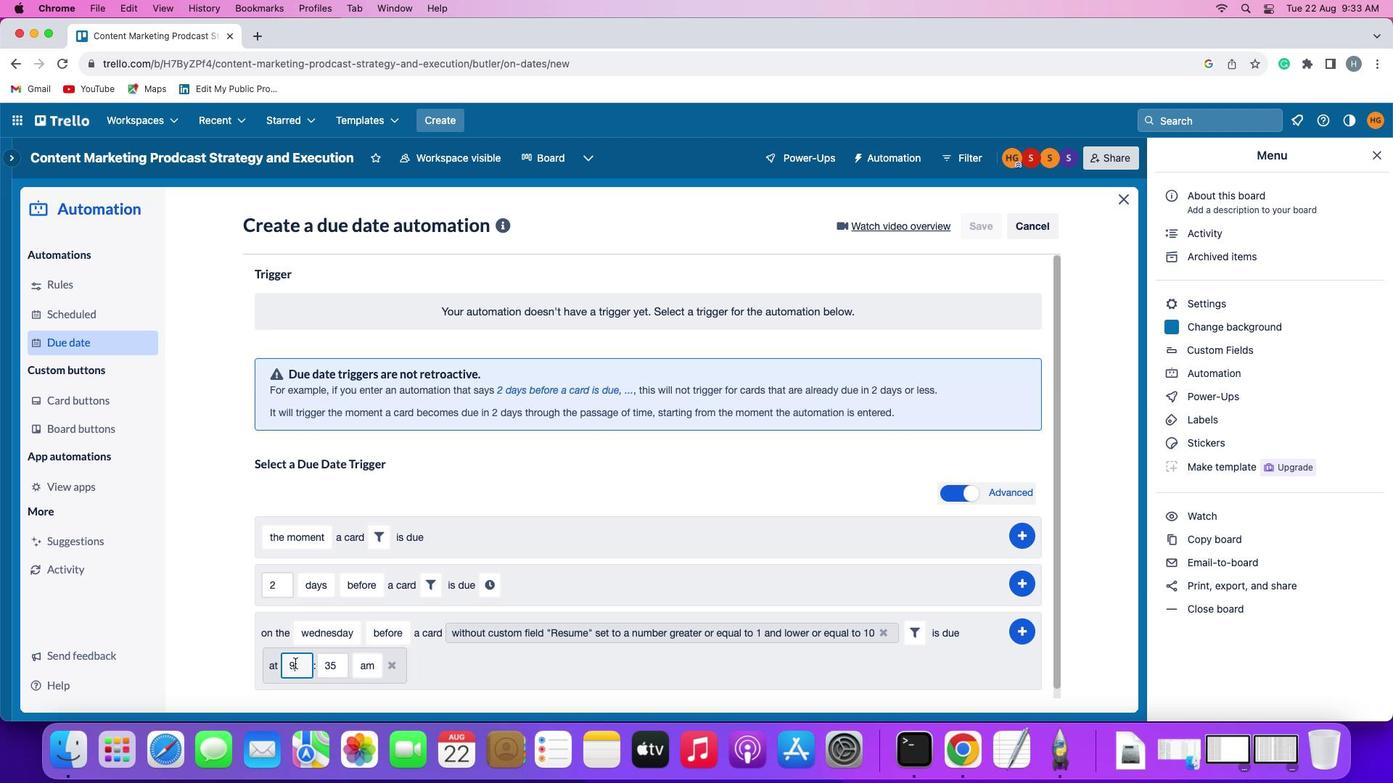
Action: Key pressed Key.backspace'1''1'
Screenshot: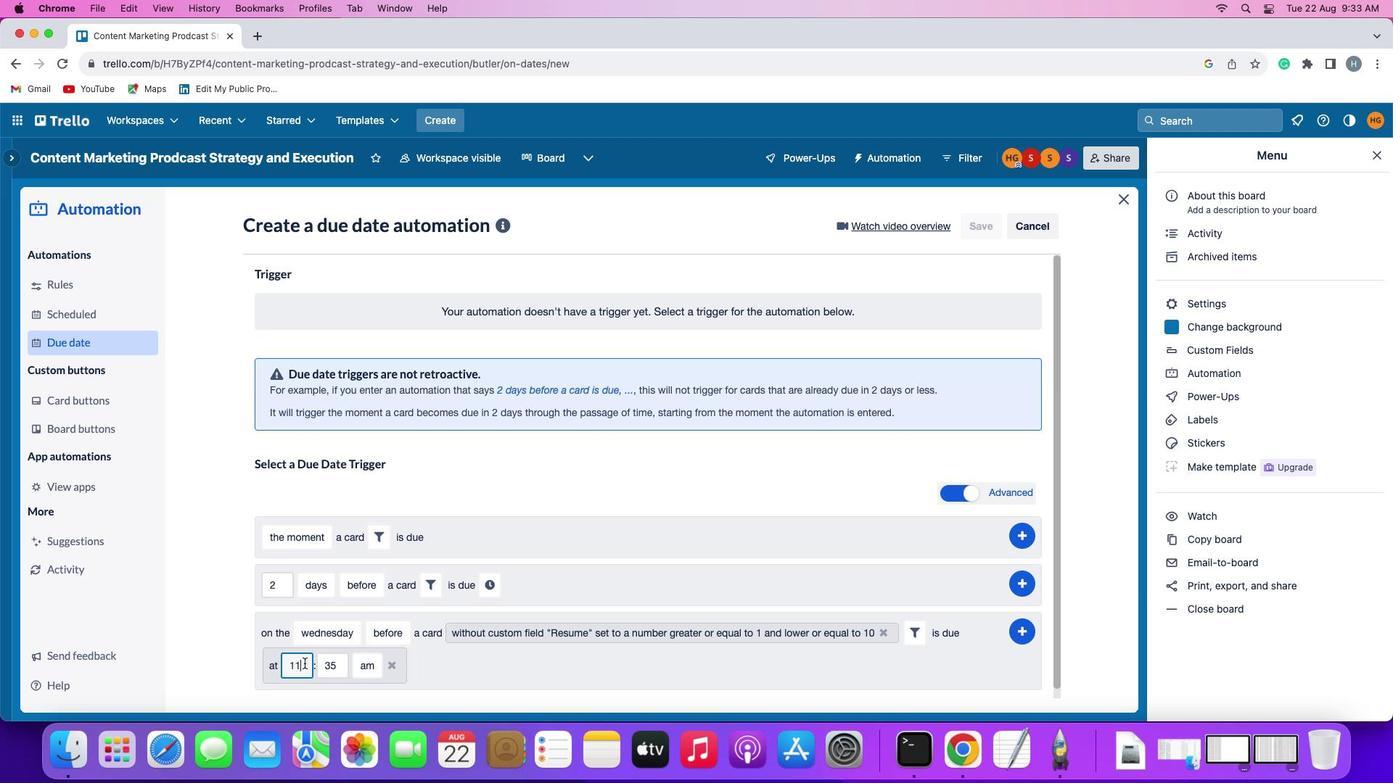 
Action: Mouse moved to (342, 664)
Screenshot: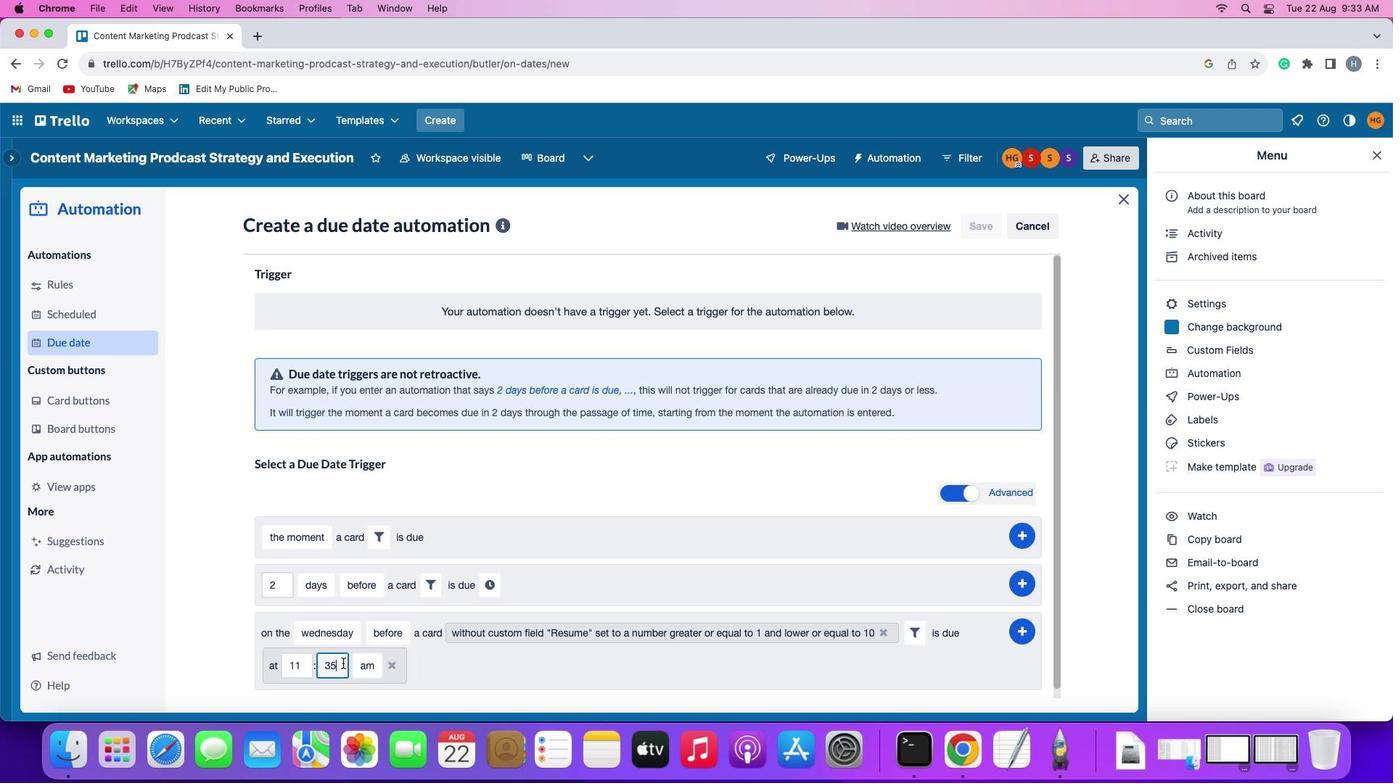 
Action: Mouse pressed left at (342, 664)
Screenshot: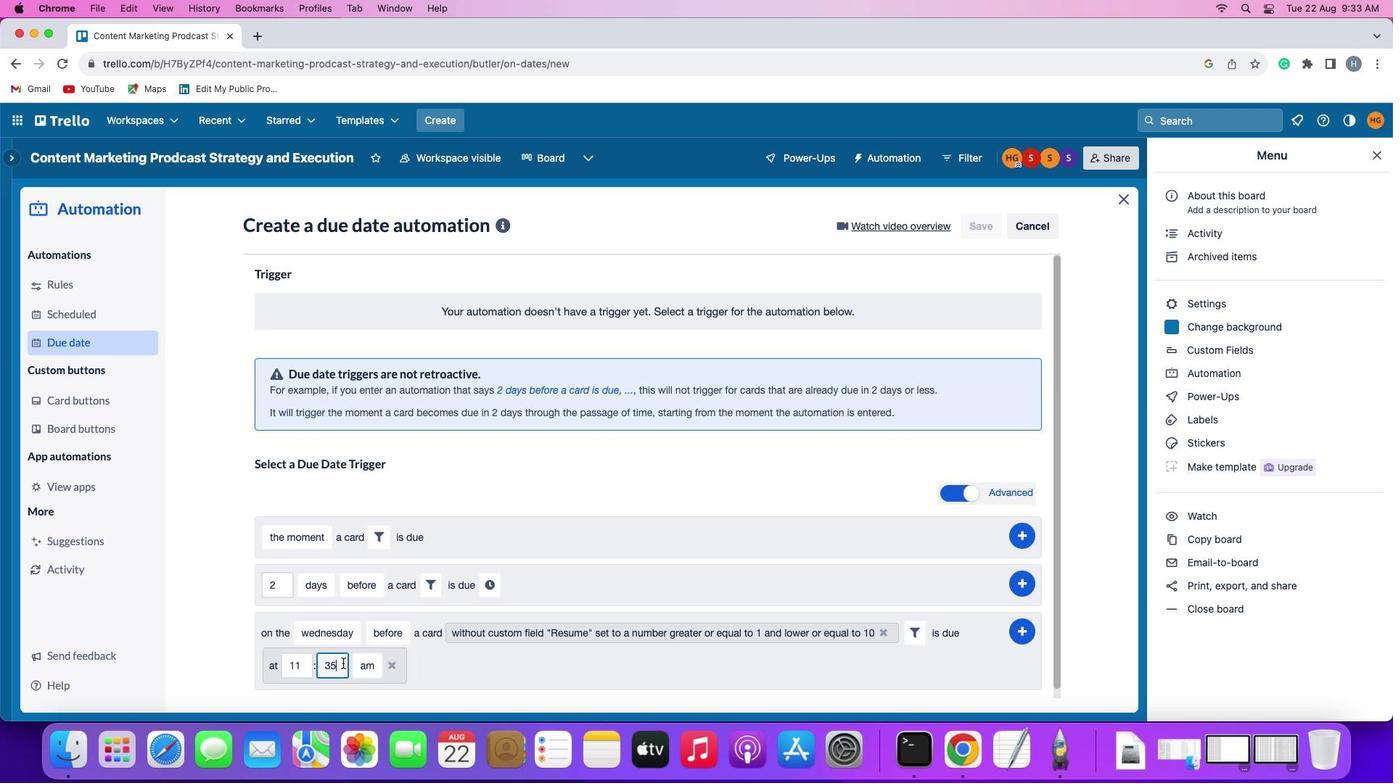 
Action: Mouse moved to (342, 664)
Screenshot: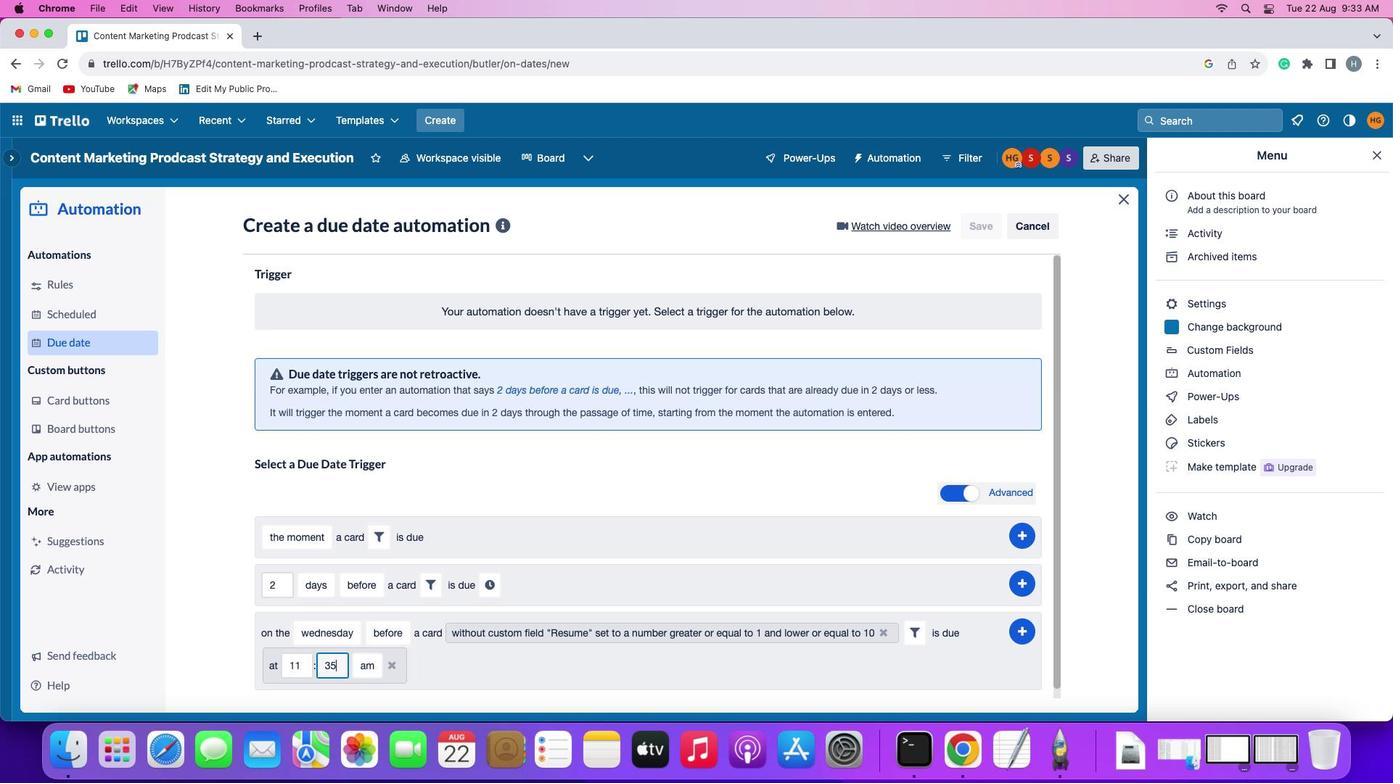 
Action: Key pressed Key.backspaceKey.backspace'0''0'
Screenshot: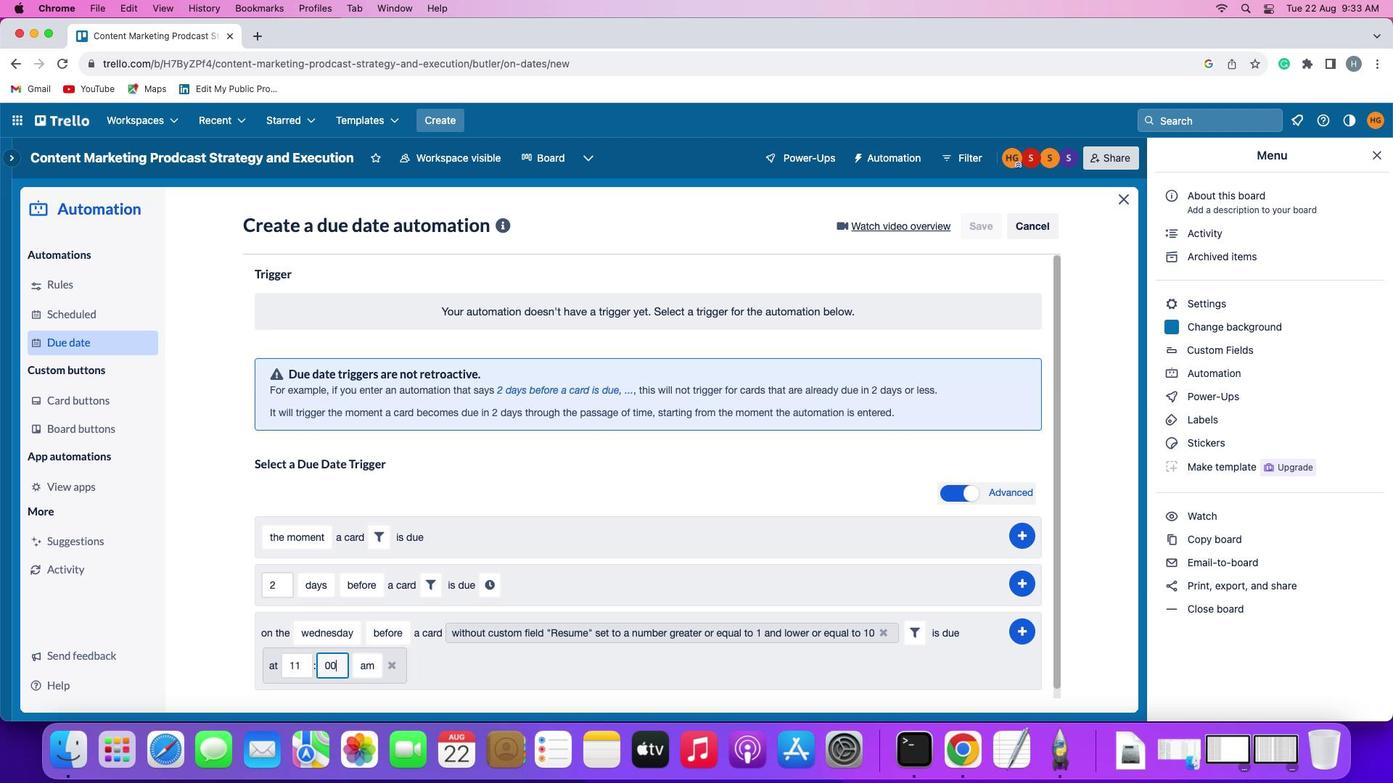 
Action: Mouse moved to (1027, 631)
Screenshot: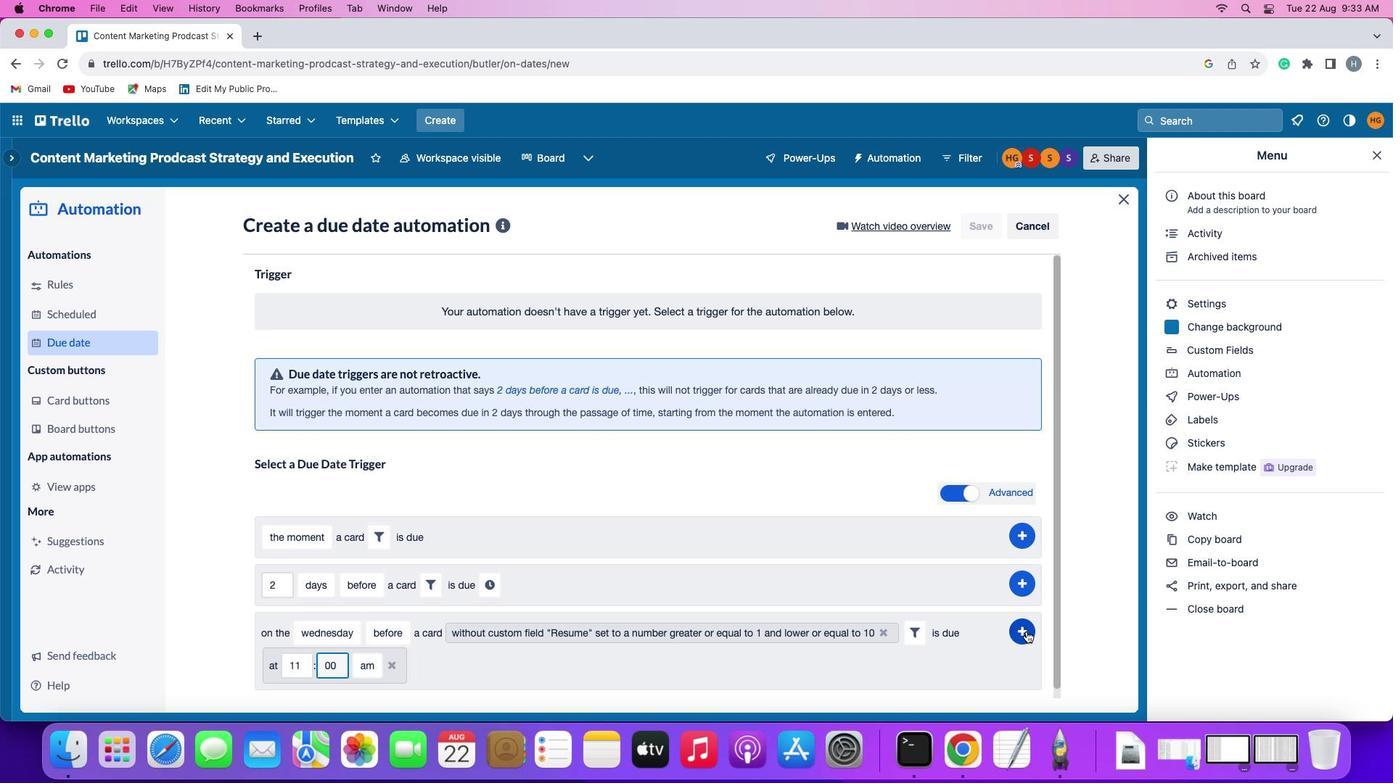 
Action: Mouse pressed left at (1027, 631)
Screenshot: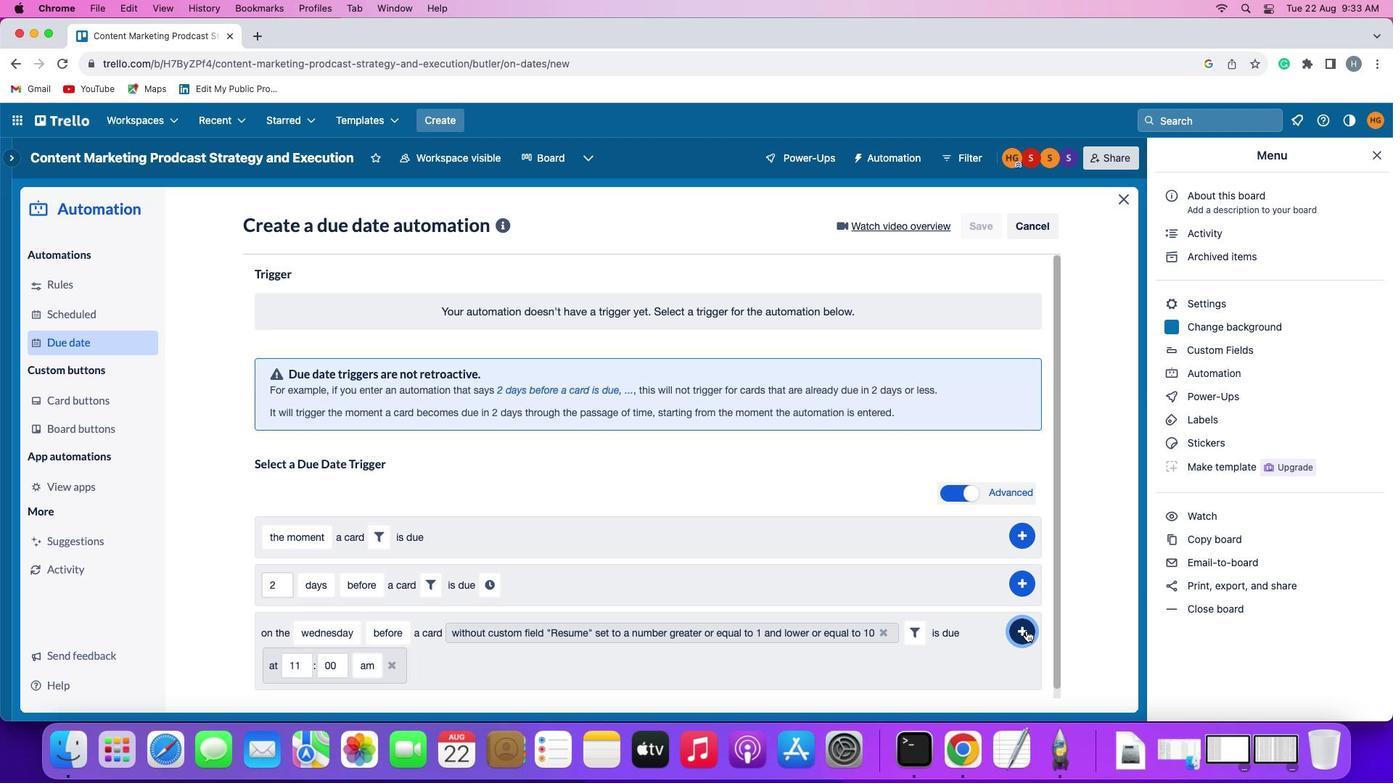 
Action: Mouse moved to (1101, 545)
Screenshot: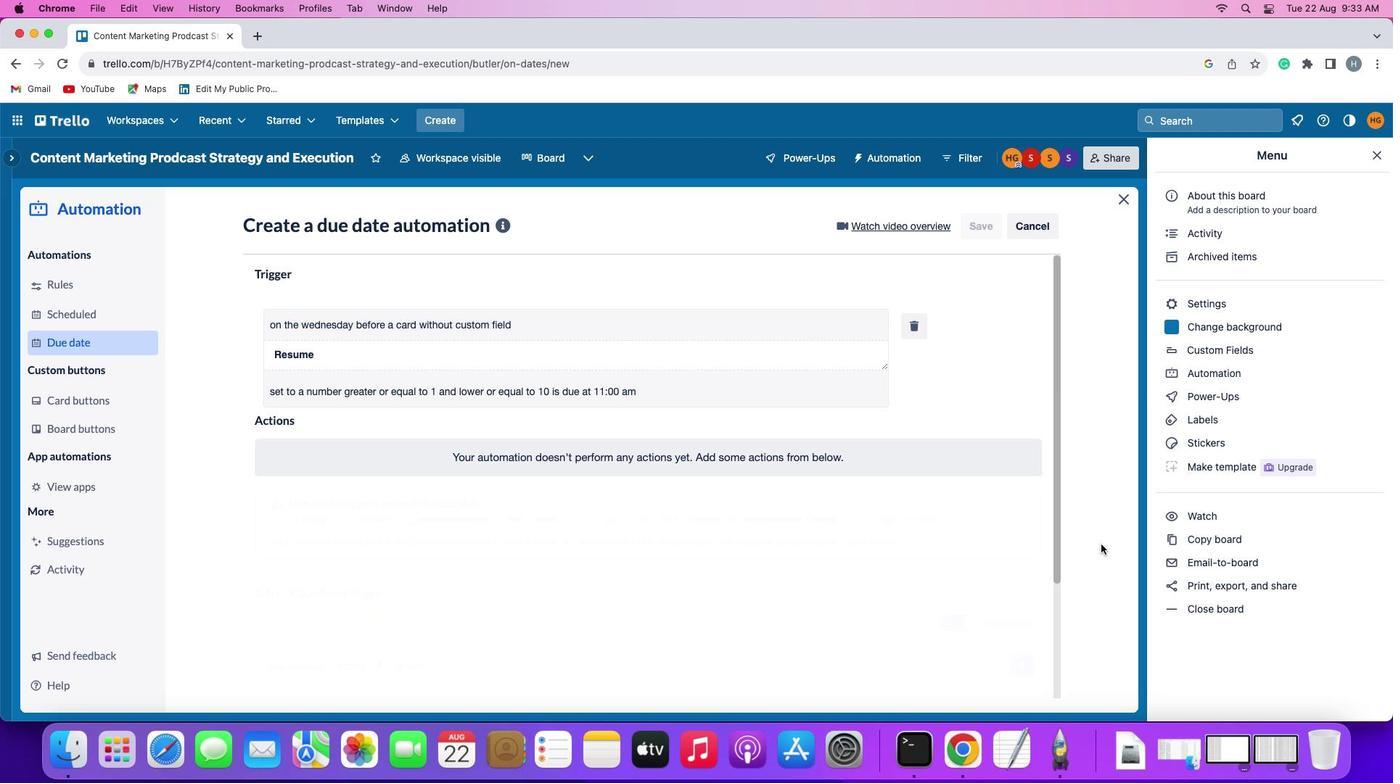 
